 Task: Look for space in Santa Inês, Brazil from 9th July, 2023 to 16th July, 2023 for 2 adults, 1 child in price range Rs.8000 to Rs.16000. Place can be entire place with 2 bedrooms having 2 beds and 1 bathroom. Property type can be house, flat, guest house. Booking option can be shelf check-in. Required host language is Spanish.
Action: Mouse moved to (661, 89)
Screenshot: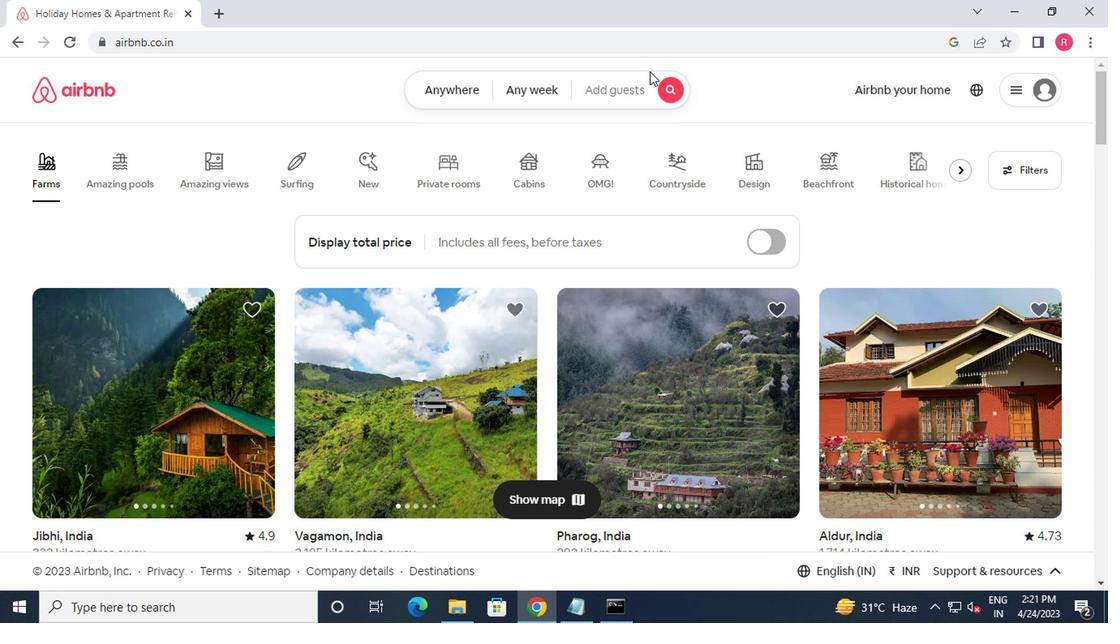 
Action: Mouse pressed left at (661, 89)
Screenshot: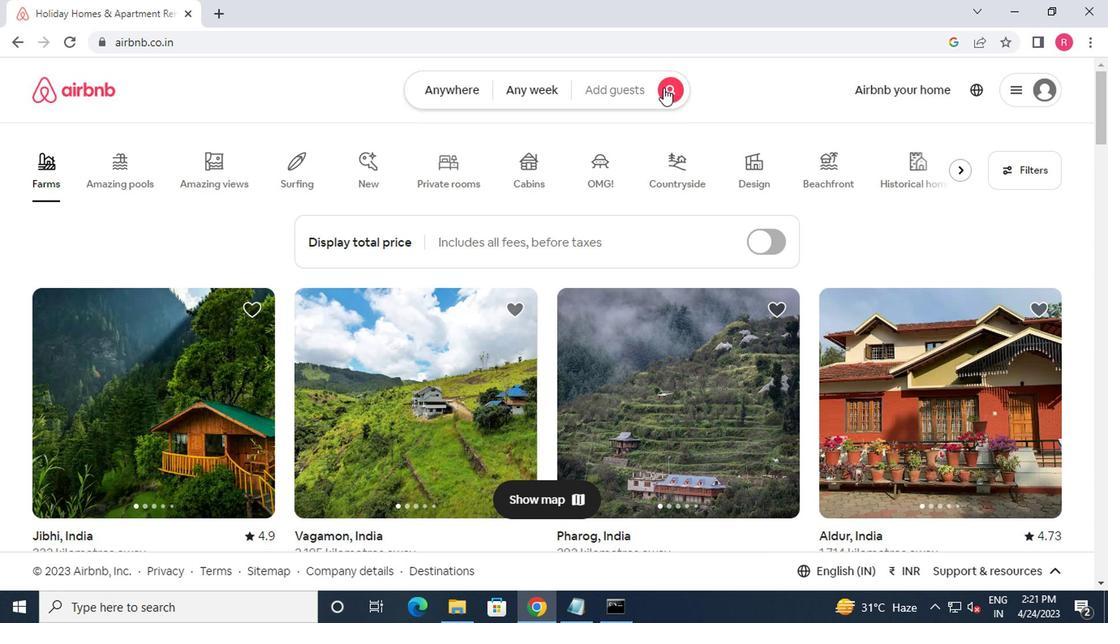 
Action: Mouse moved to (362, 160)
Screenshot: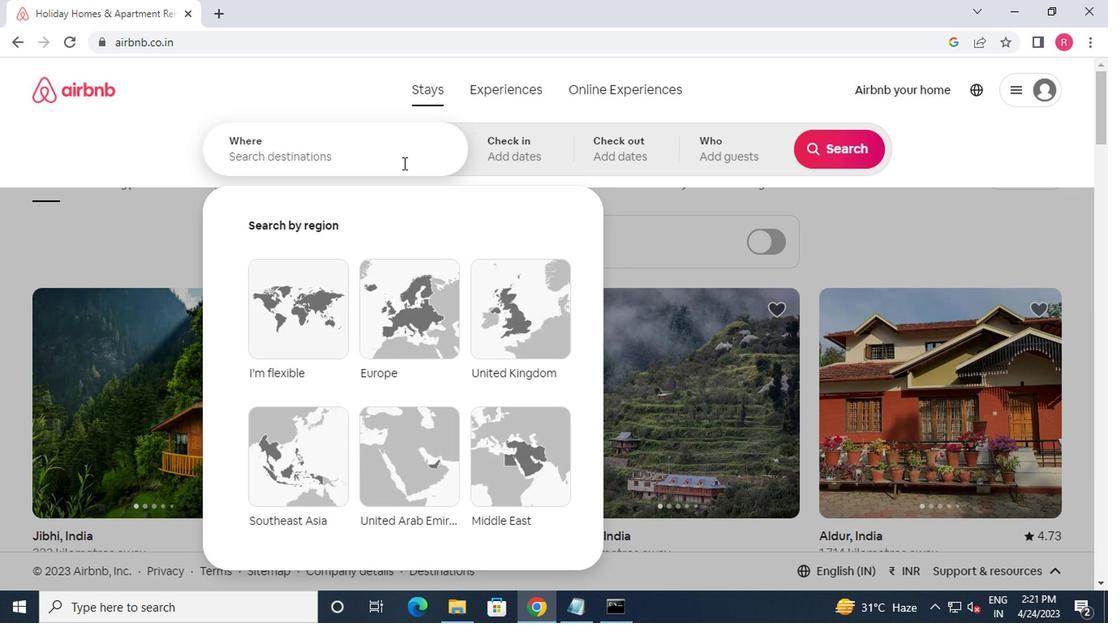 
Action: Mouse pressed left at (362, 160)
Screenshot: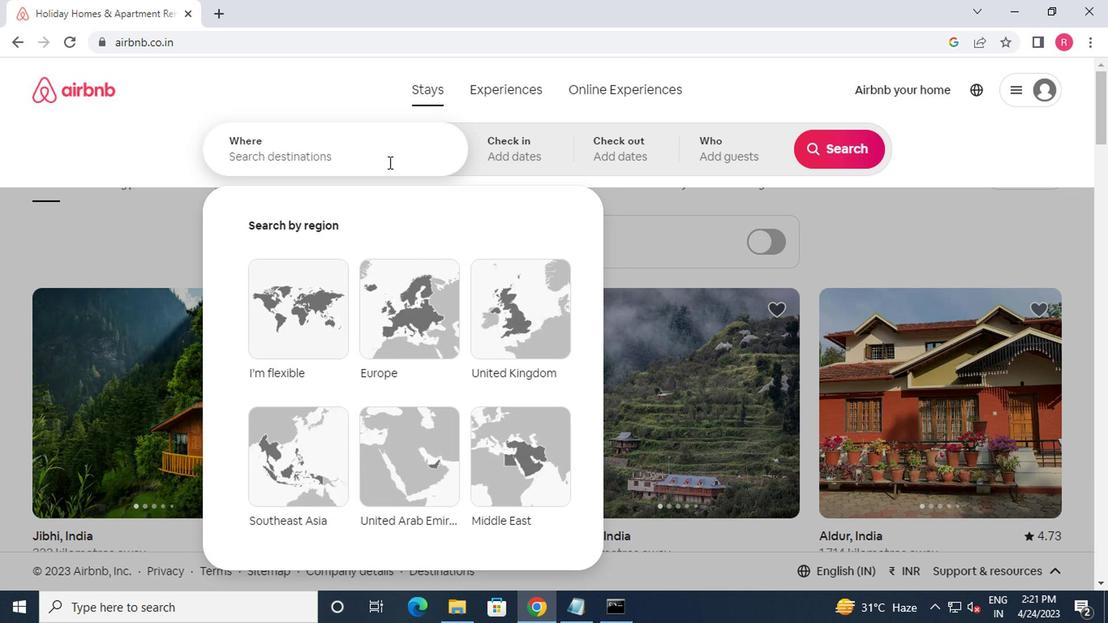 
Action: Key pressed santa<Key.space>ines,brazil<Key.enter>
Screenshot: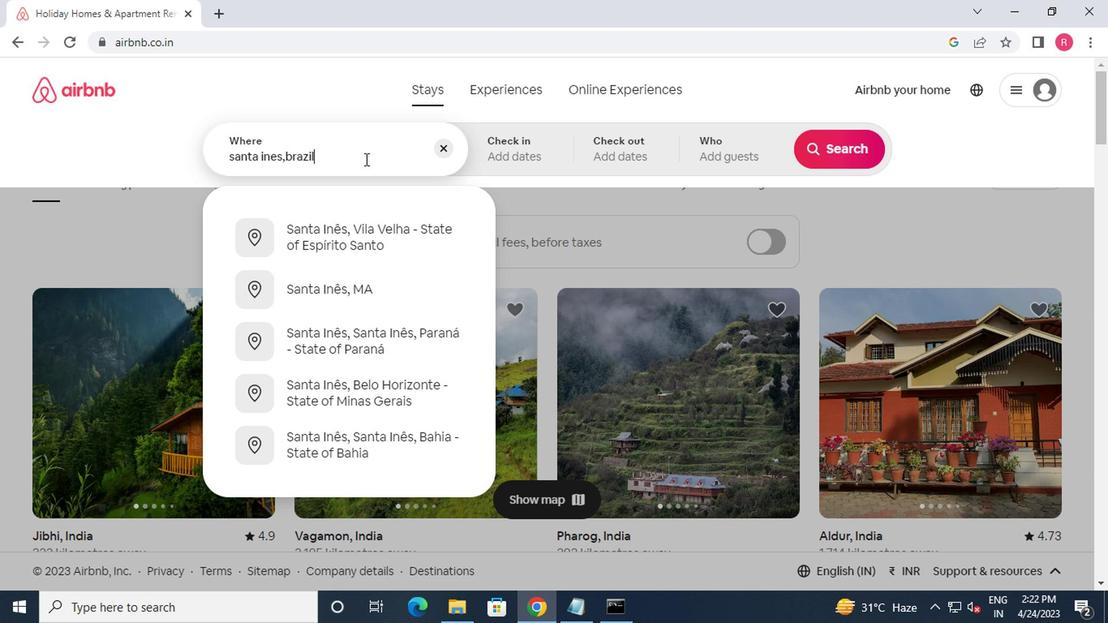 
Action: Mouse moved to (823, 276)
Screenshot: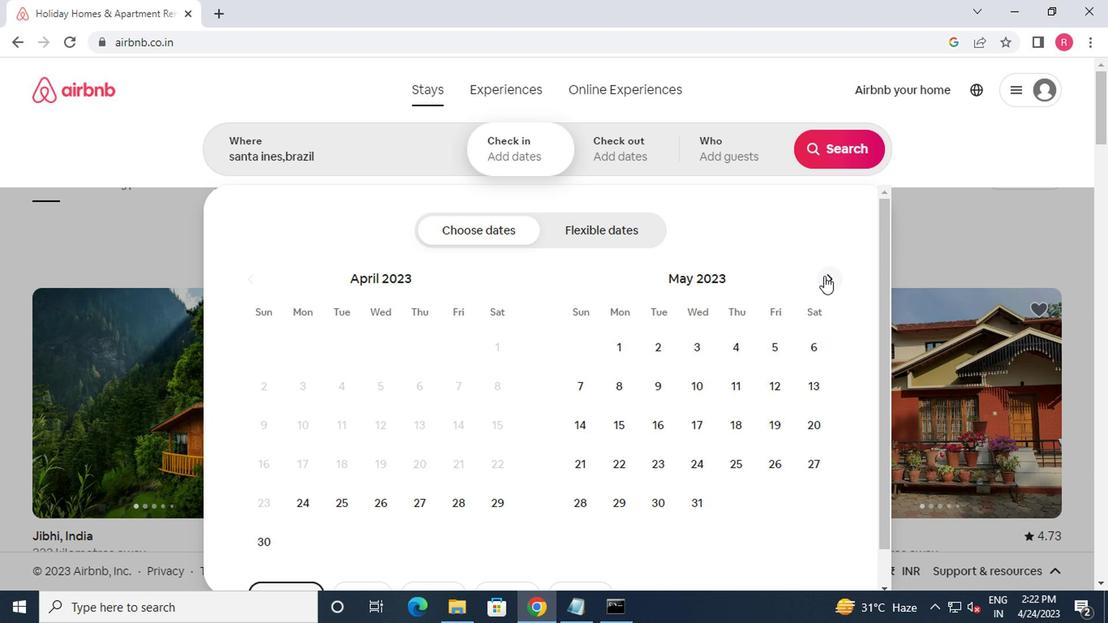 
Action: Mouse pressed left at (823, 276)
Screenshot: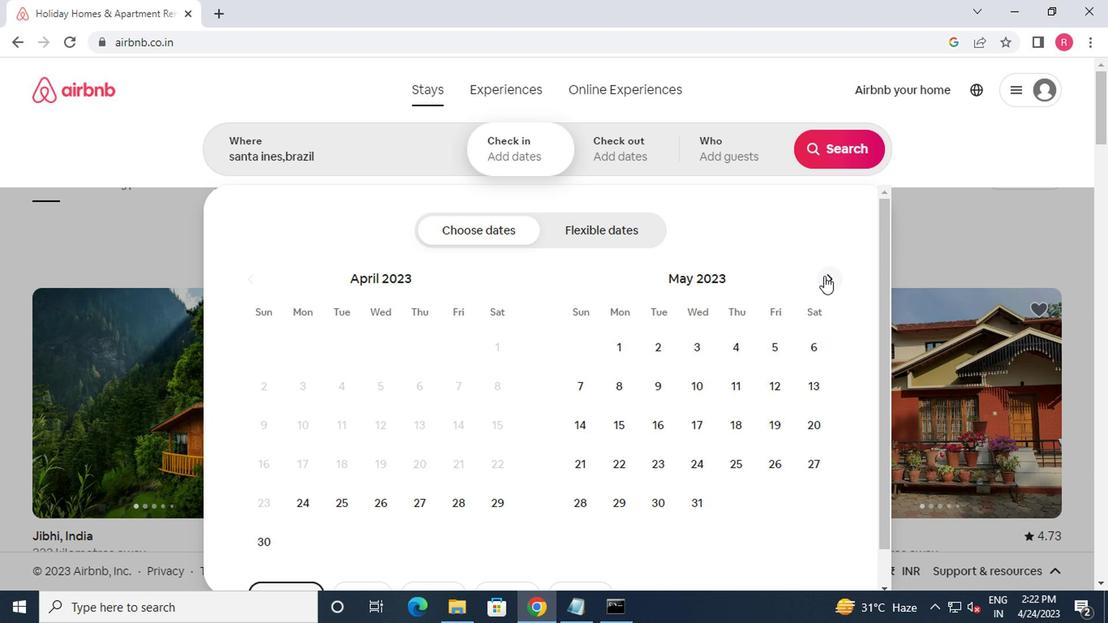 
Action: Mouse moved to (824, 276)
Screenshot: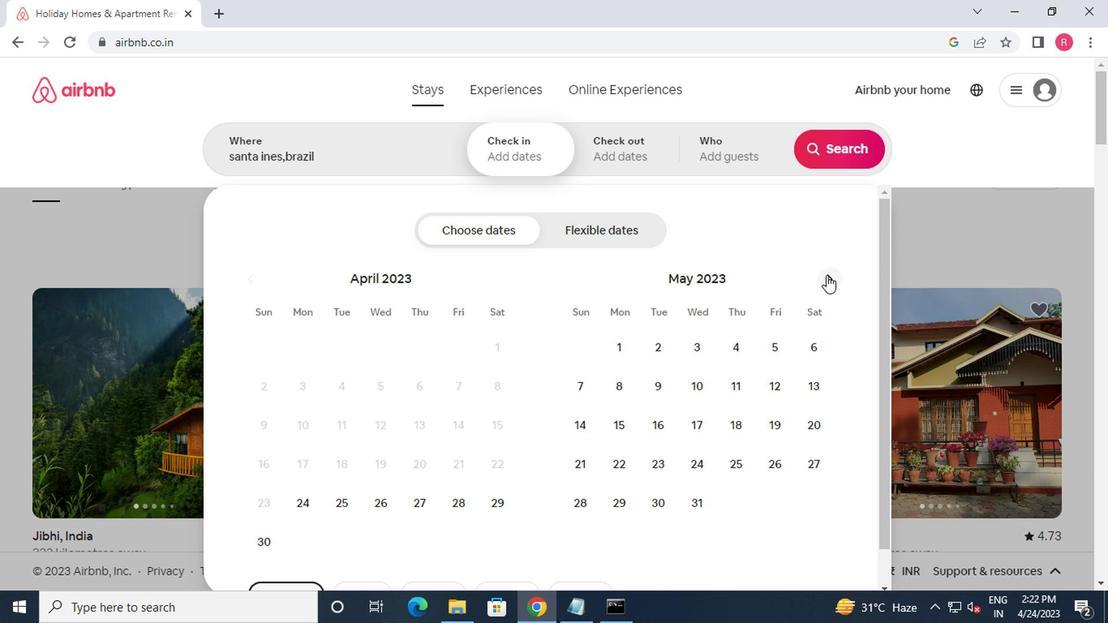 
Action: Mouse pressed left at (824, 276)
Screenshot: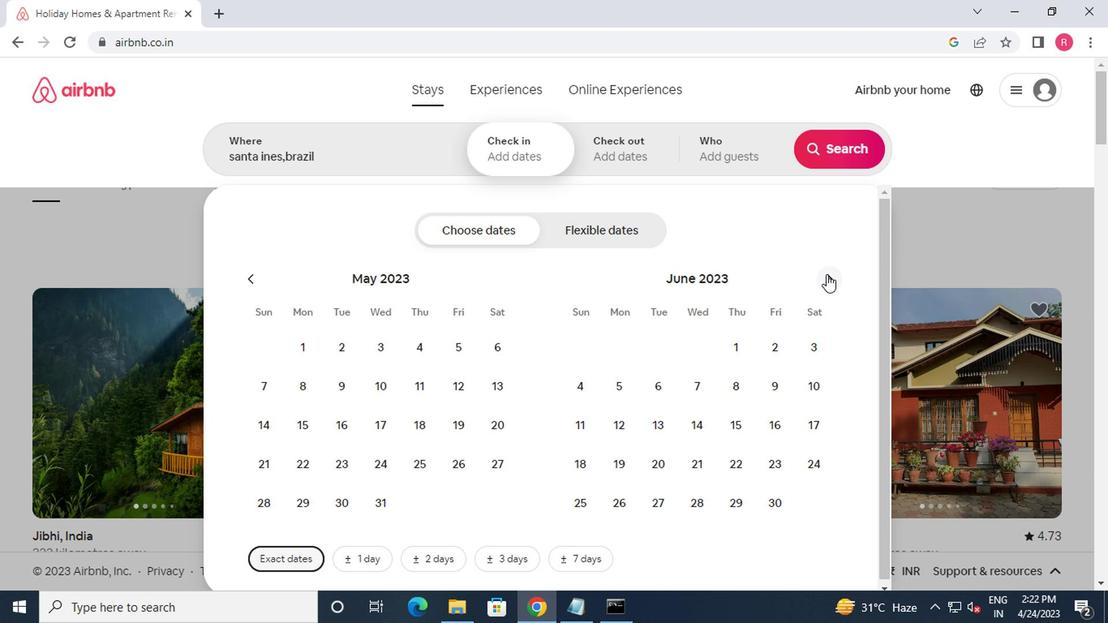
Action: Mouse moved to (589, 426)
Screenshot: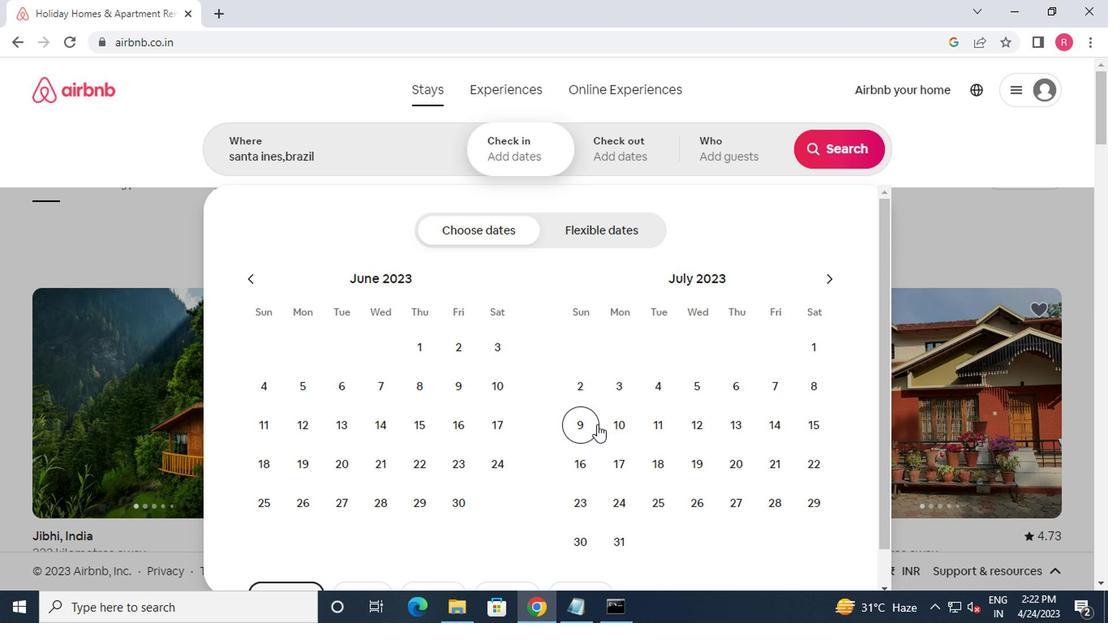 
Action: Mouse pressed left at (589, 426)
Screenshot: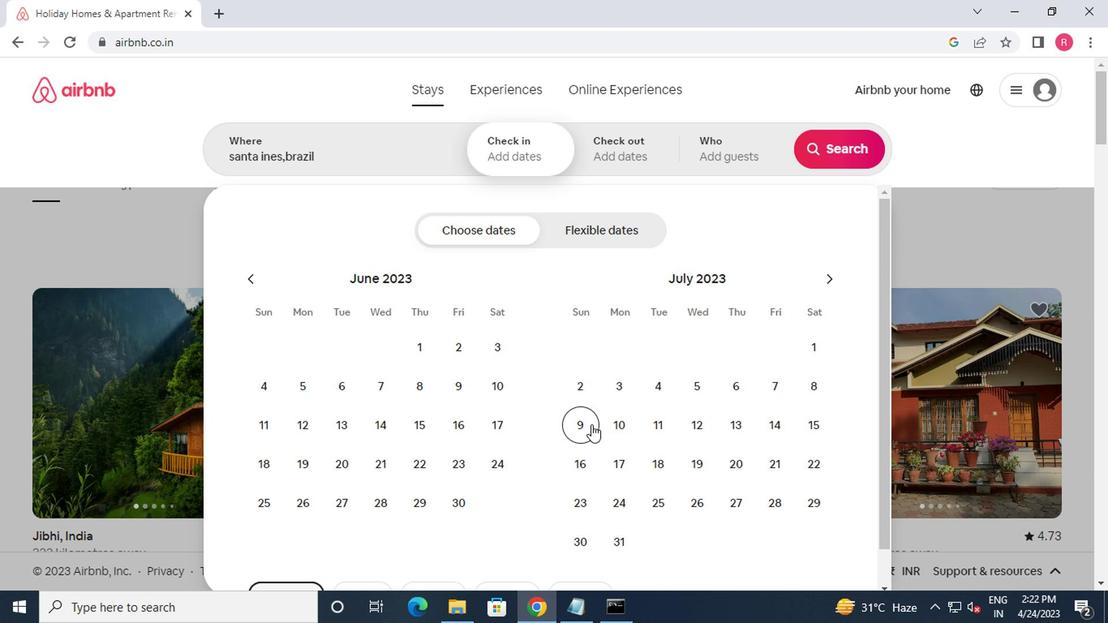 
Action: Mouse moved to (593, 460)
Screenshot: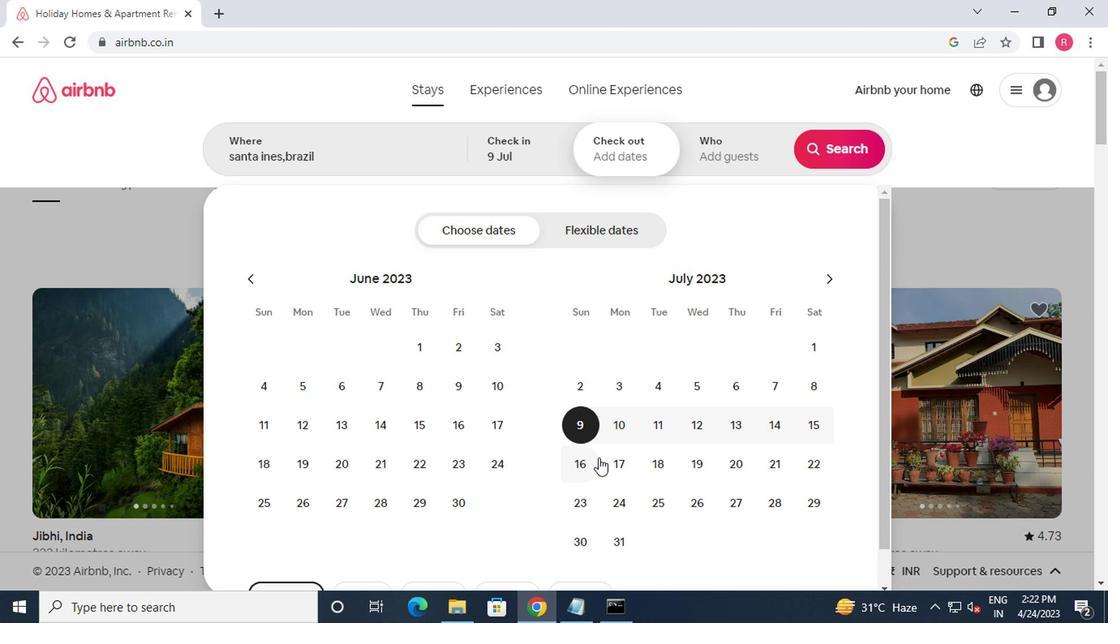 
Action: Mouse pressed left at (593, 460)
Screenshot: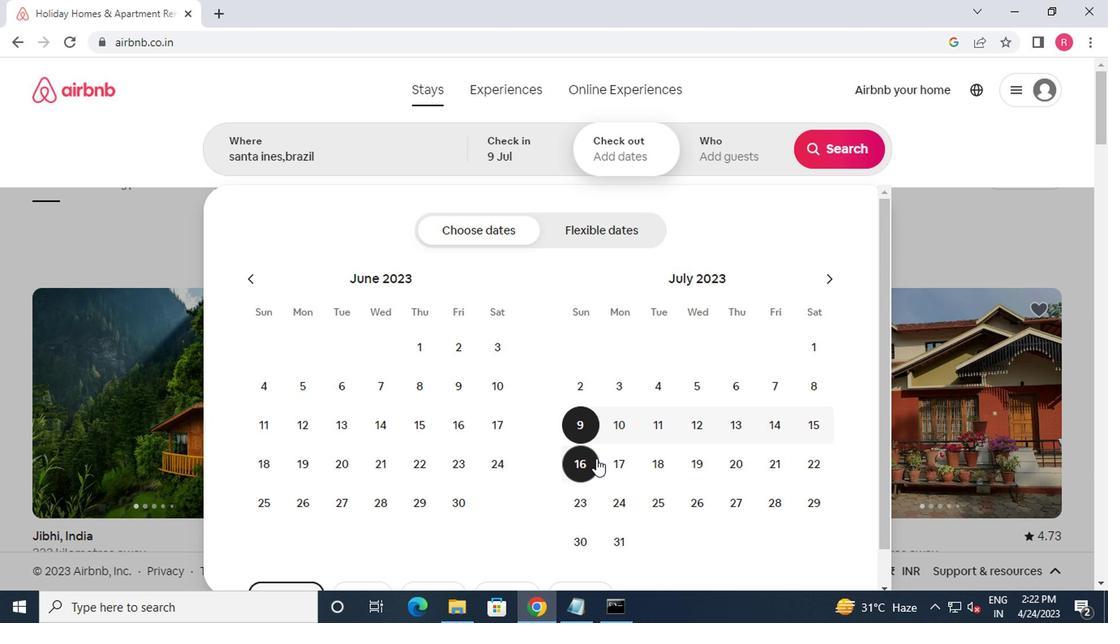 
Action: Mouse moved to (753, 163)
Screenshot: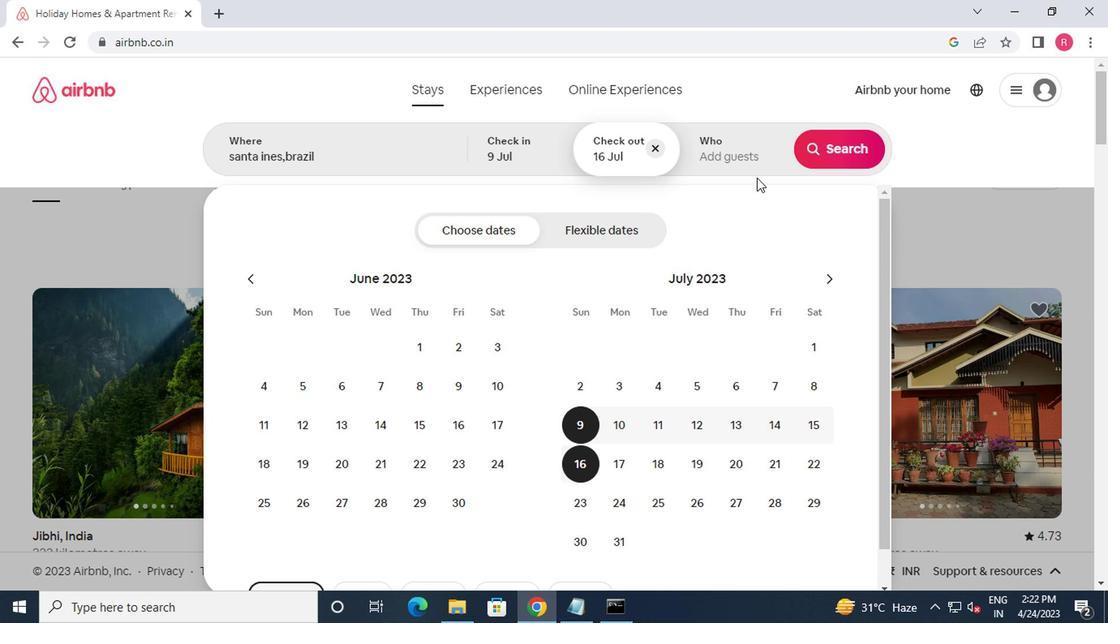 
Action: Mouse pressed left at (753, 163)
Screenshot: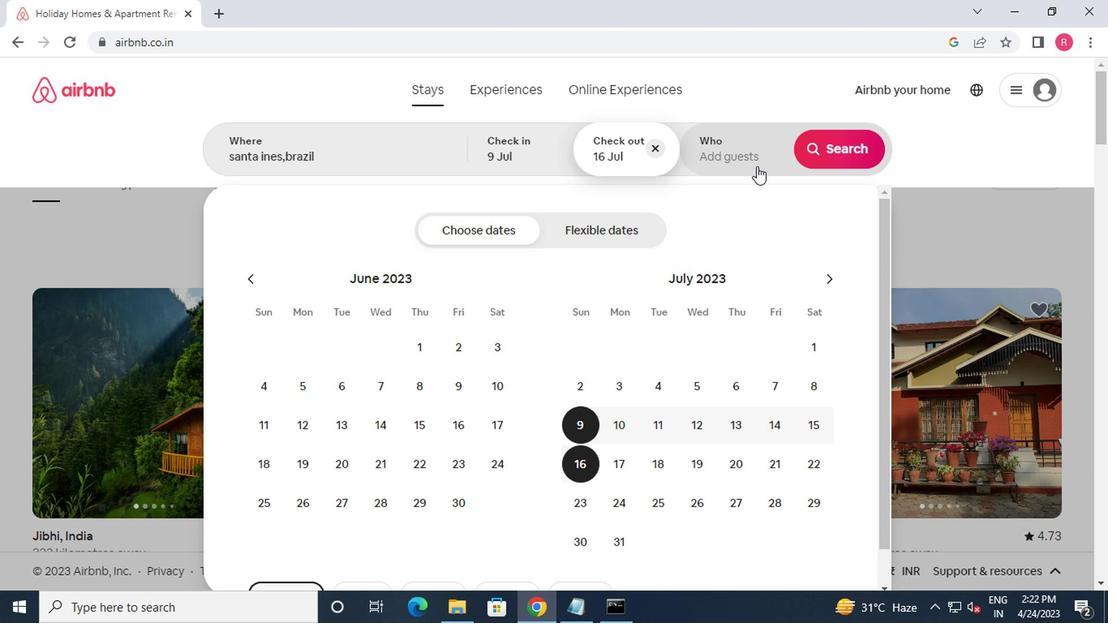 
Action: Mouse moved to (840, 234)
Screenshot: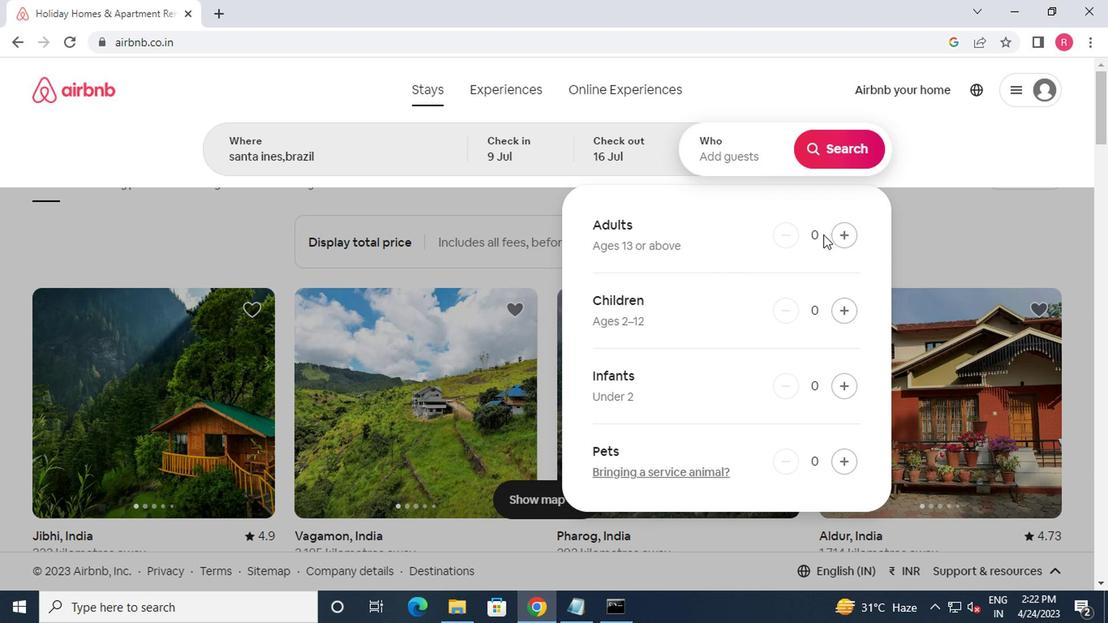 
Action: Mouse pressed left at (840, 234)
Screenshot: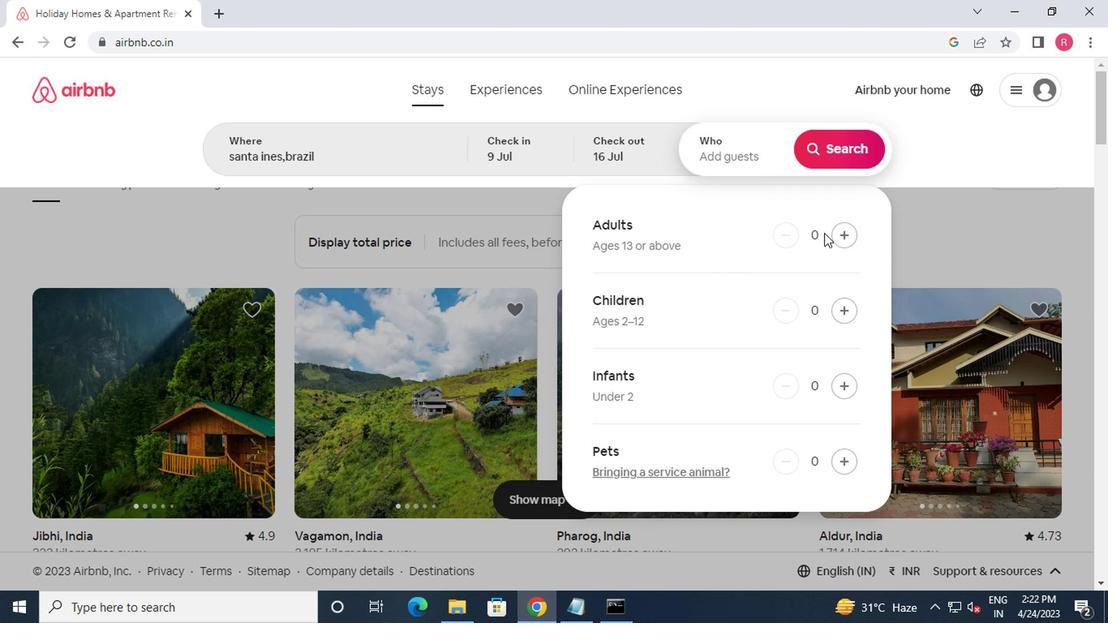 
Action: Mouse moved to (840, 234)
Screenshot: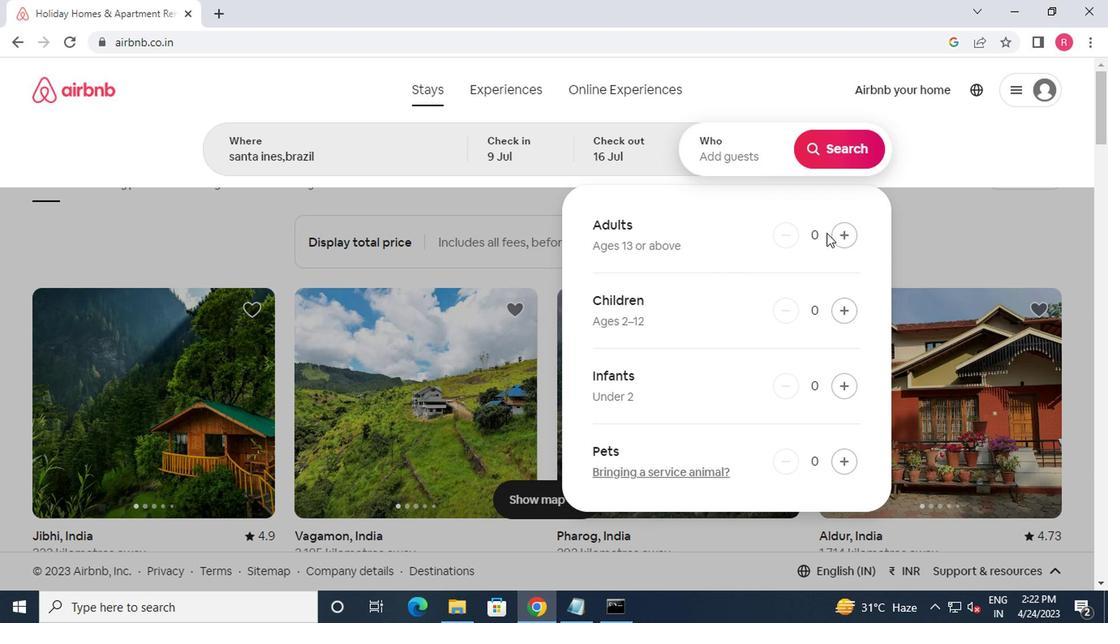 
Action: Mouse pressed left at (840, 234)
Screenshot: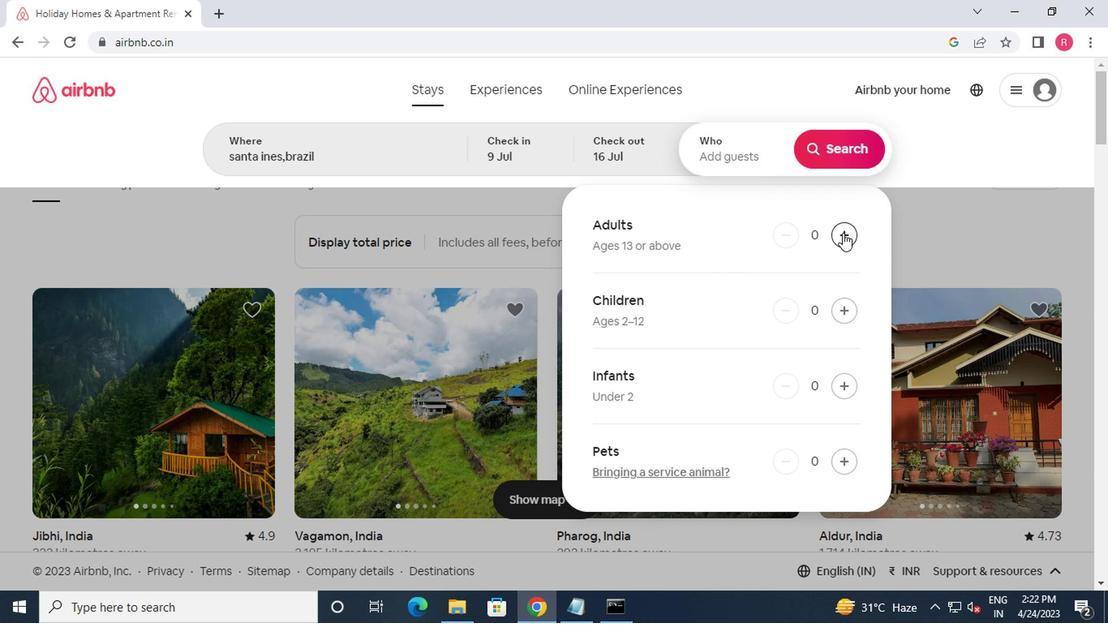 
Action: Mouse moved to (845, 310)
Screenshot: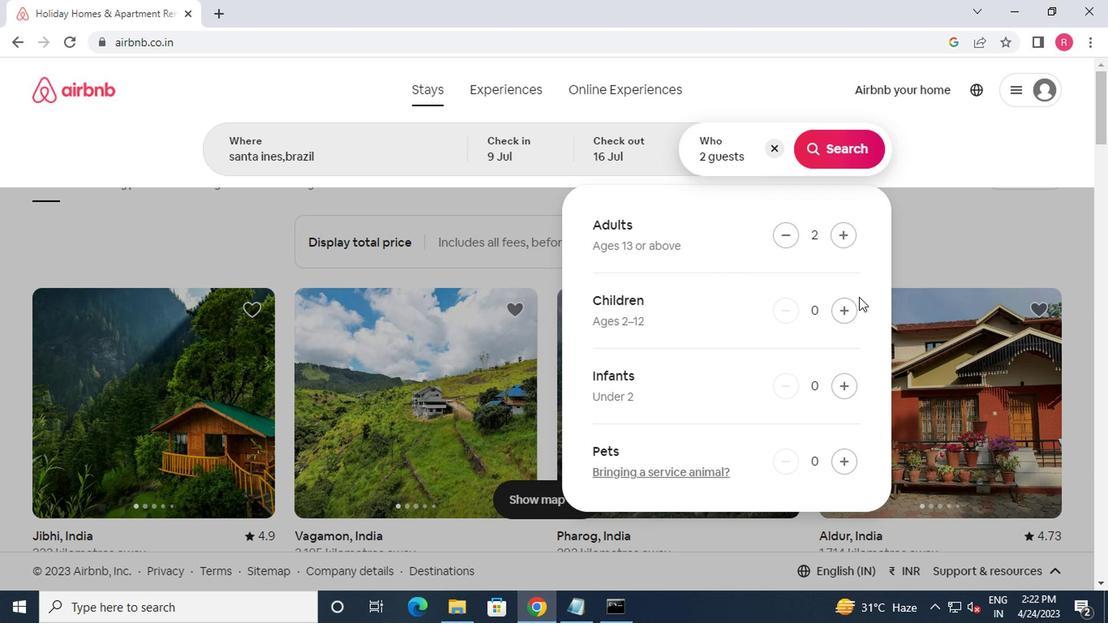 
Action: Mouse pressed left at (845, 310)
Screenshot: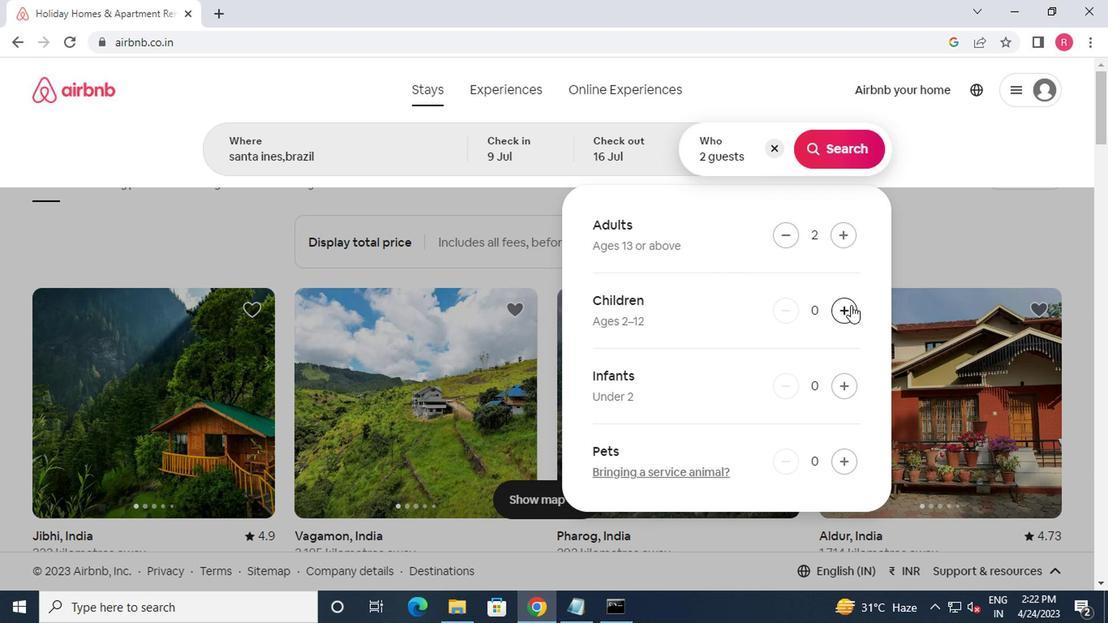 
Action: Mouse moved to (835, 153)
Screenshot: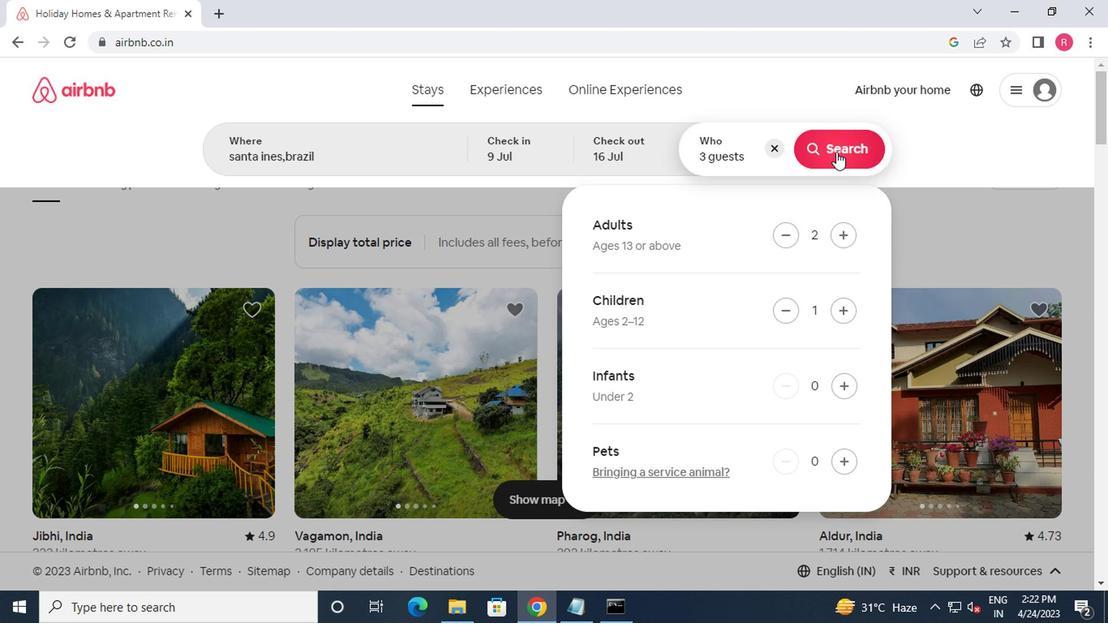 
Action: Mouse pressed left at (835, 153)
Screenshot: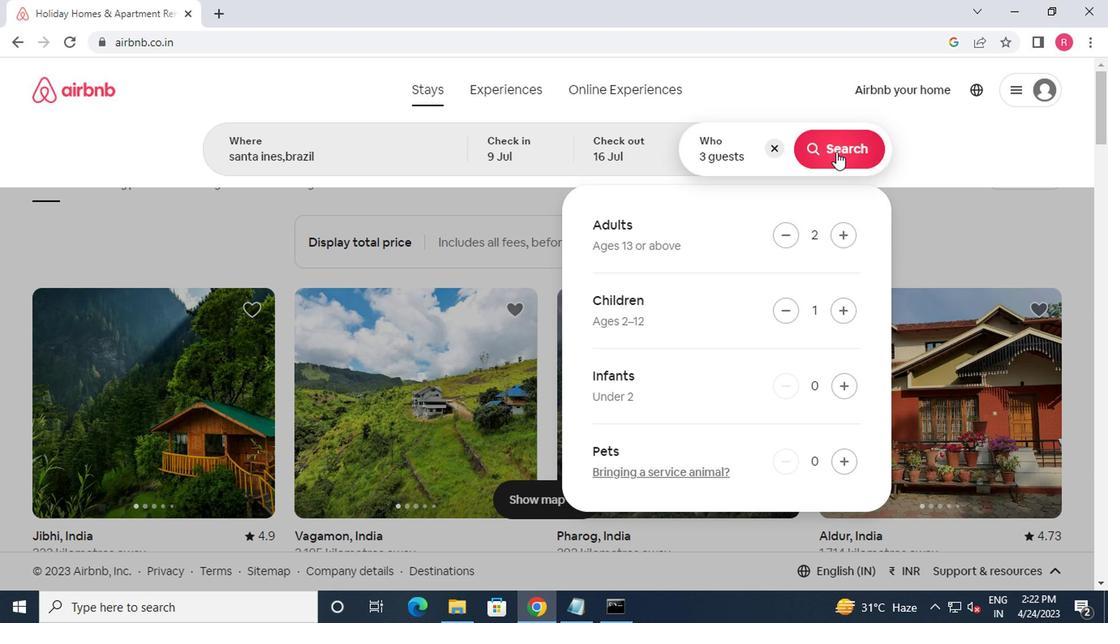 
Action: Mouse moved to (1019, 167)
Screenshot: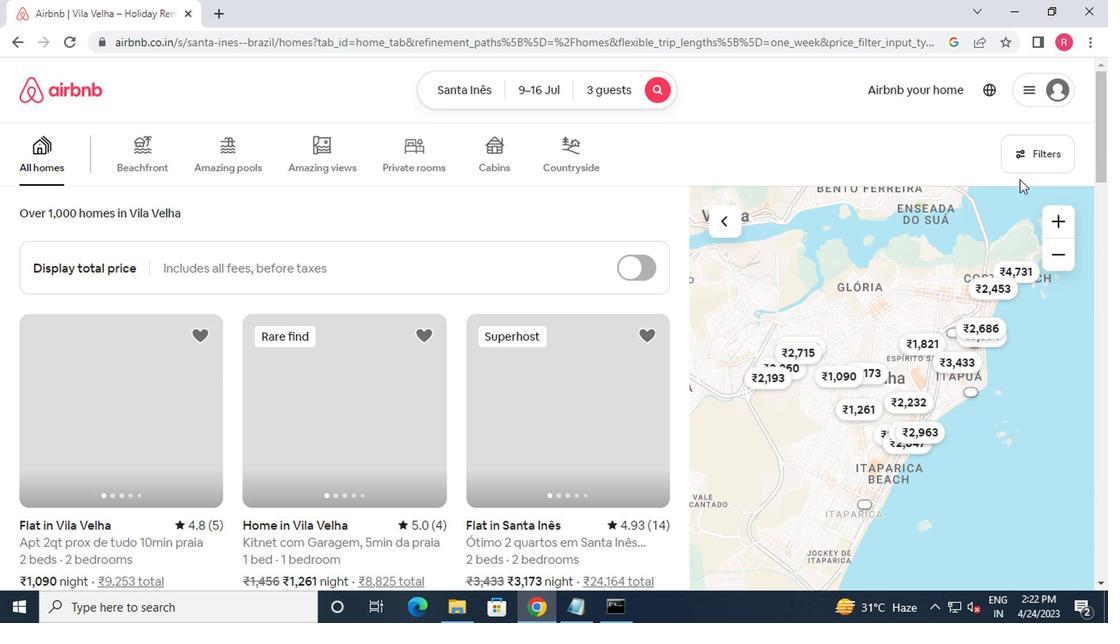 
Action: Mouse pressed left at (1019, 167)
Screenshot: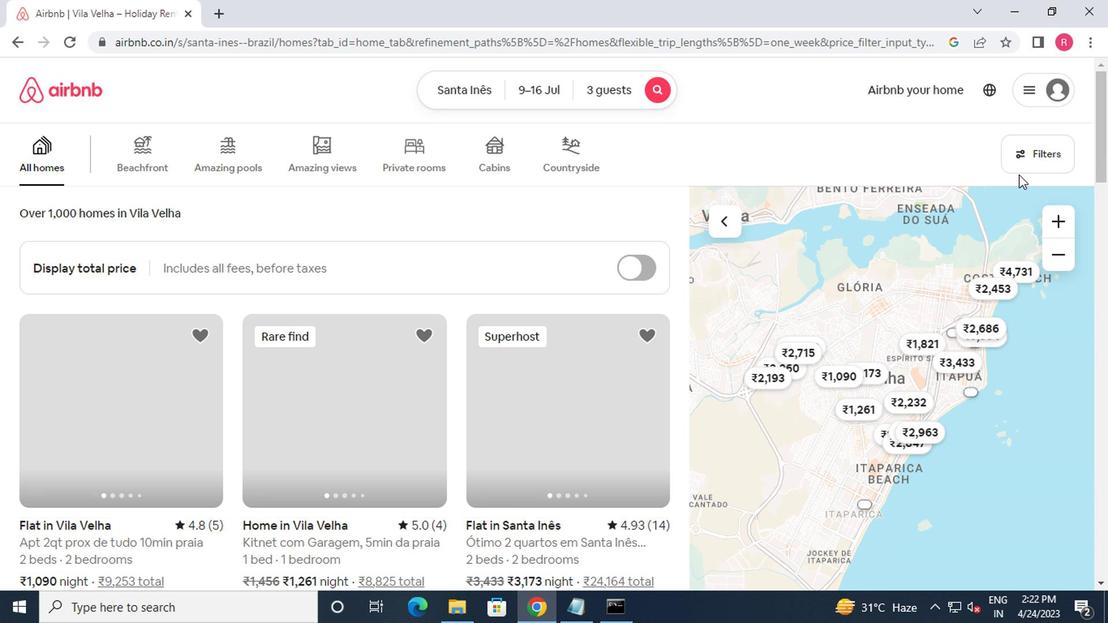 
Action: Mouse moved to (375, 348)
Screenshot: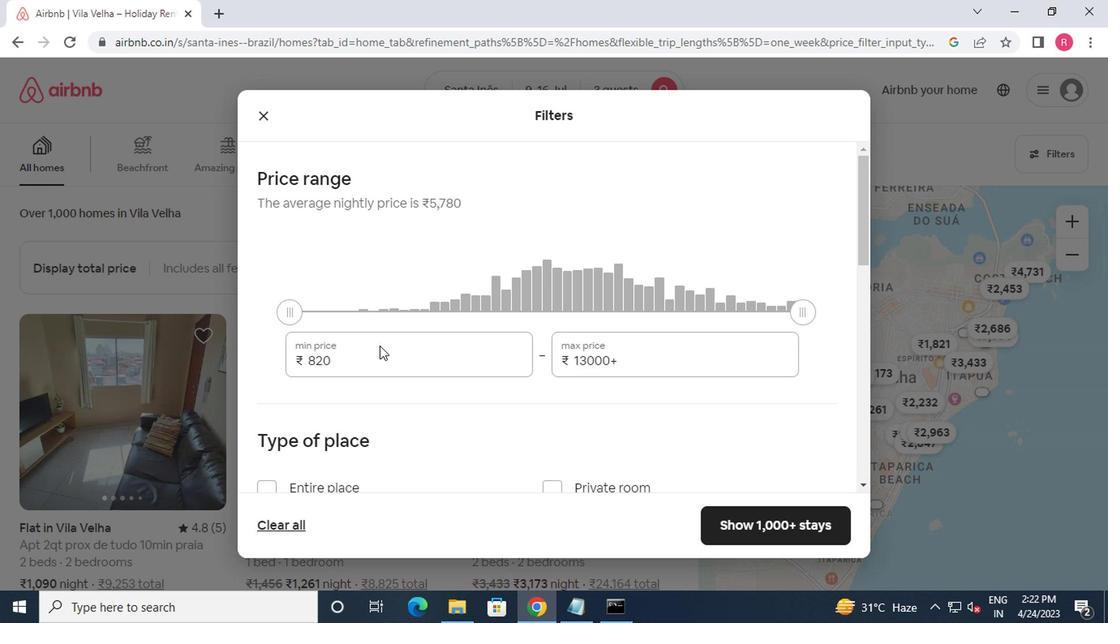 
Action: Mouse pressed left at (375, 348)
Screenshot: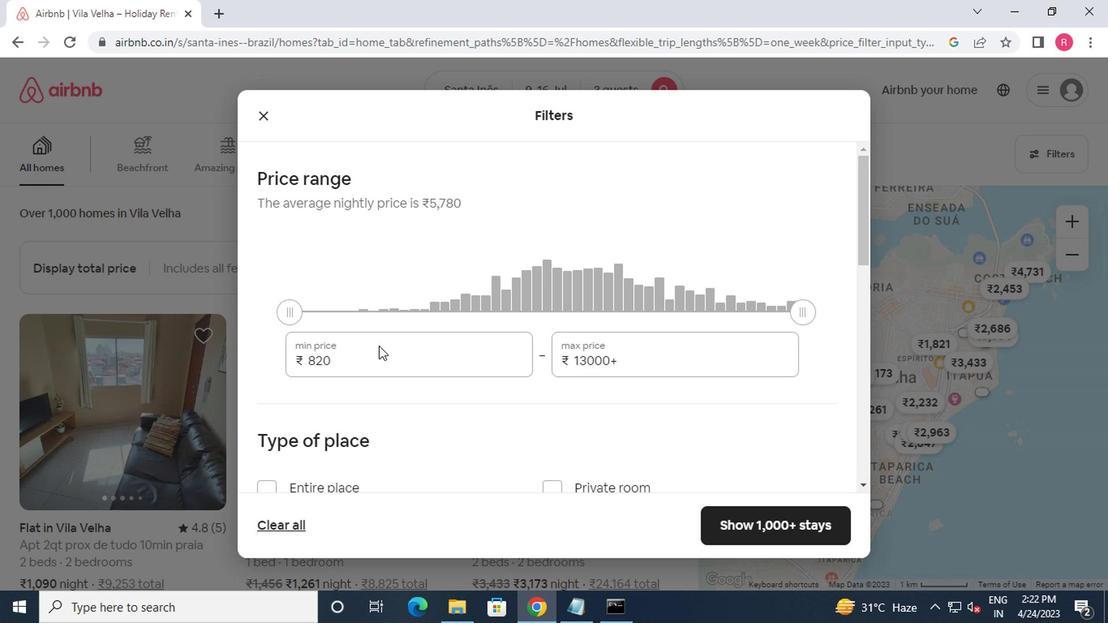 
Action: Mouse moved to (373, 362)
Screenshot: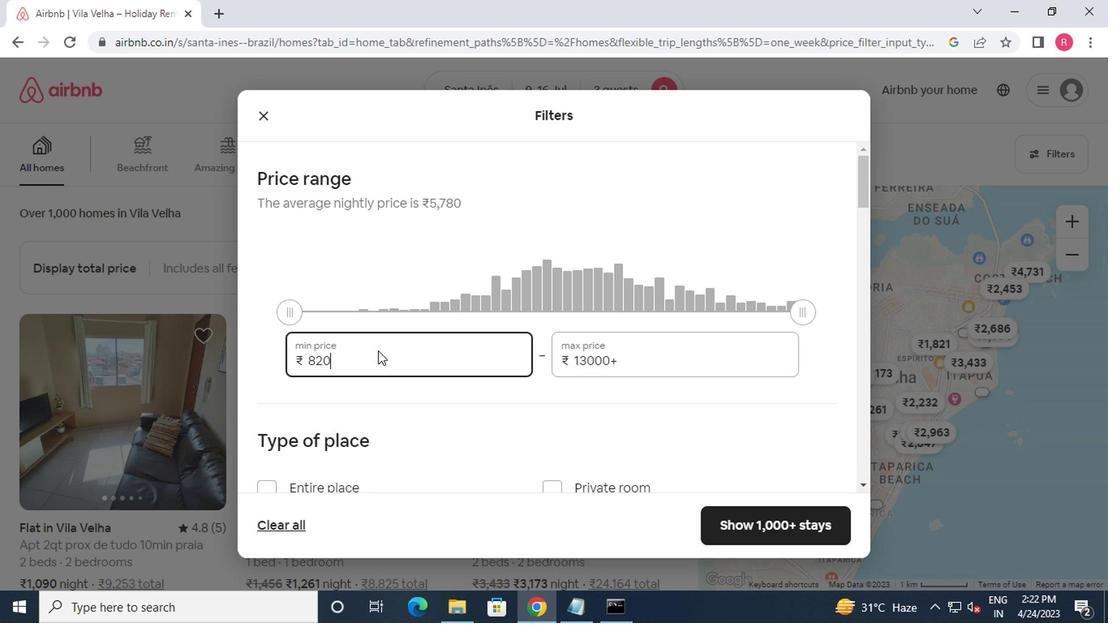 
Action: Key pressed <Key.backspace><Key.backspace>000
Screenshot: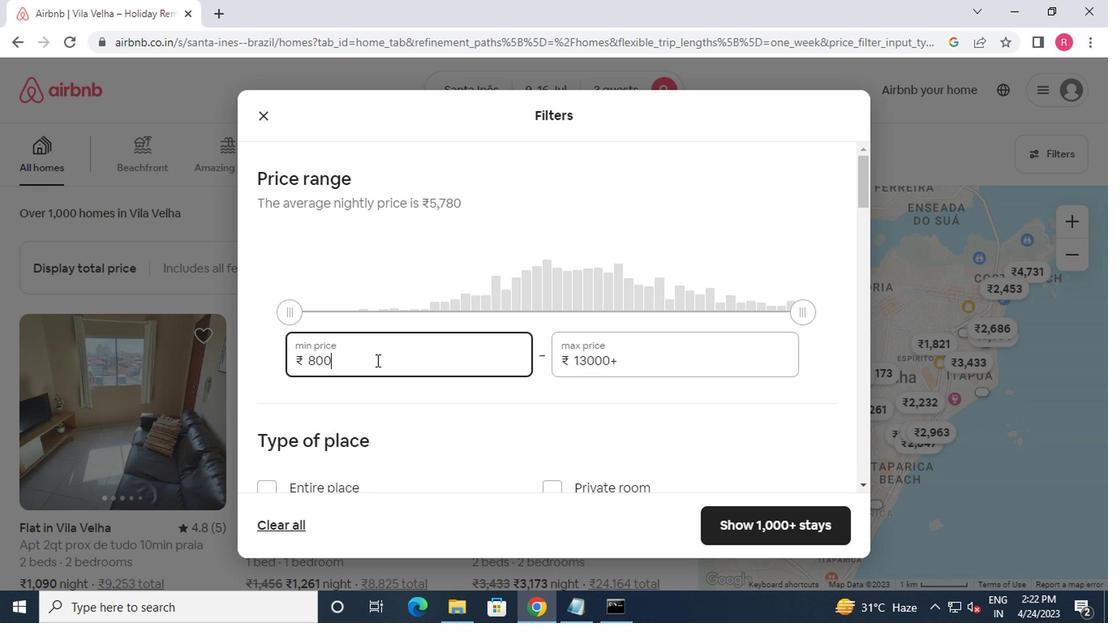 
Action: Mouse moved to (624, 368)
Screenshot: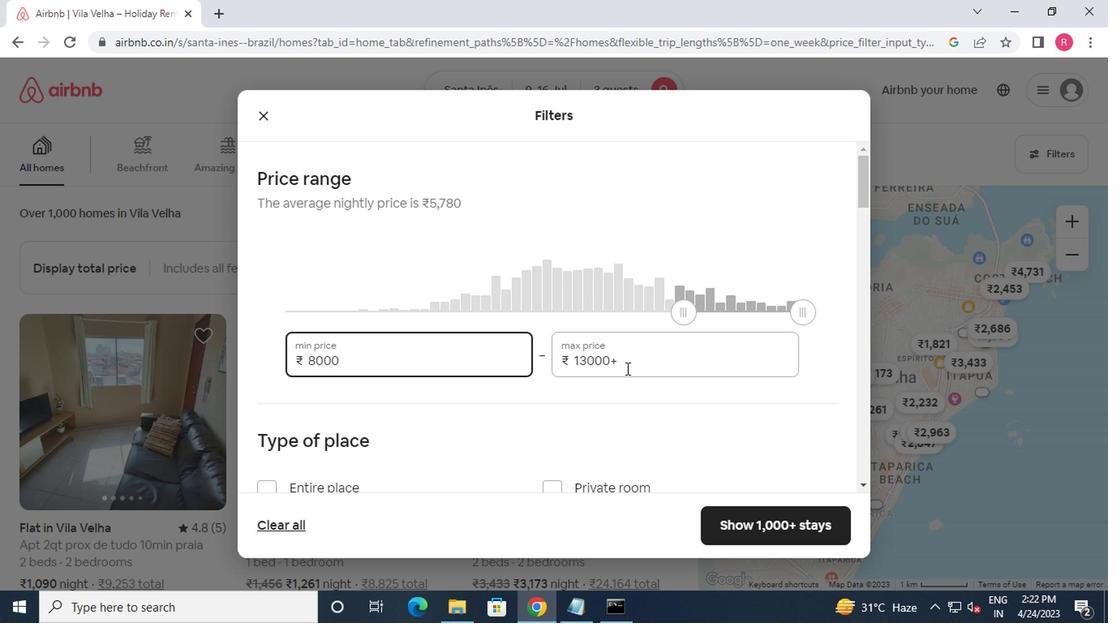
Action: Mouse pressed left at (624, 368)
Screenshot: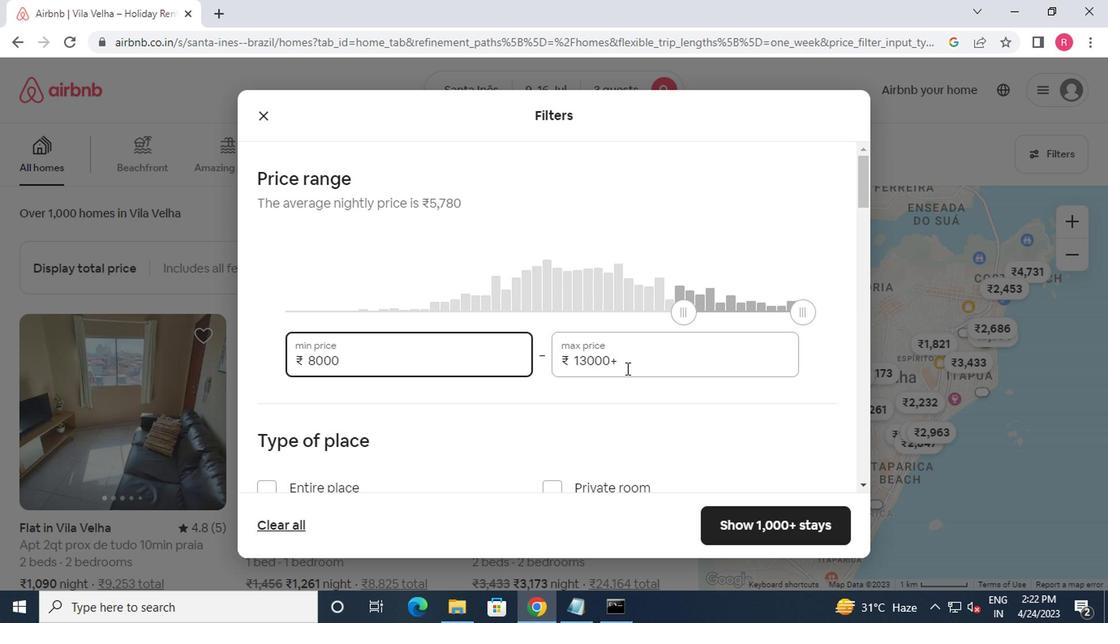 
Action: Mouse moved to (615, 394)
Screenshot: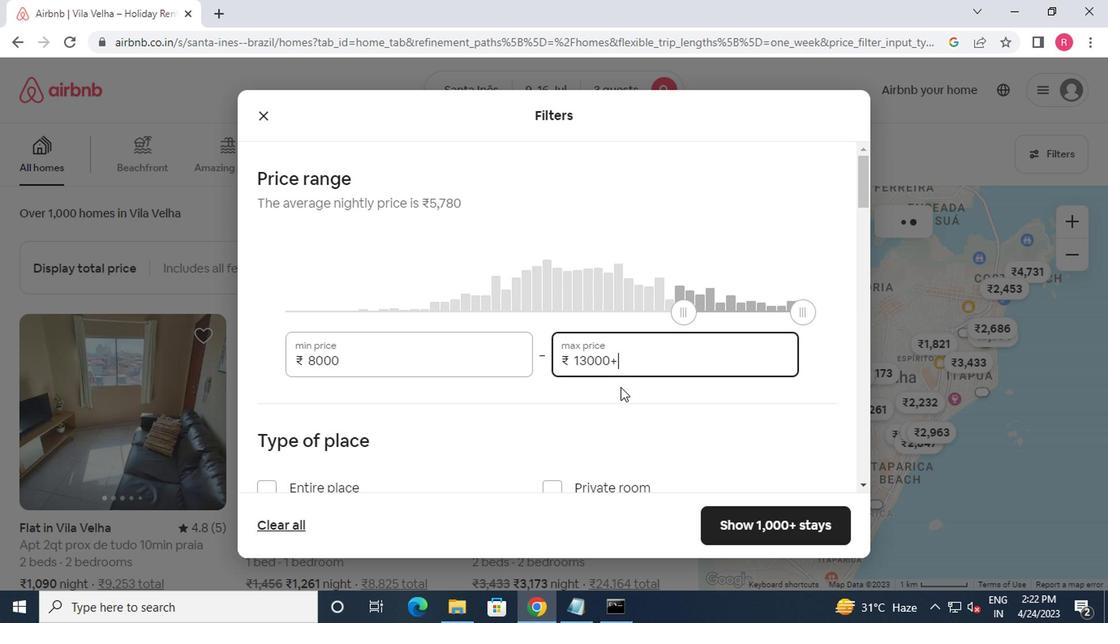
Action: Key pressed <Key.backspace><Key.backspace><Key.backspace><Key.backspace><Key.backspace><Key.backspace><Key.backspace>16000
Screenshot: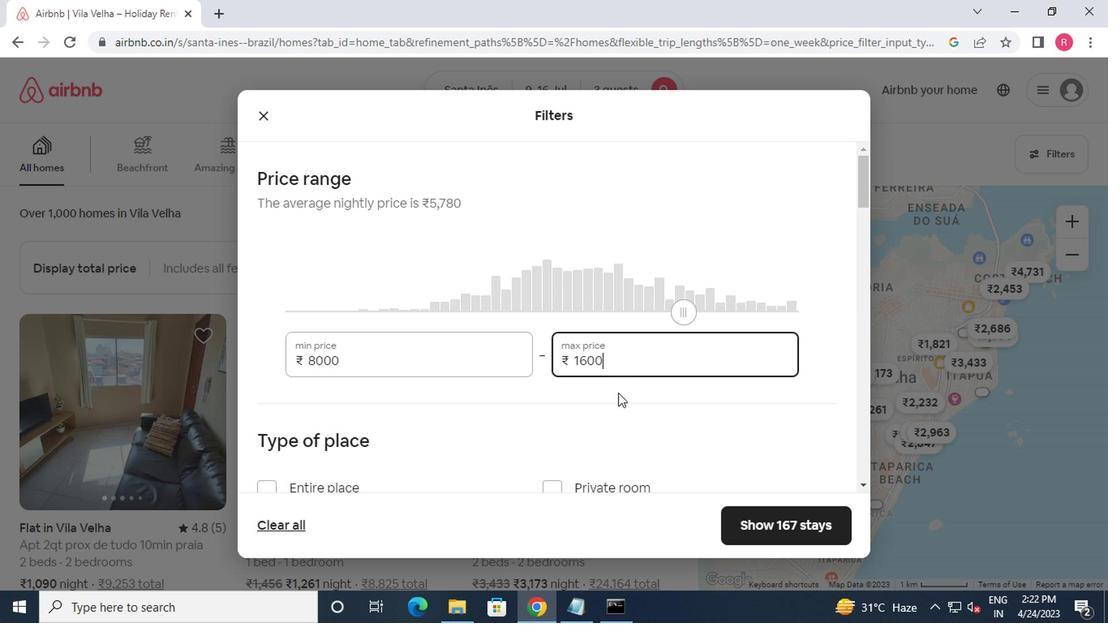 
Action: Mouse moved to (503, 470)
Screenshot: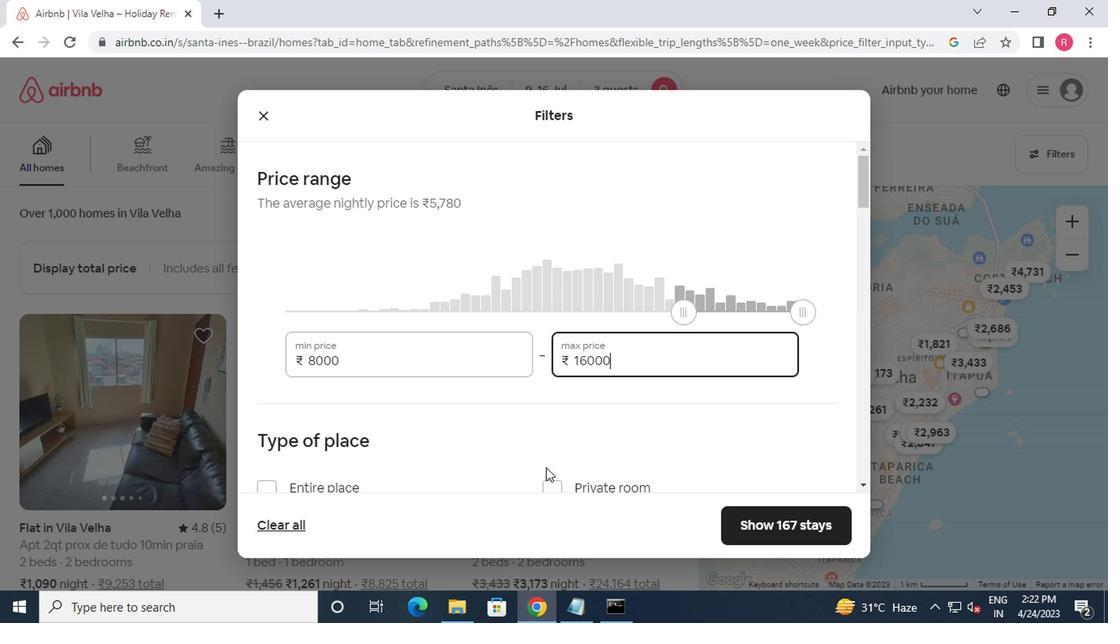 
Action: Mouse scrolled (503, 470) with delta (0, 0)
Screenshot: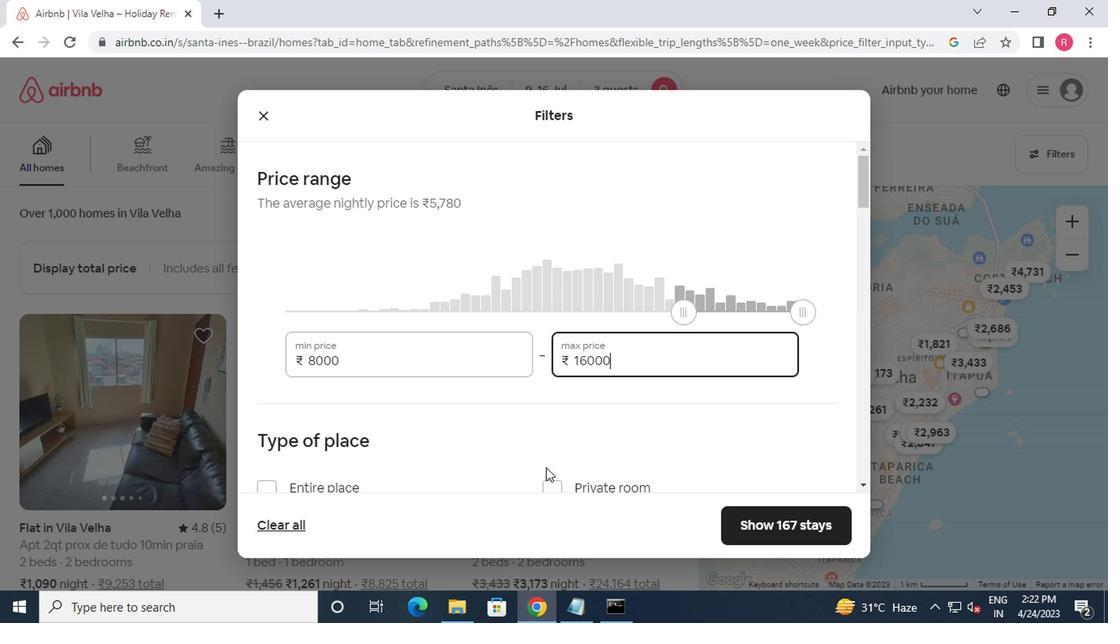 
Action: Mouse moved to (322, 414)
Screenshot: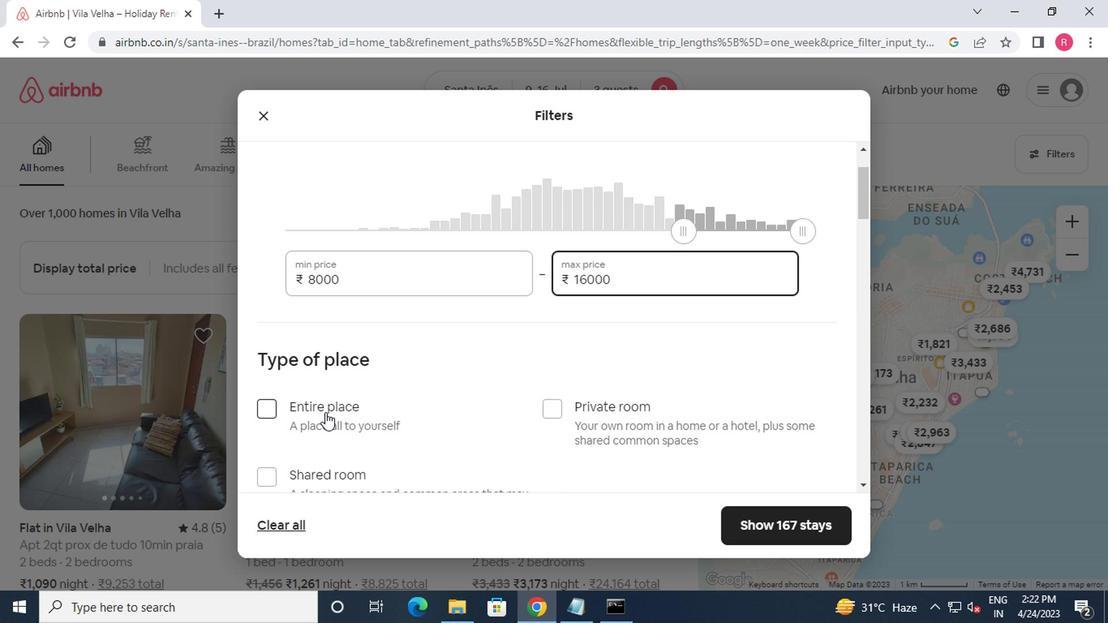 
Action: Mouse pressed left at (322, 414)
Screenshot: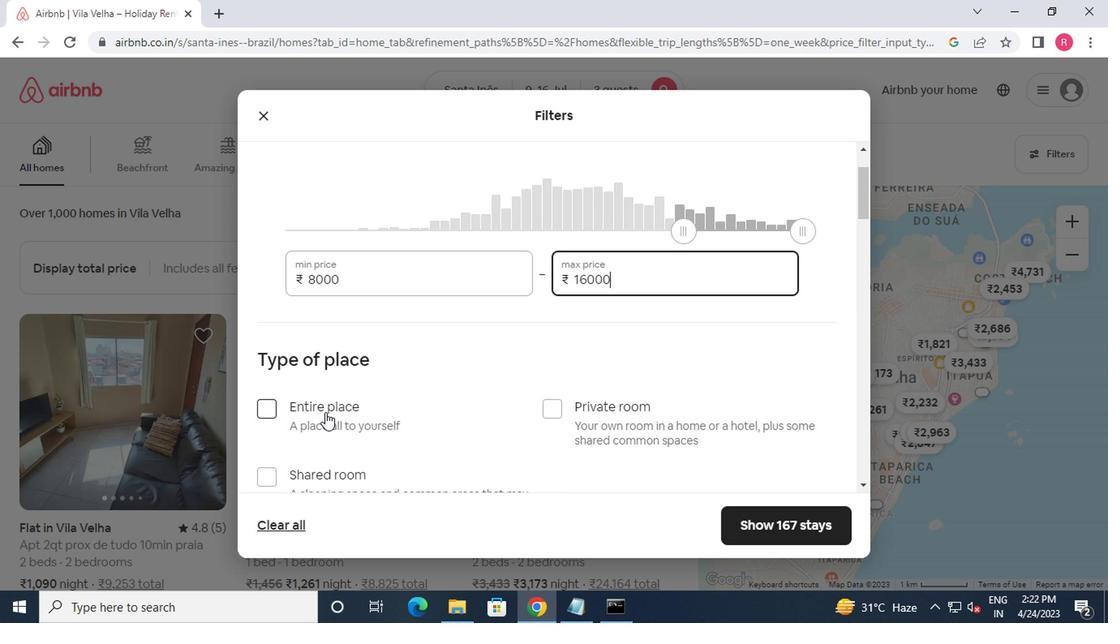 
Action: Mouse moved to (270, 411)
Screenshot: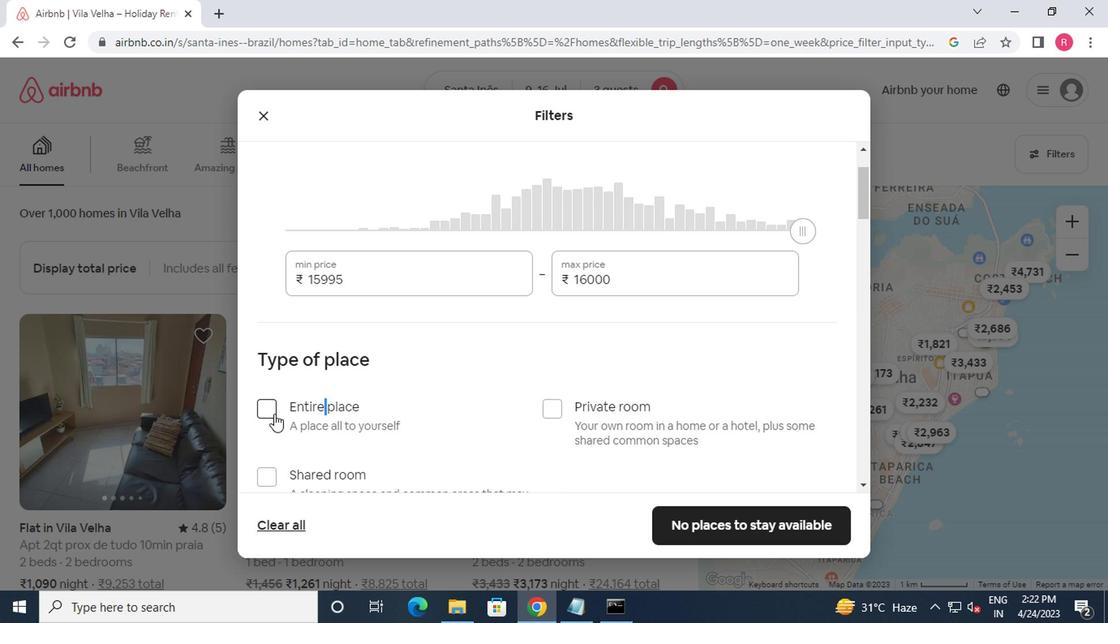 
Action: Mouse pressed left at (270, 411)
Screenshot: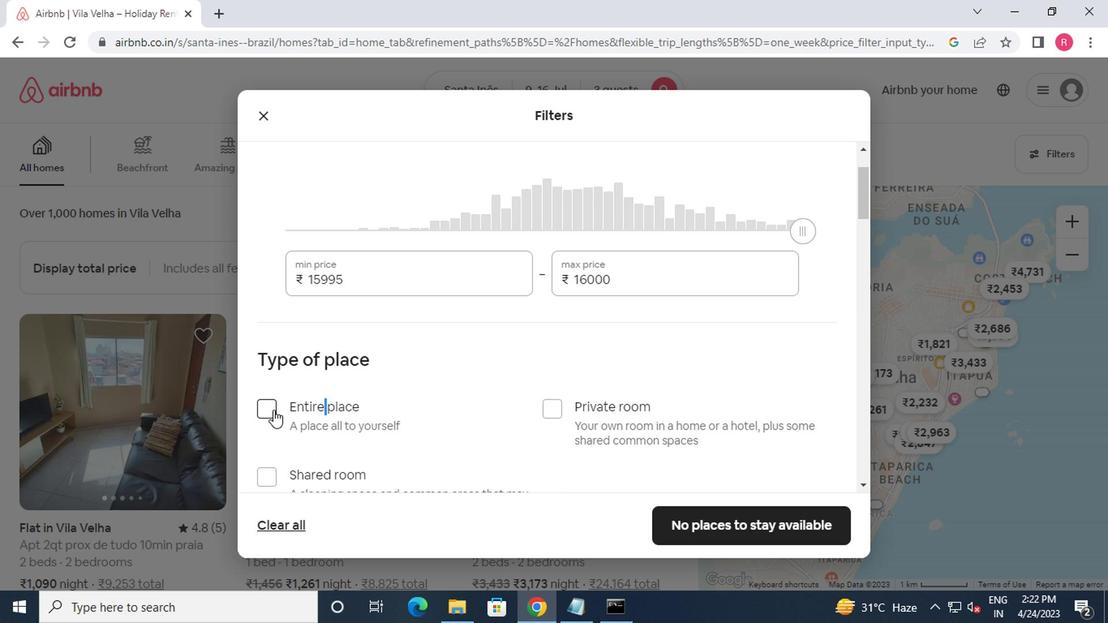 
Action: Mouse moved to (343, 420)
Screenshot: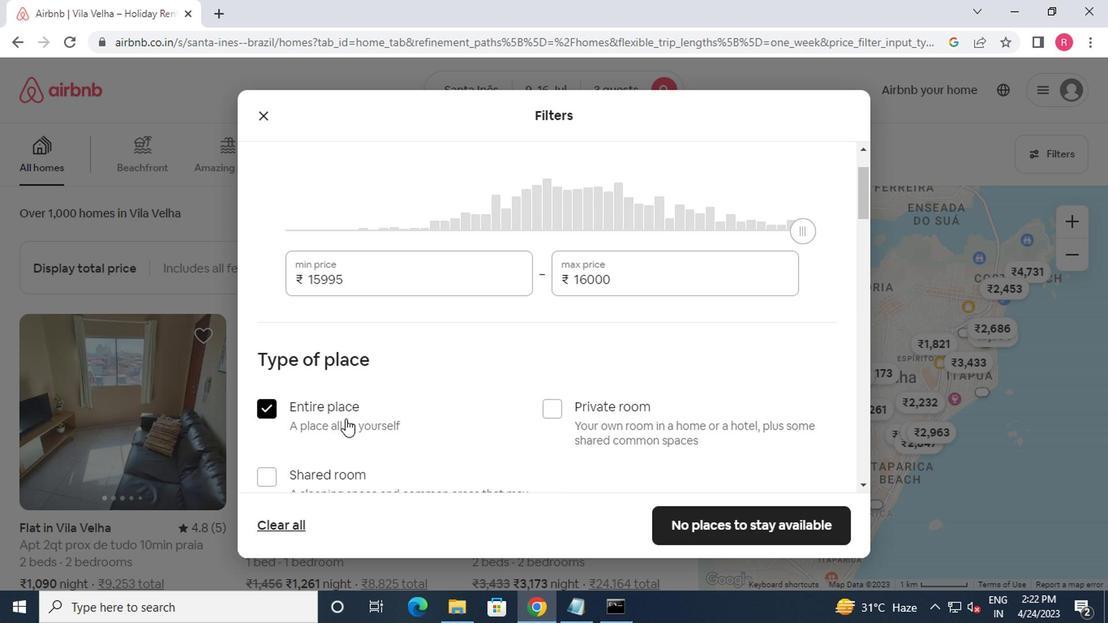 
Action: Mouse scrolled (343, 420) with delta (0, 0)
Screenshot: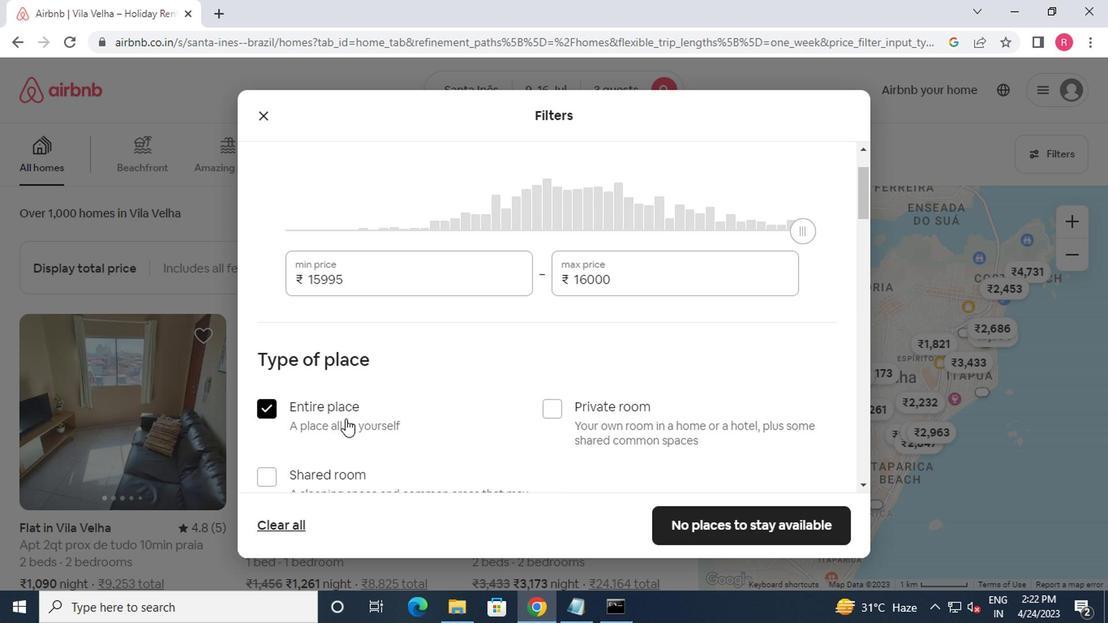 
Action: Mouse moved to (346, 420)
Screenshot: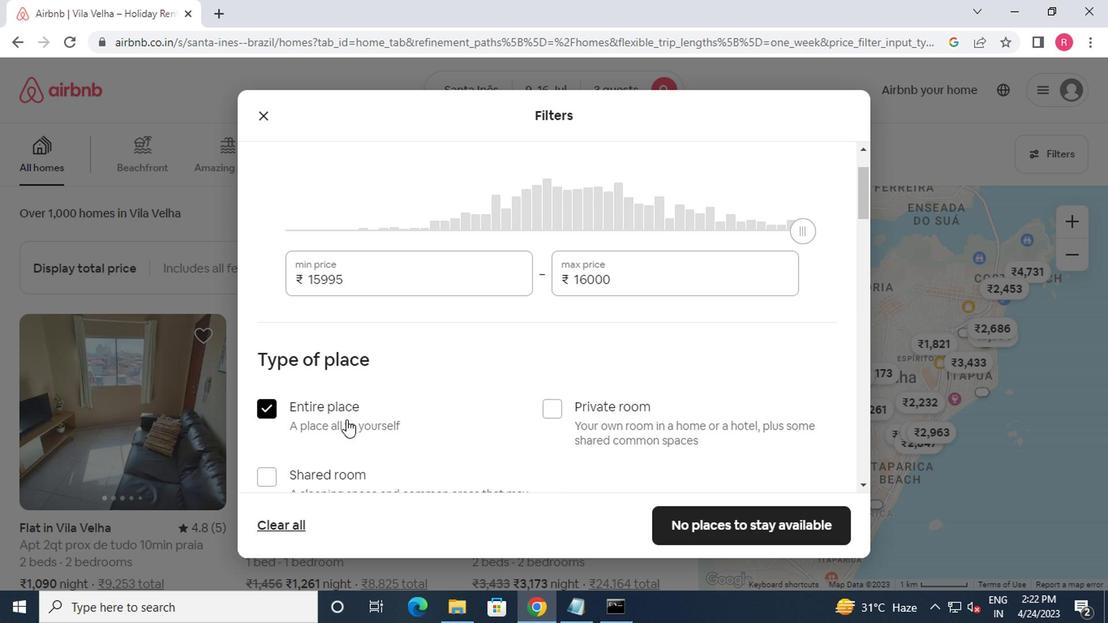 
Action: Mouse scrolled (346, 420) with delta (0, 0)
Screenshot: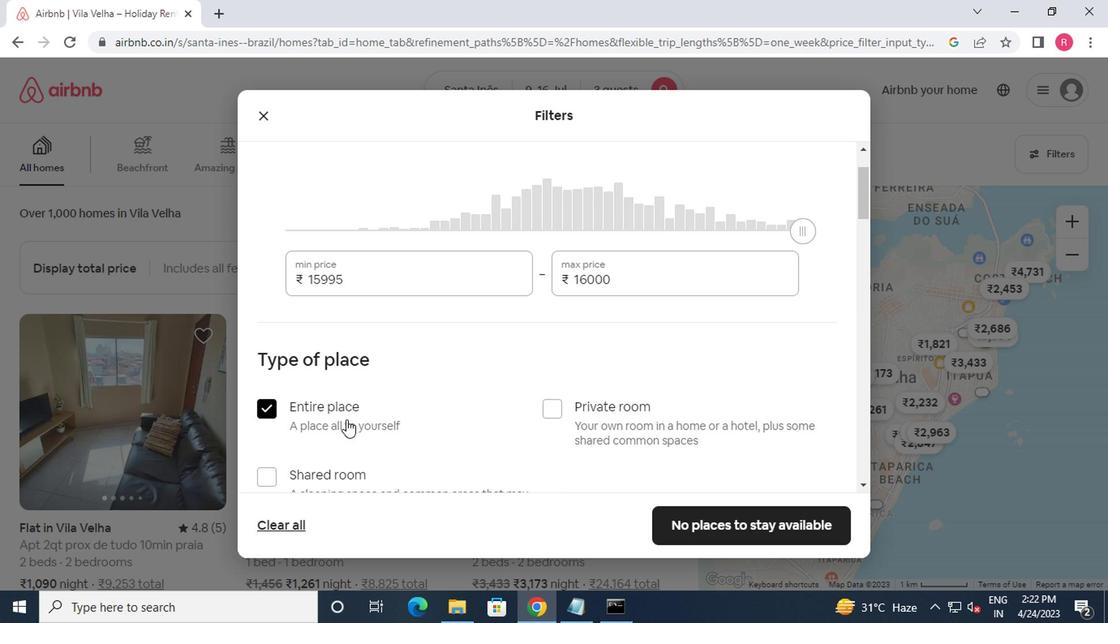 
Action: Mouse moved to (348, 399)
Screenshot: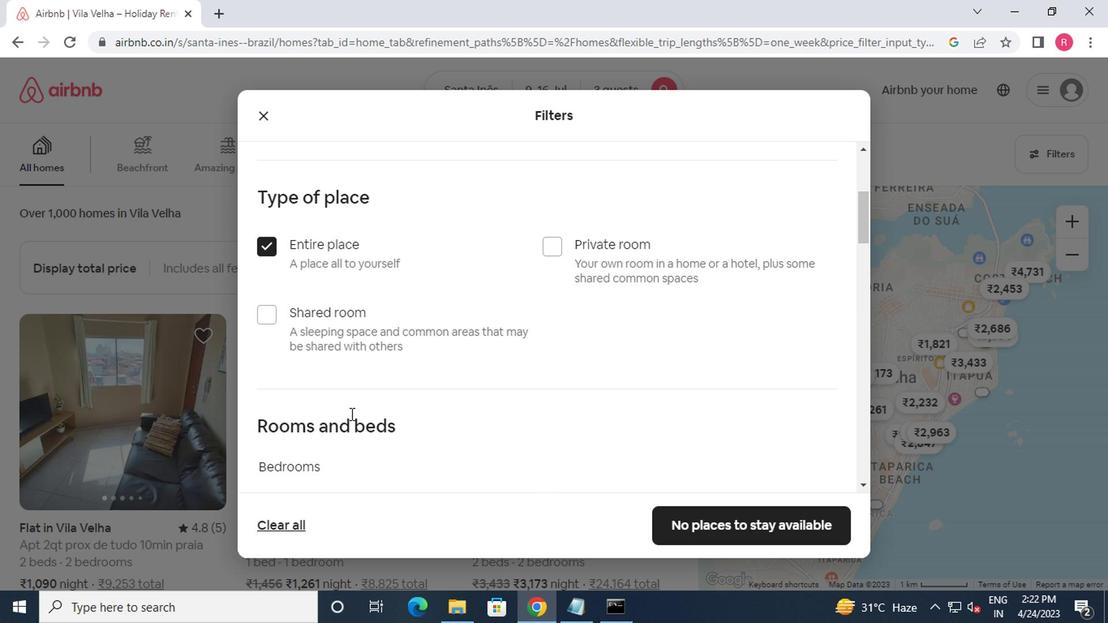 
Action: Mouse scrolled (348, 398) with delta (0, 0)
Screenshot: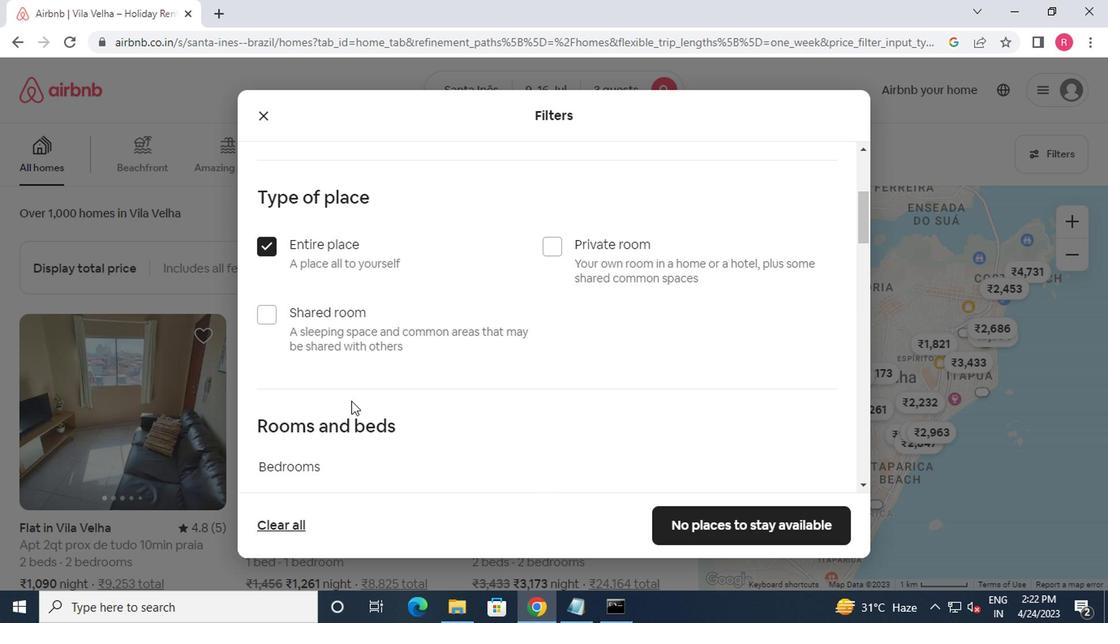 
Action: Mouse moved to (348, 398)
Screenshot: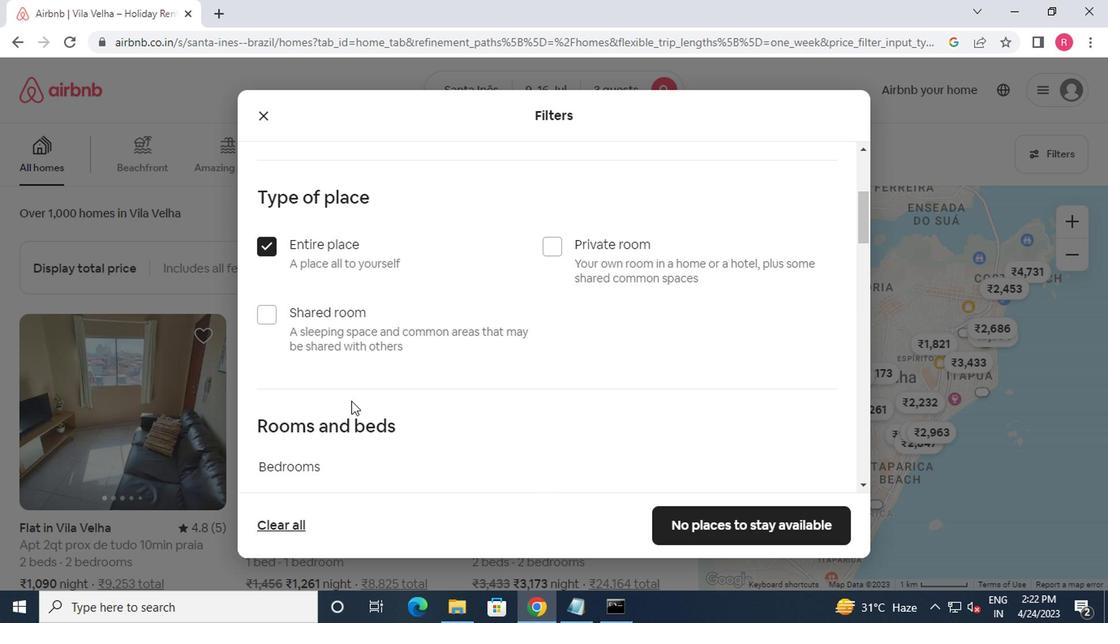 
Action: Mouse scrolled (348, 397) with delta (0, 0)
Screenshot: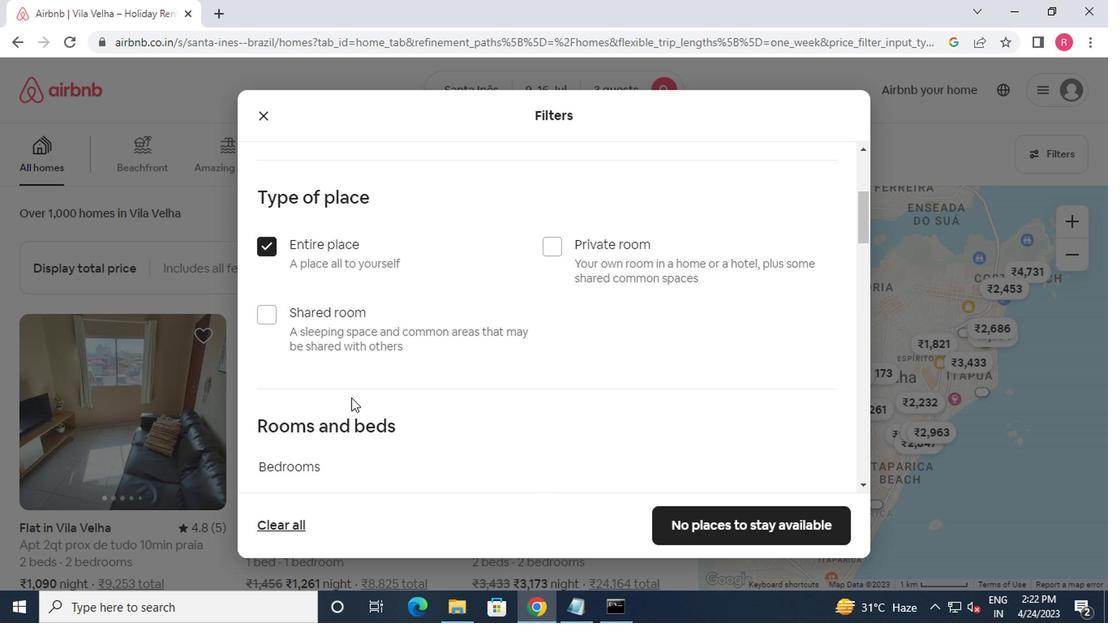 
Action: Mouse moved to (407, 360)
Screenshot: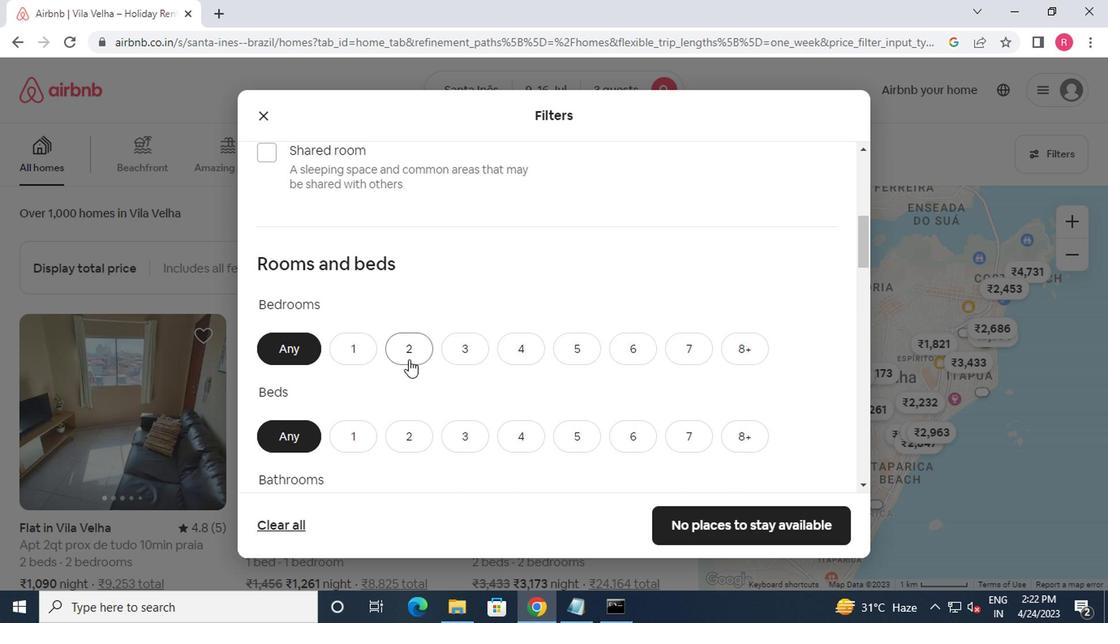 
Action: Mouse pressed left at (407, 360)
Screenshot: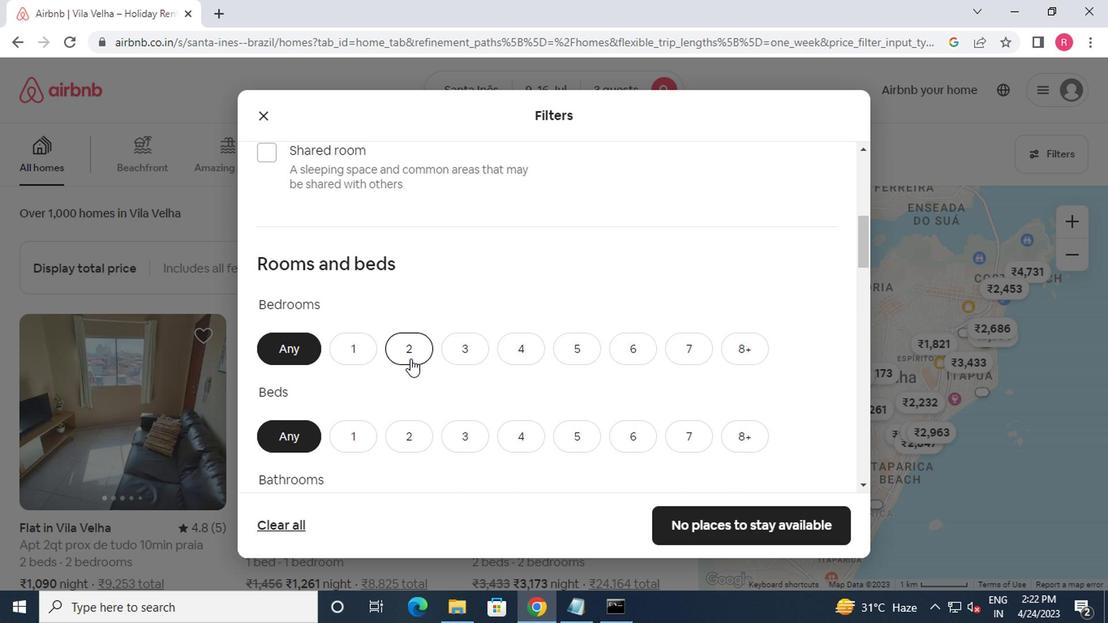 
Action: Mouse moved to (408, 359)
Screenshot: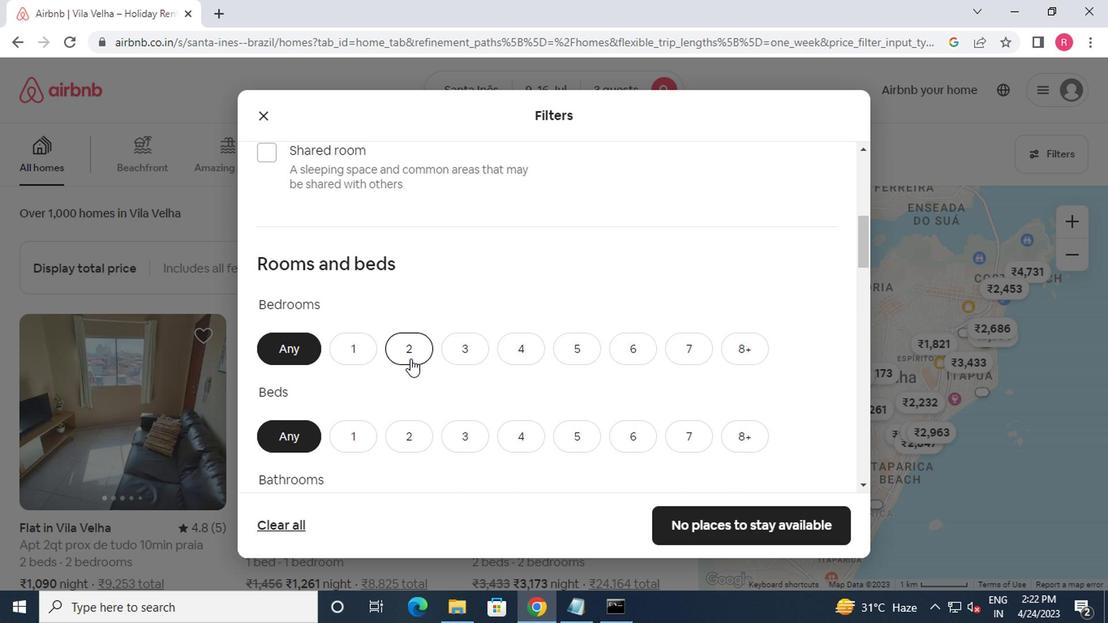 
Action: Mouse scrolled (408, 358) with delta (0, -1)
Screenshot: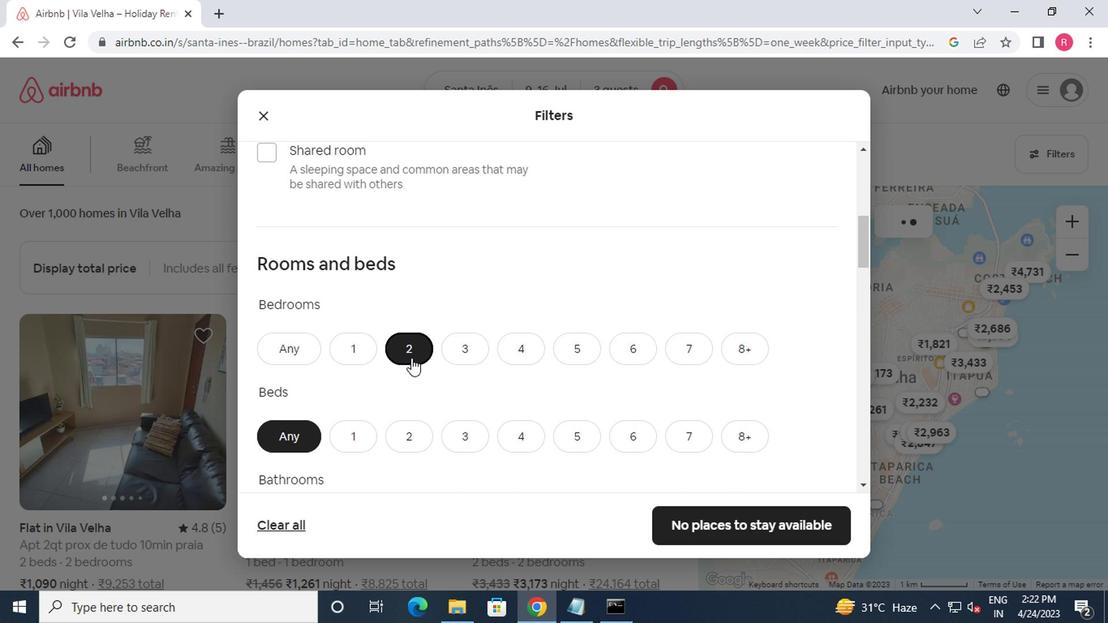 
Action: Mouse moved to (408, 360)
Screenshot: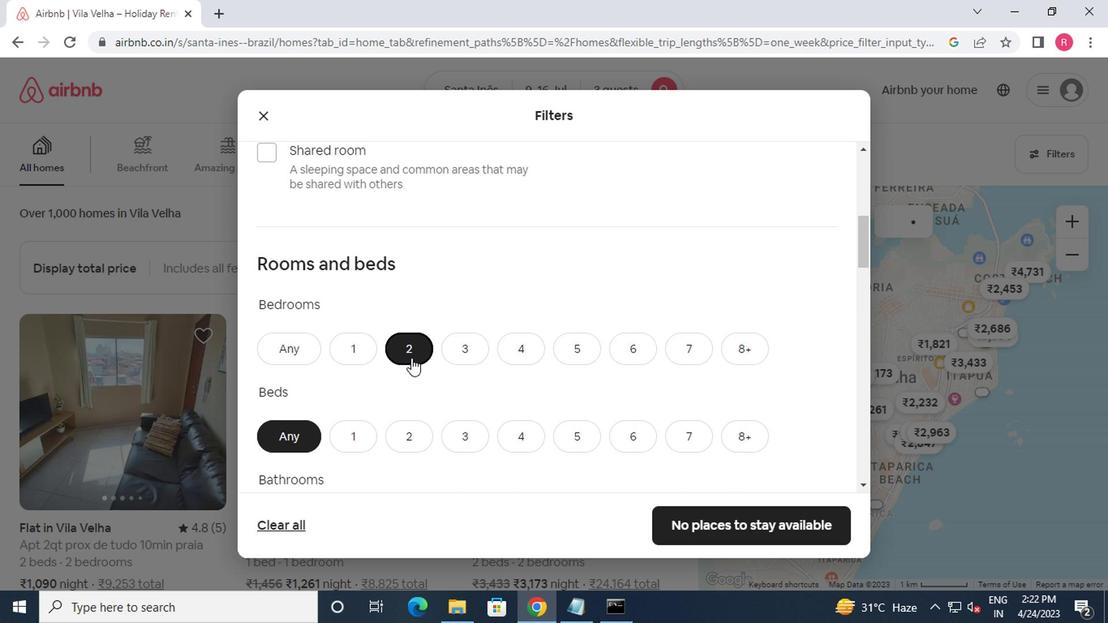 
Action: Mouse scrolled (408, 360) with delta (0, 0)
Screenshot: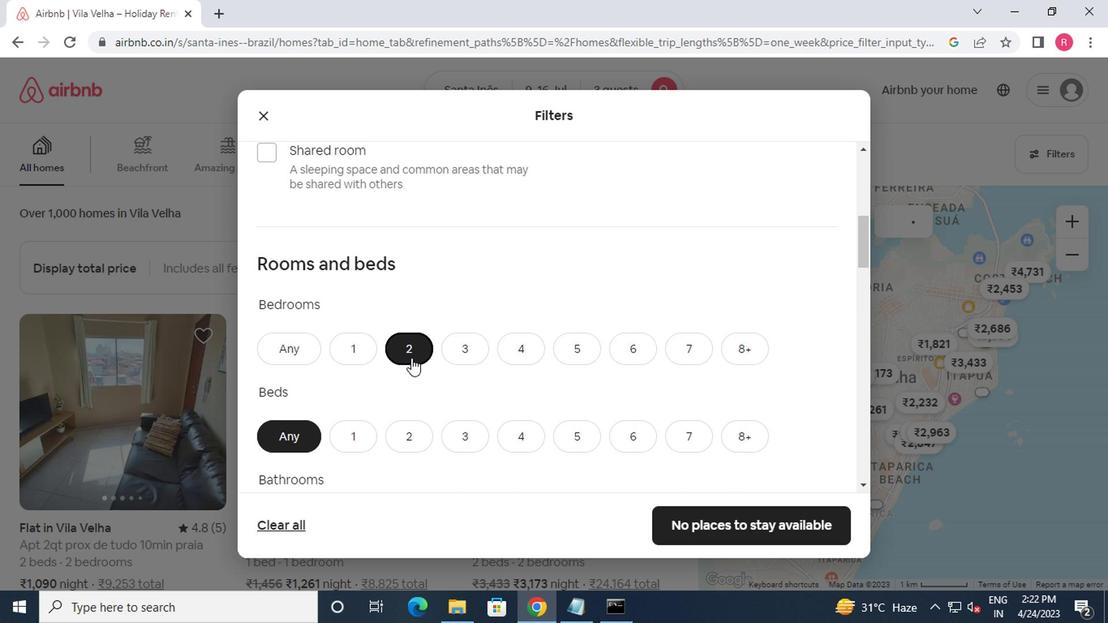 
Action: Mouse moved to (403, 296)
Screenshot: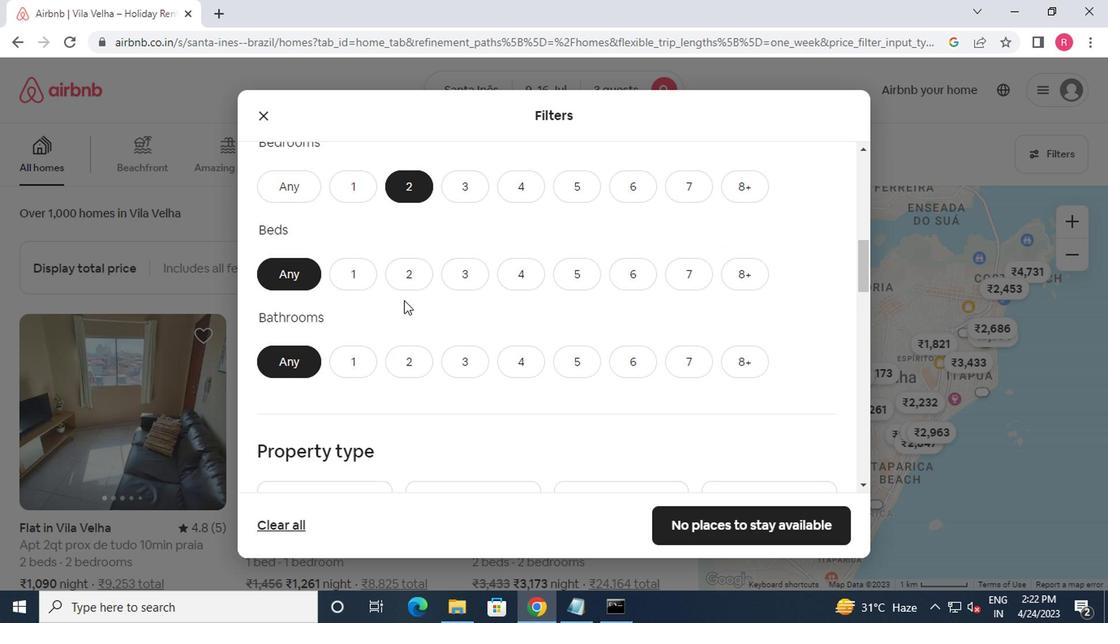 
Action: Mouse pressed left at (403, 296)
Screenshot: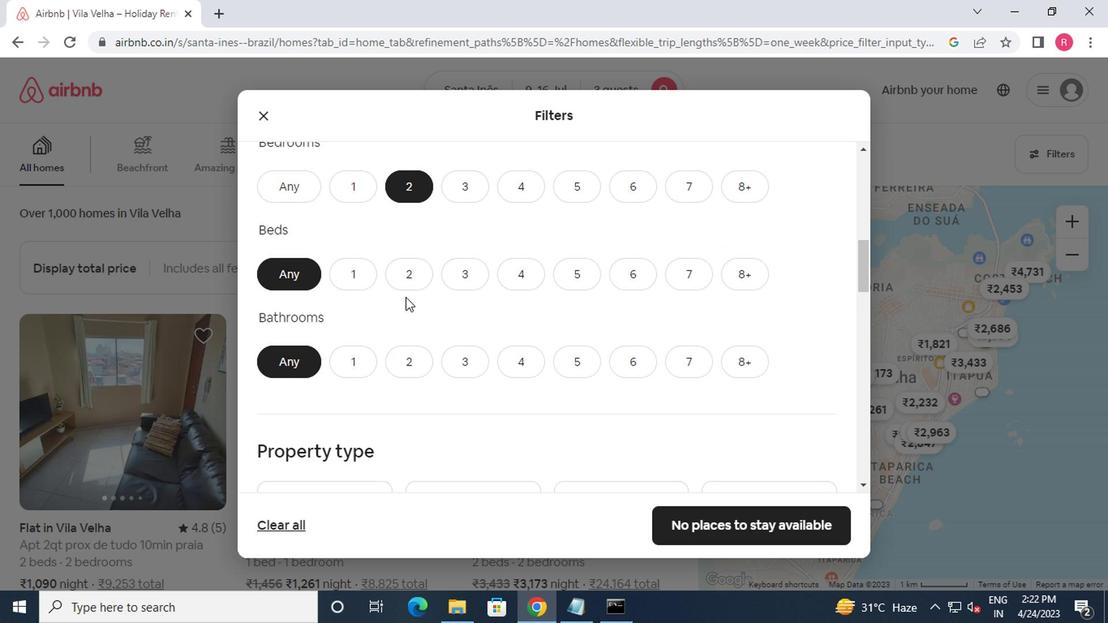 
Action: Mouse moved to (405, 280)
Screenshot: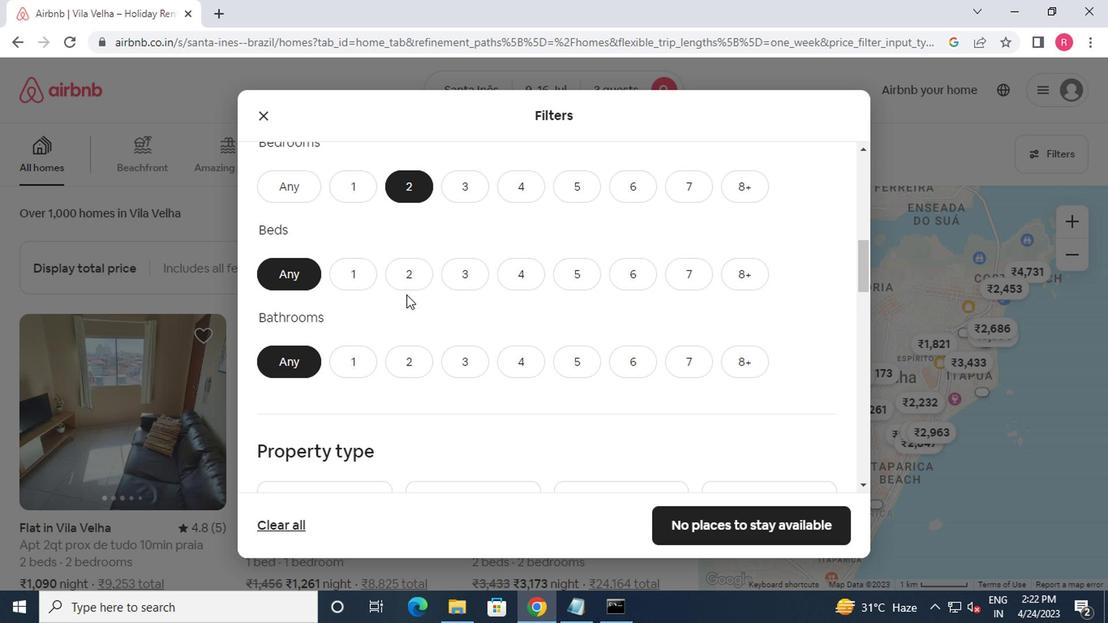 
Action: Mouse pressed left at (405, 280)
Screenshot: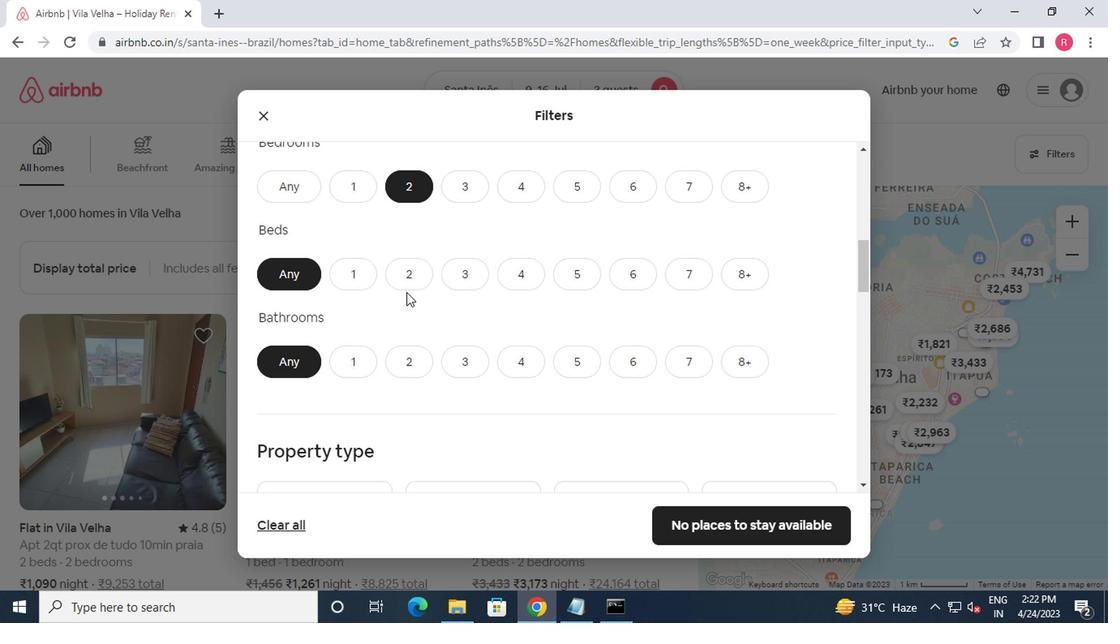 
Action: Mouse scrolled (405, 280) with delta (0, 0)
Screenshot: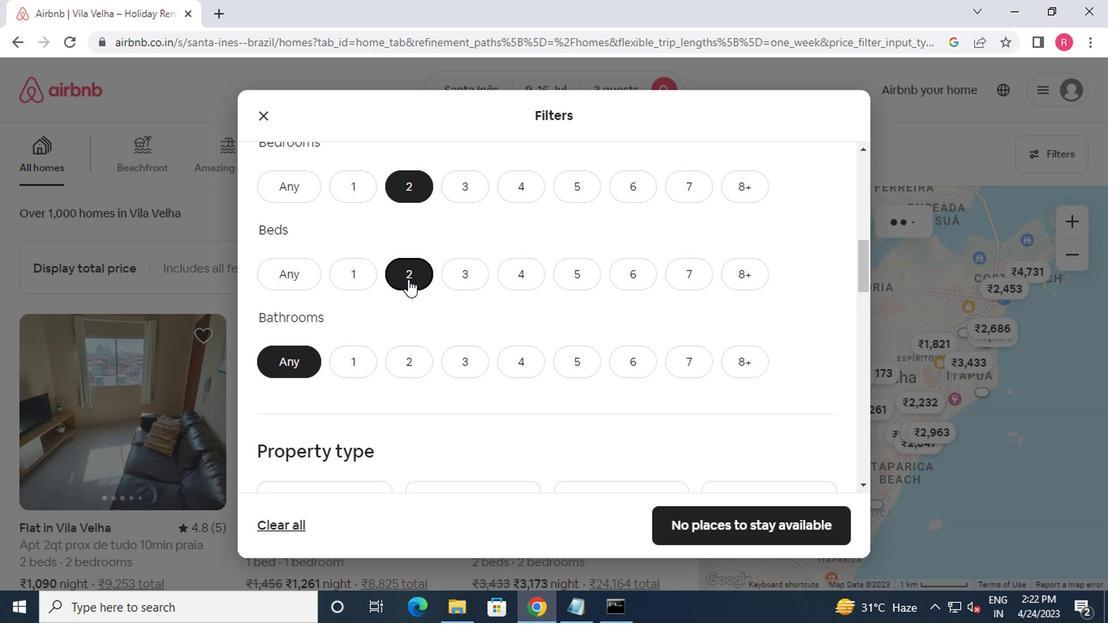 
Action: Mouse moved to (367, 288)
Screenshot: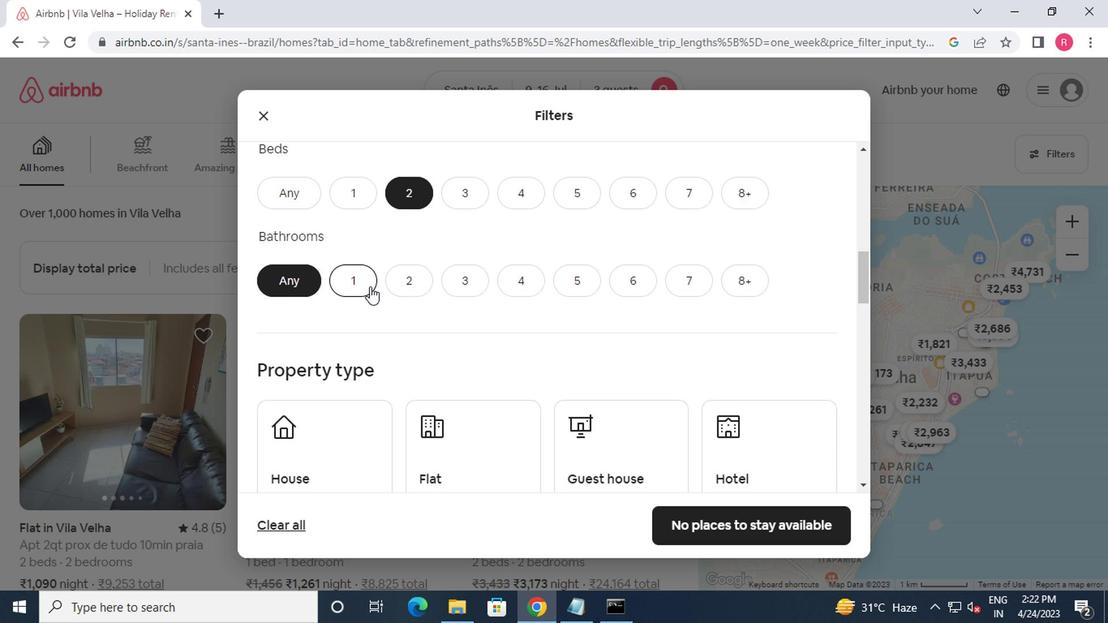 
Action: Mouse pressed left at (367, 288)
Screenshot: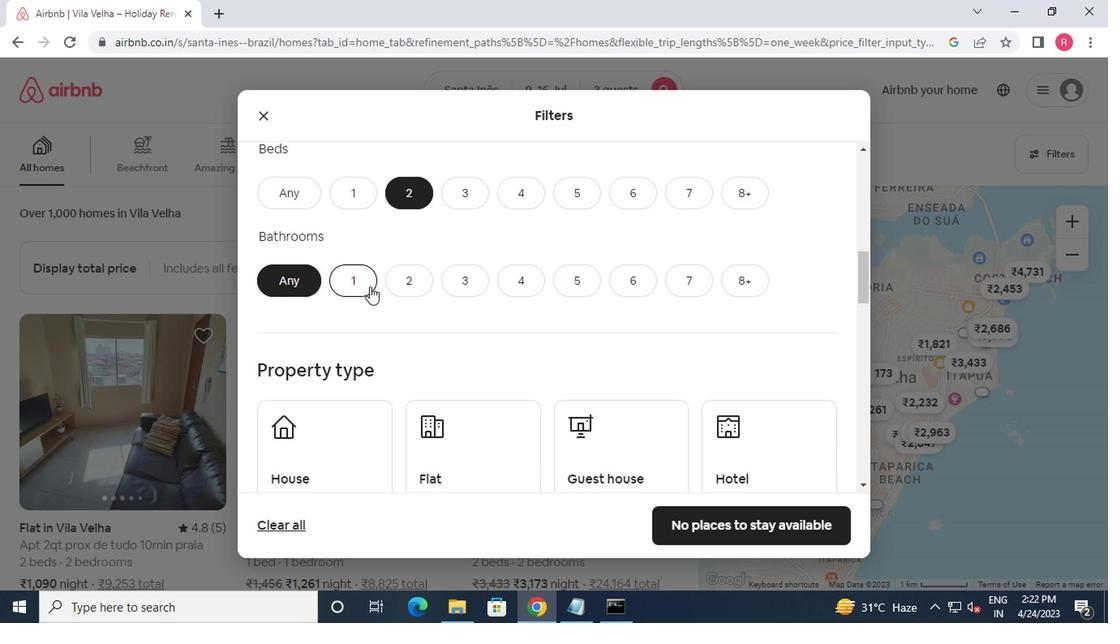 
Action: Mouse moved to (363, 296)
Screenshot: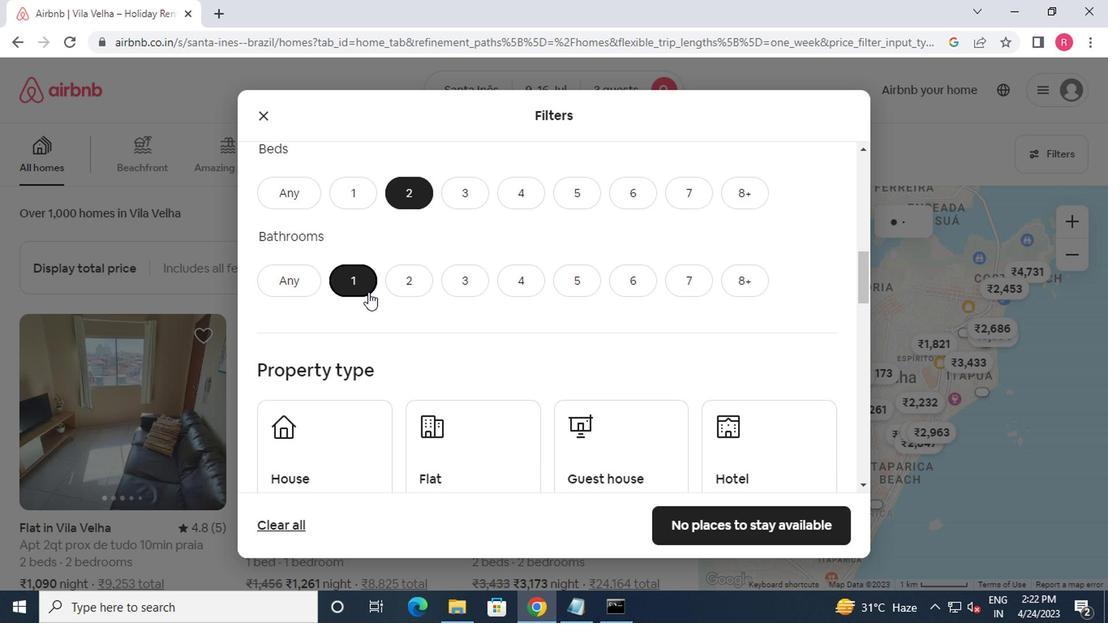 
Action: Mouse scrolled (363, 295) with delta (0, 0)
Screenshot: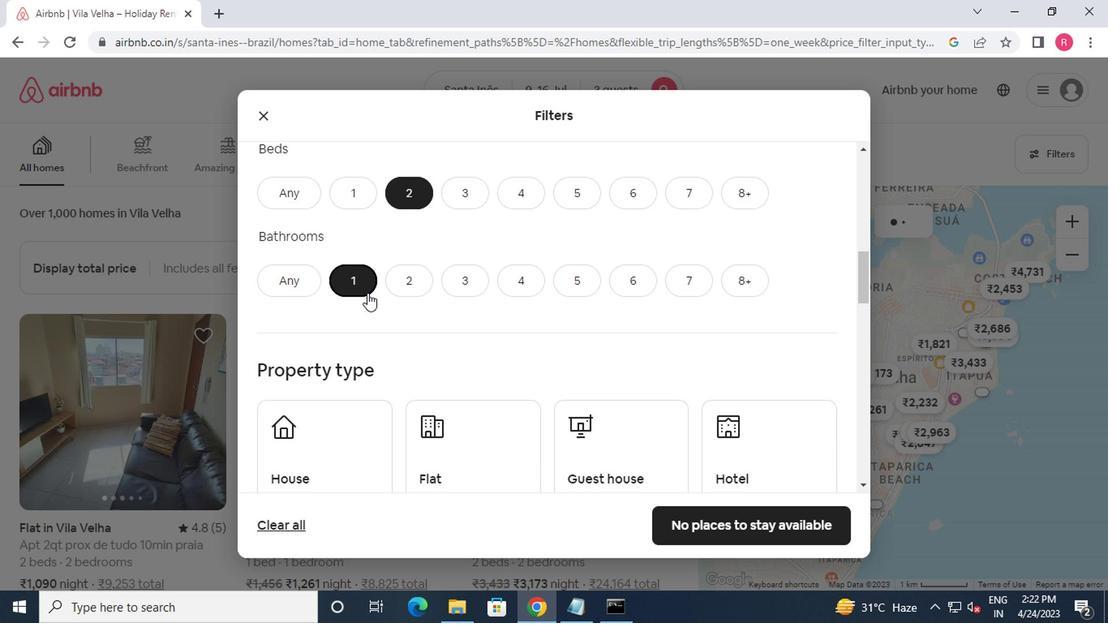 
Action: Mouse moved to (318, 366)
Screenshot: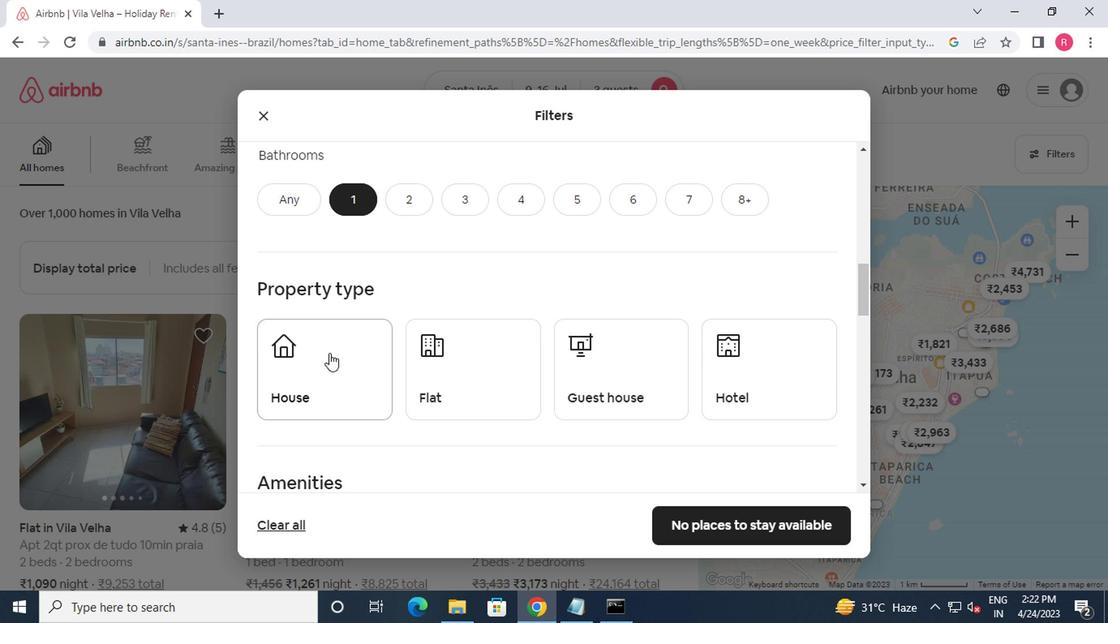 
Action: Mouse pressed left at (318, 366)
Screenshot: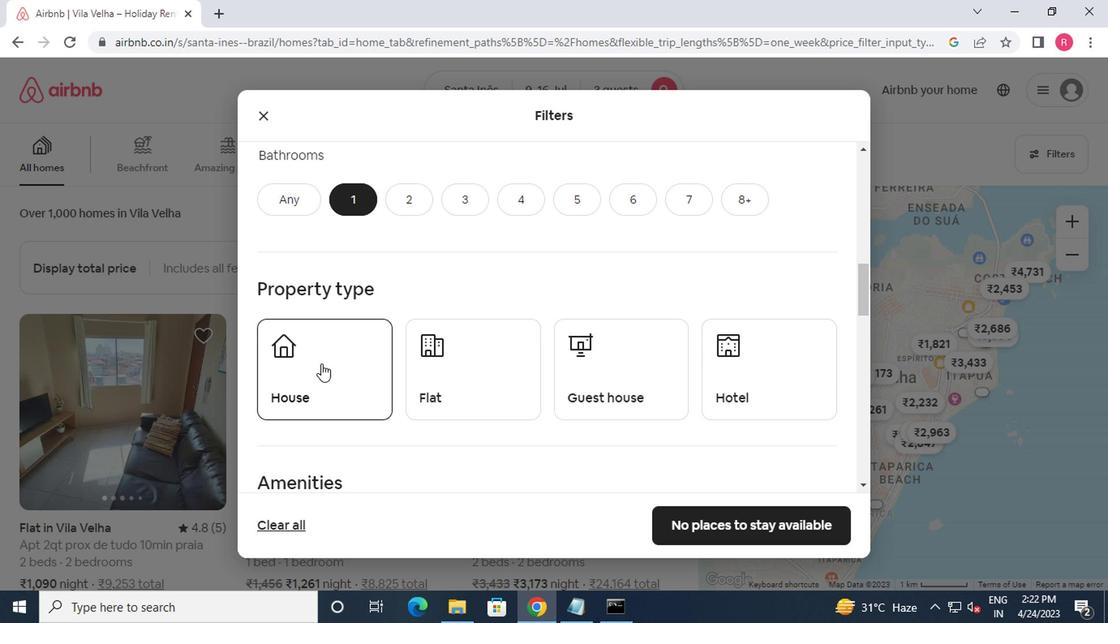 
Action: Mouse moved to (426, 388)
Screenshot: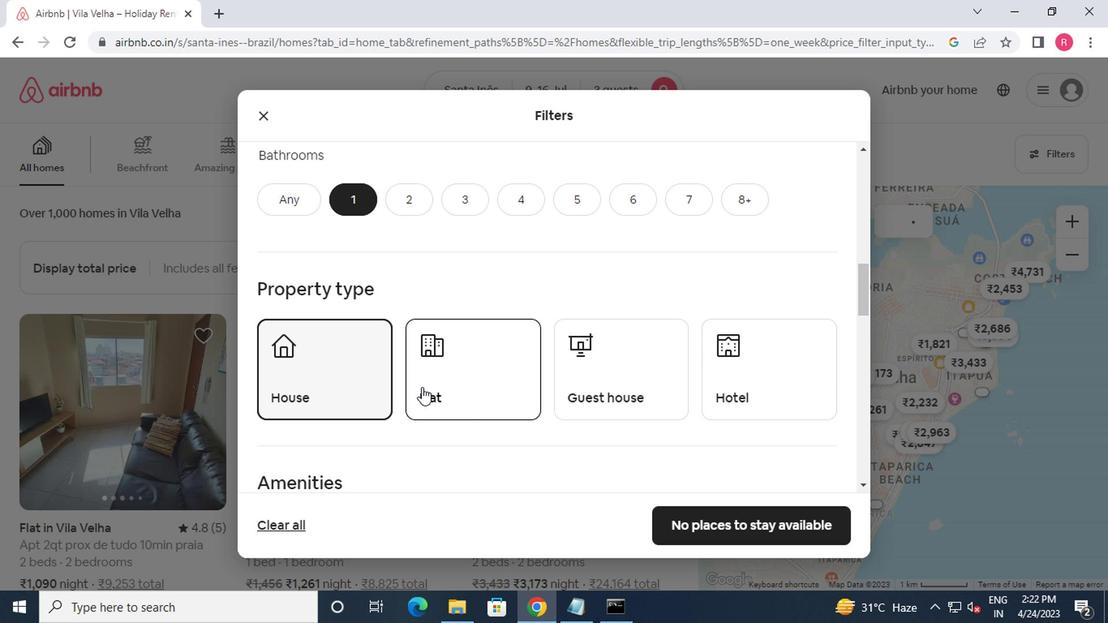 
Action: Mouse pressed left at (426, 388)
Screenshot: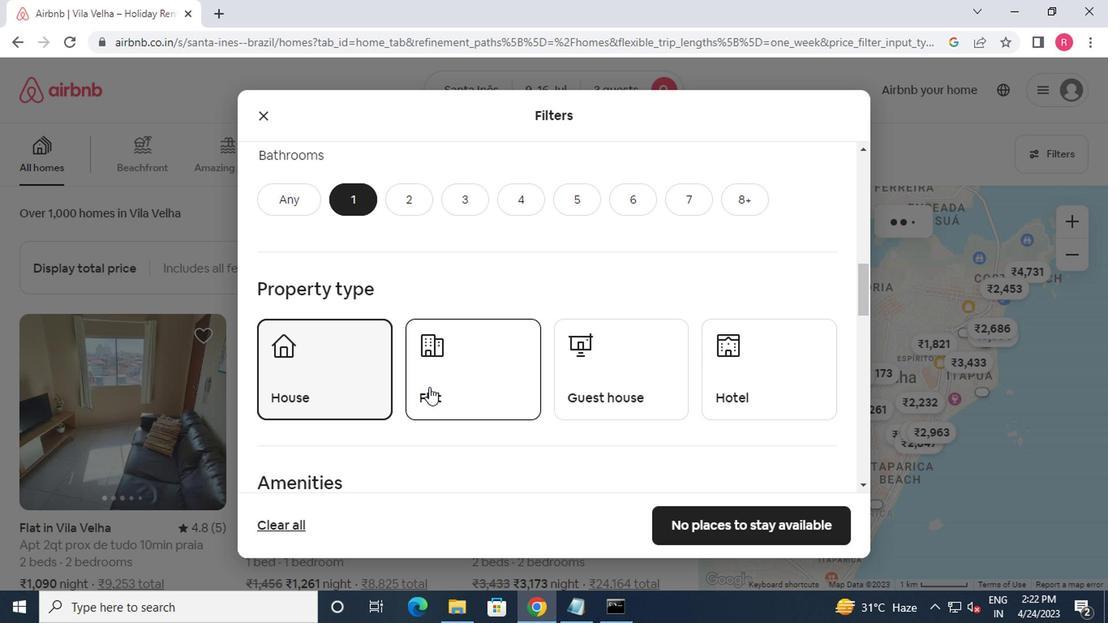 
Action: Mouse moved to (617, 398)
Screenshot: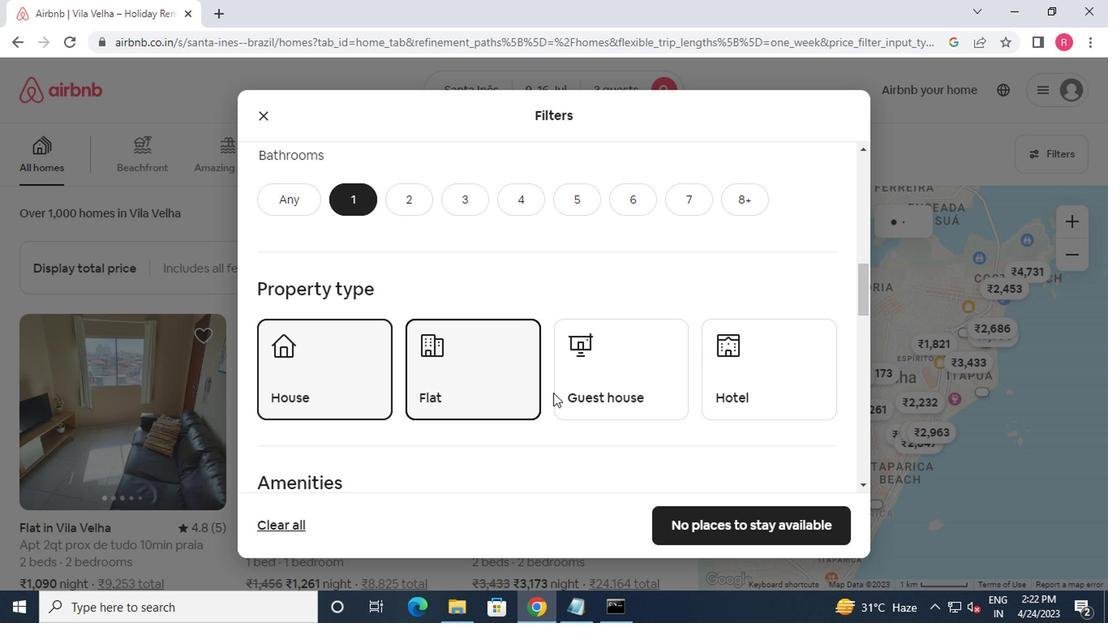 
Action: Mouse pressed left at (617, 398)
Screenshot: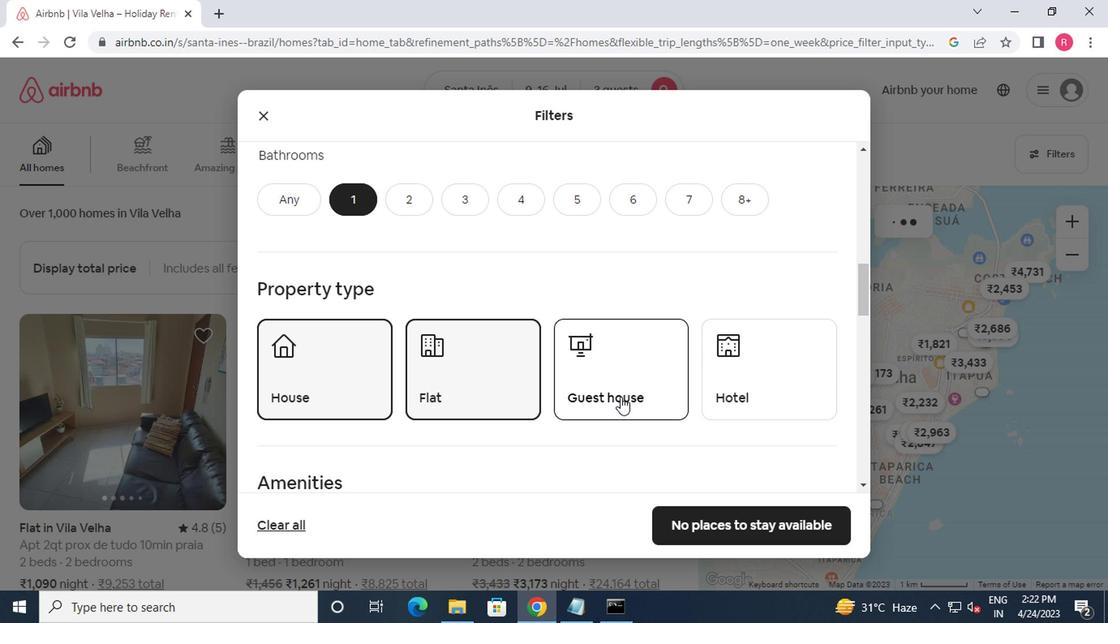 
Action: Mouse moved to (616, 390)
Screenshot: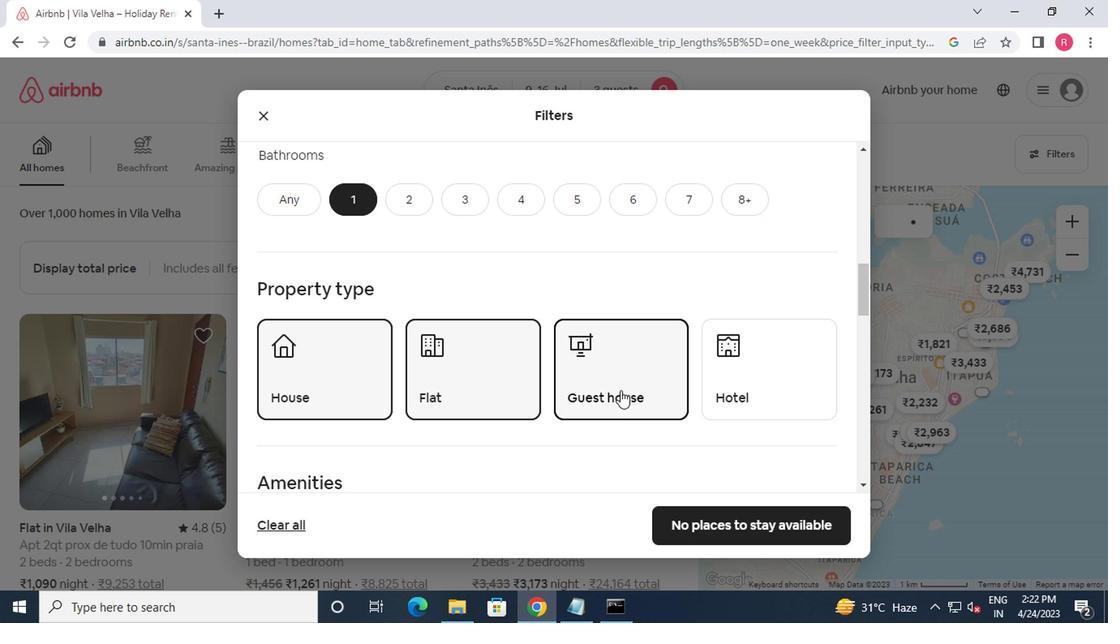 
Action: Mouse scrolled (616, 389) with delta (0, 0)
Screenshot: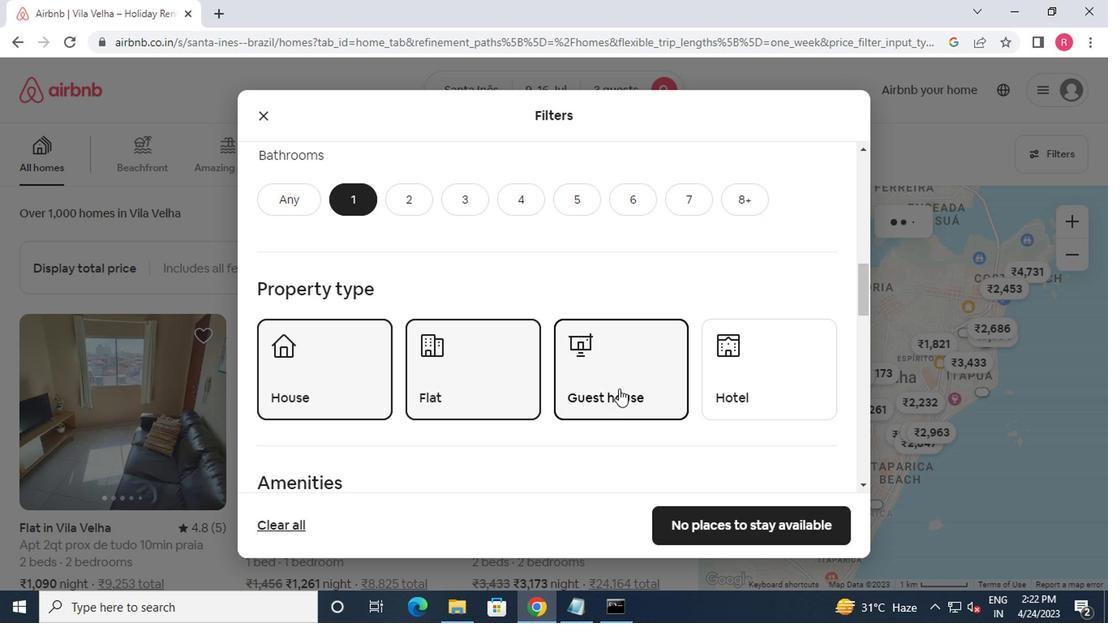
Action: Mouse scrolled (616, 389) with delta (0, 0)
Screenshot: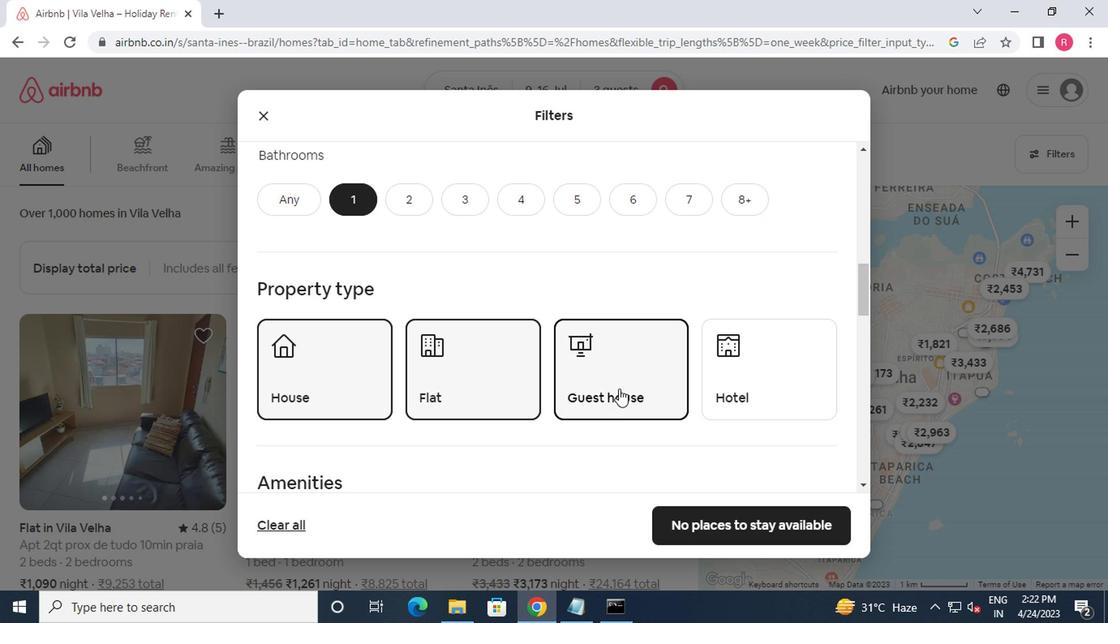 
Action: Mouse scrolled (616, 389) with delta (0, 0)
Screenshot: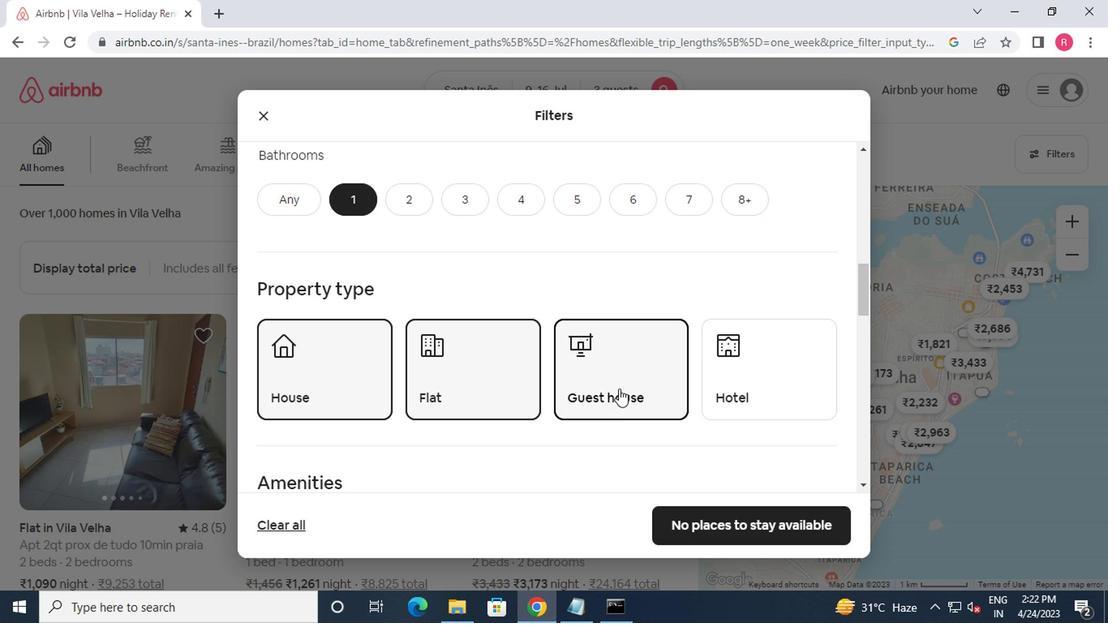 
Action: Mouse scrolled (616, 389) with delta (0, 0)
Screenshot: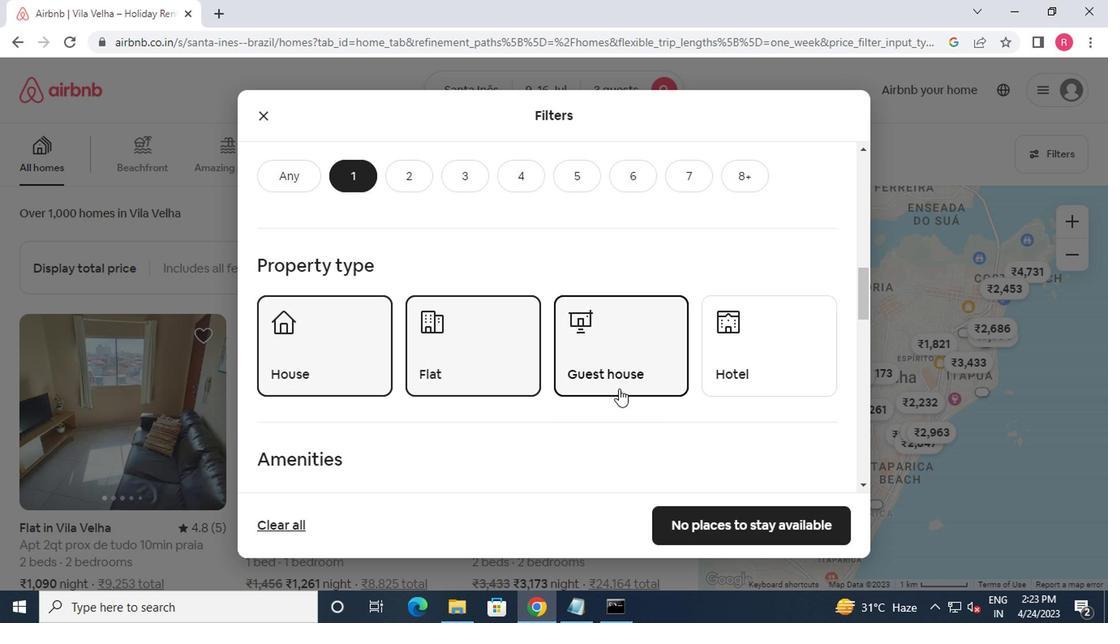 
Action: Mouse moved to (613, 392)
Screenshot: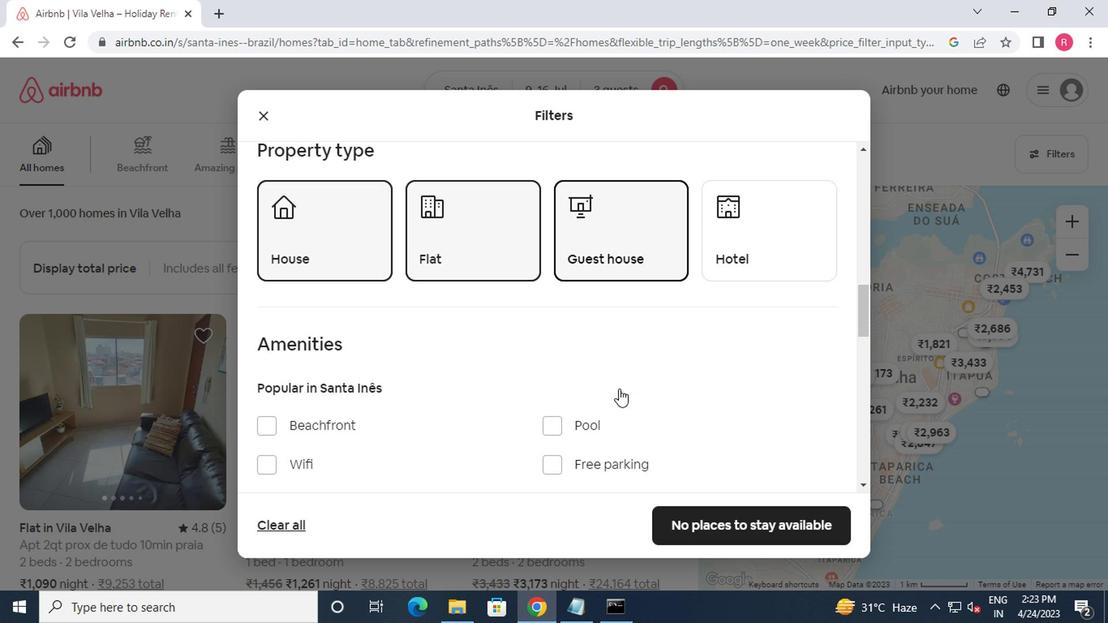 
Action: Mouse scrolled (613, 390) with delta (0, -1)
Screenshot: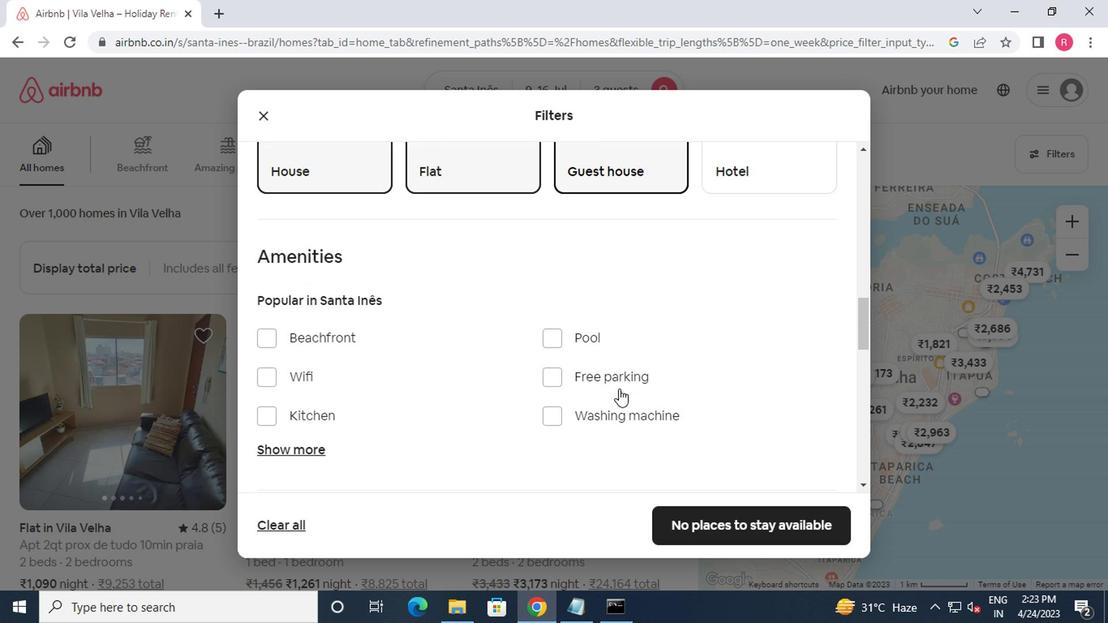 
Action: Mouse moved to (643, 397)
Screenshot: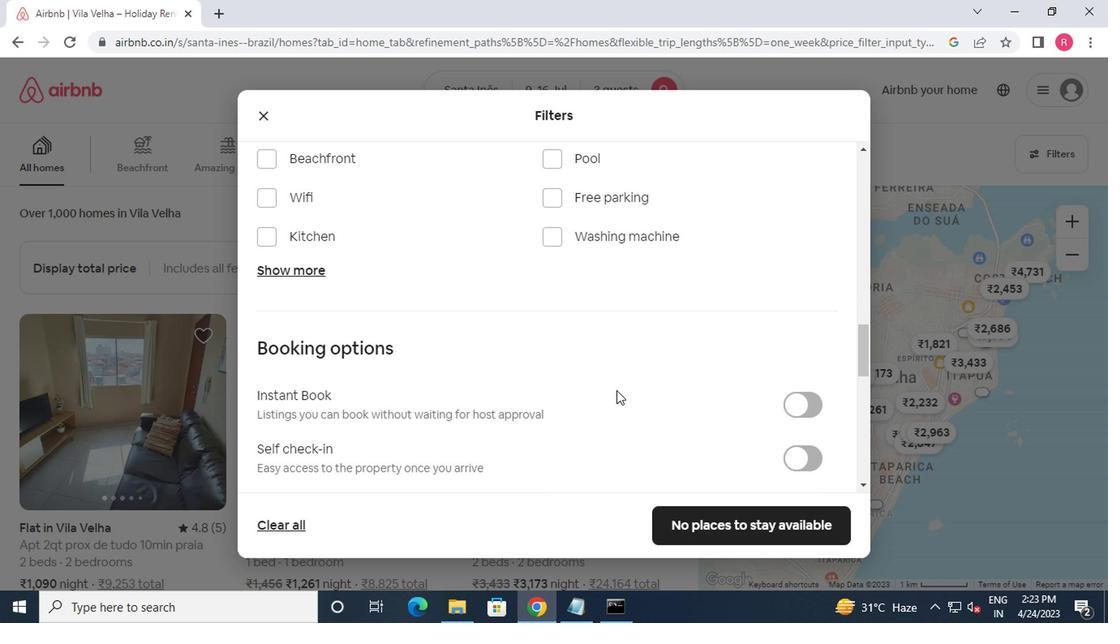 
Action: Mouse scrolled (643, 396) with delta (0, -1)
Screenshot: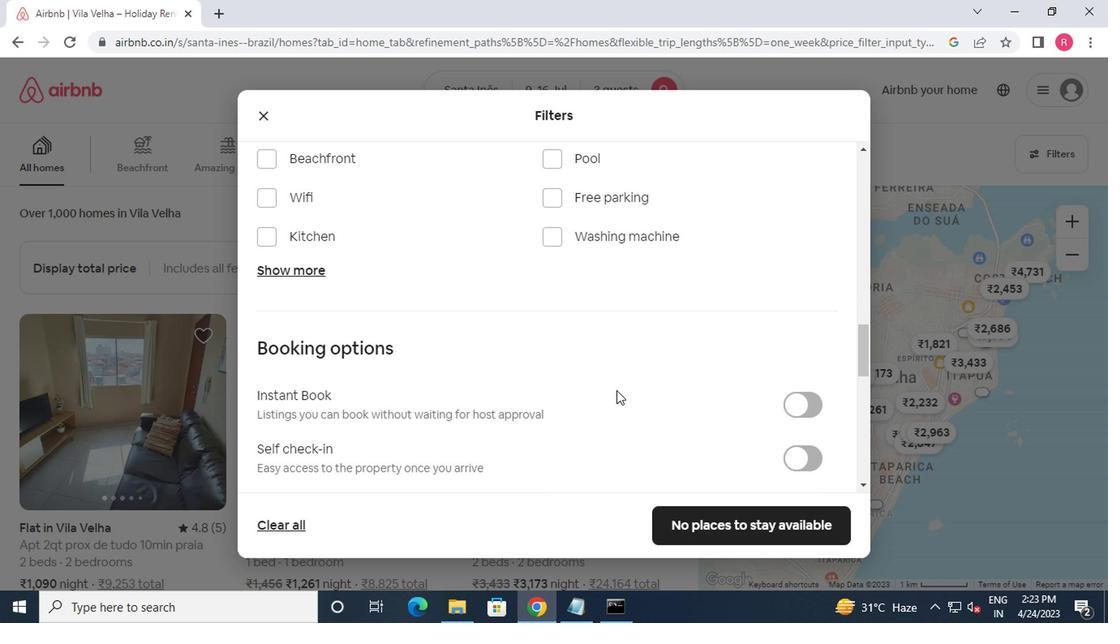 
Action: Mouse moved to (799, 380)
Screenshot: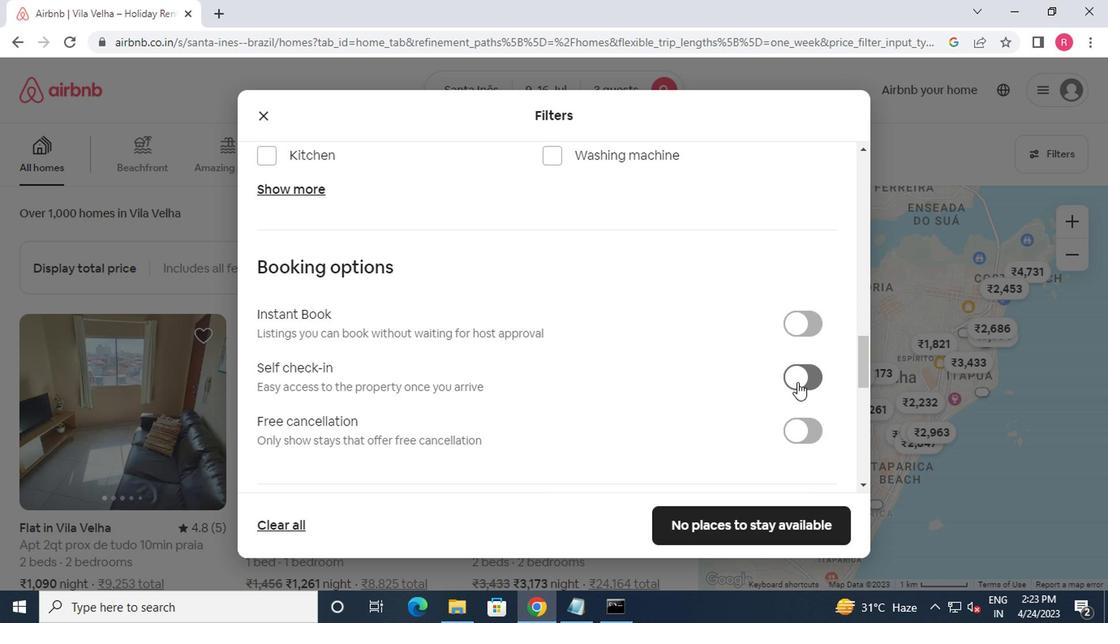 
Action: Mouse pressed left at (799, 380)
Screenshot: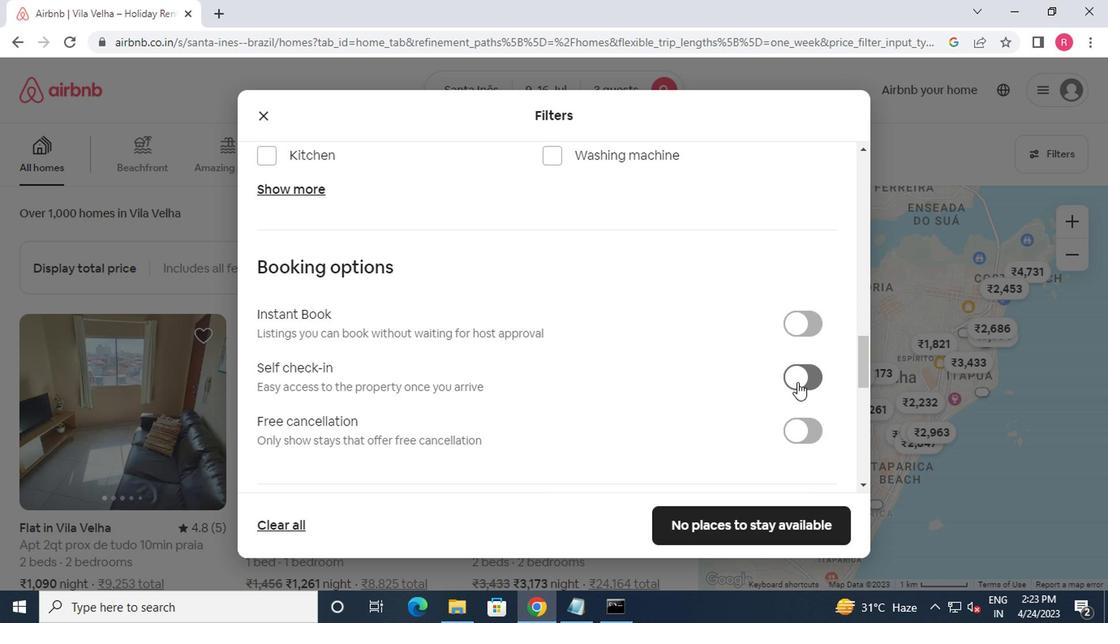 
Action: Mouse moved to (696, 388)
Screenshot: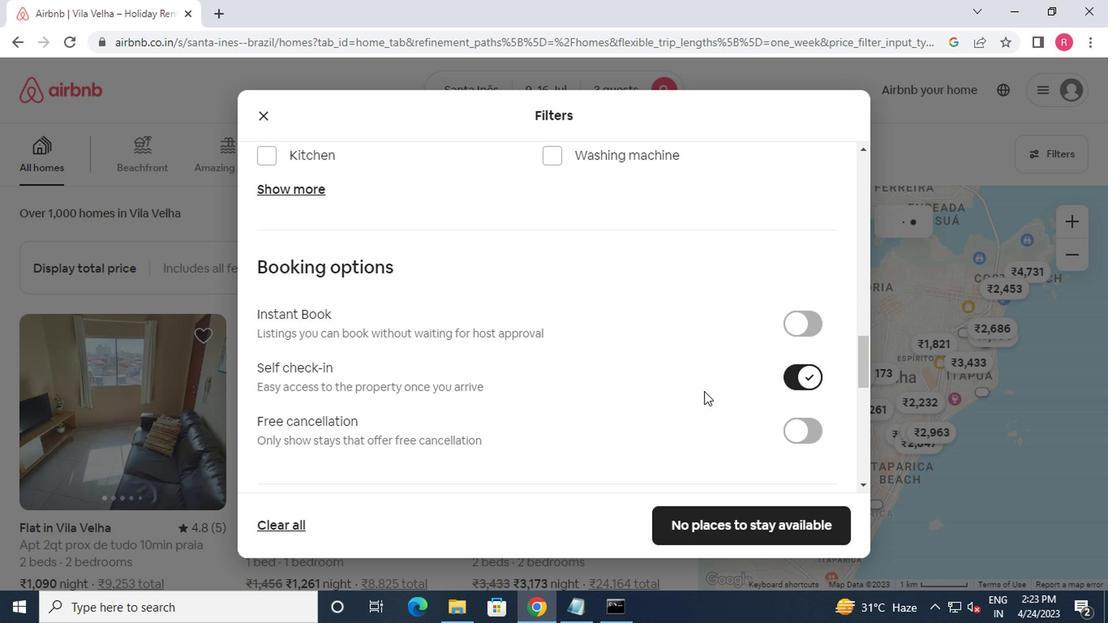 
Action: Mouse scrolled (696, 386) with delta (0, -1)
Screenshot: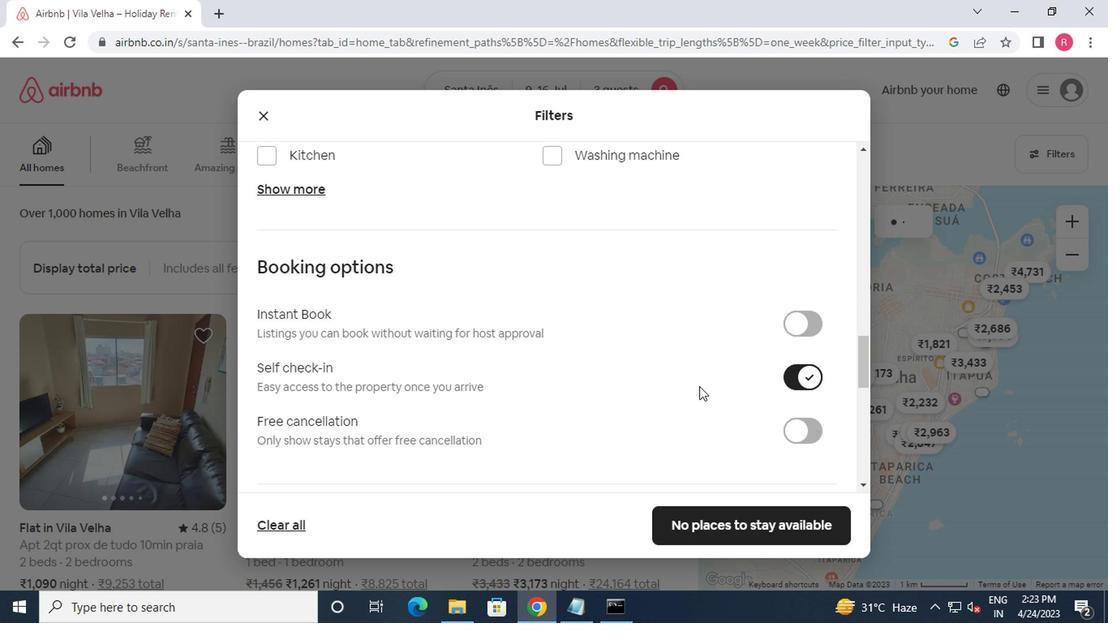 
Action: Mouse scrolled (696, 386) with delta (0, -1)
Screenshot: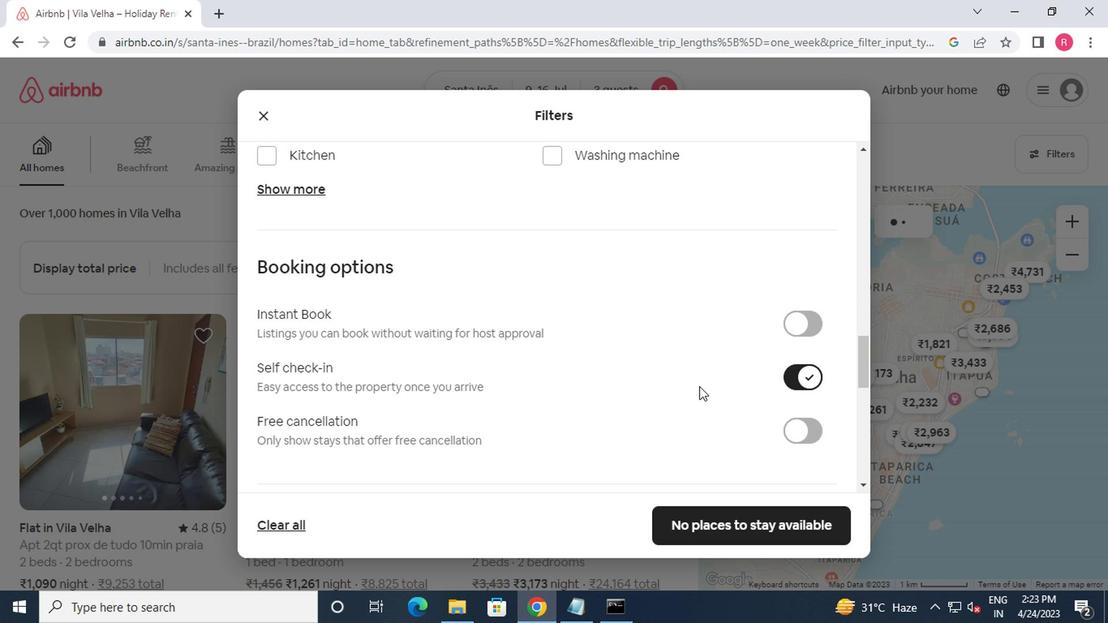 
Action: Mouse scrolled (696, 386) with delta (0, -1)
Screenshot: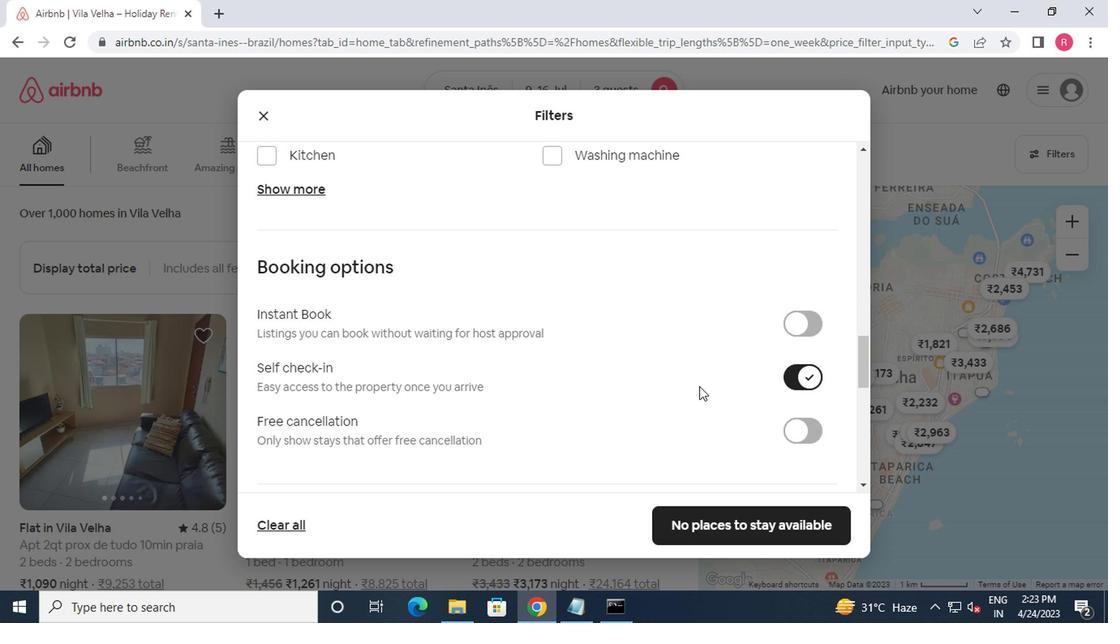
Action: Mouse scrolled (696, 386) with delta (0, -1)
Screenshot: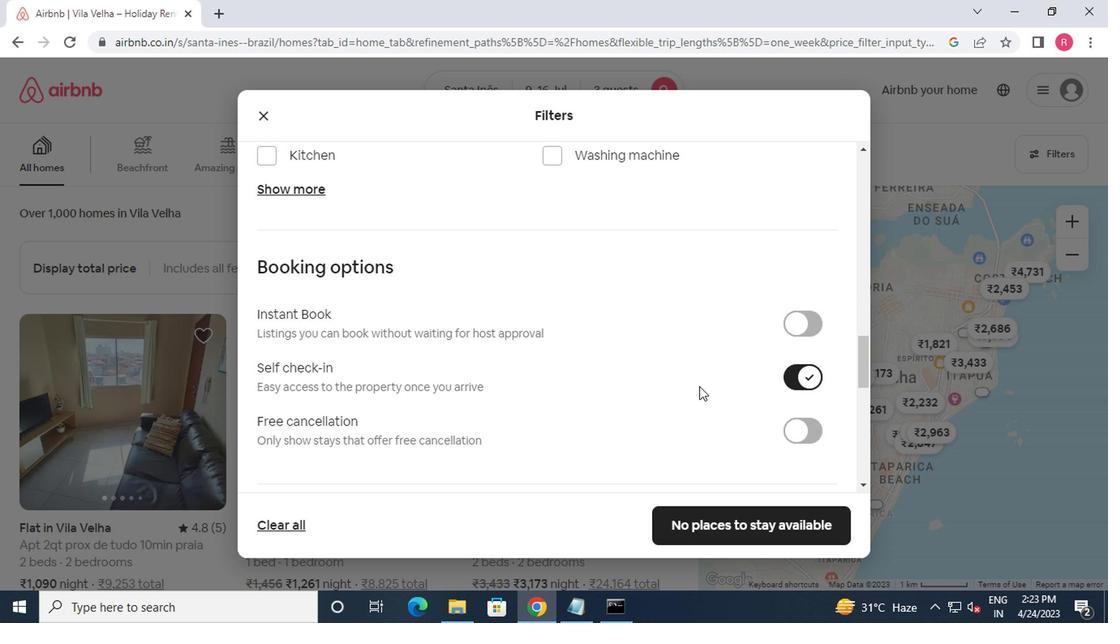 
Action: Mouse scrolled (696, 386) with delta (0, -1)
Screenshot: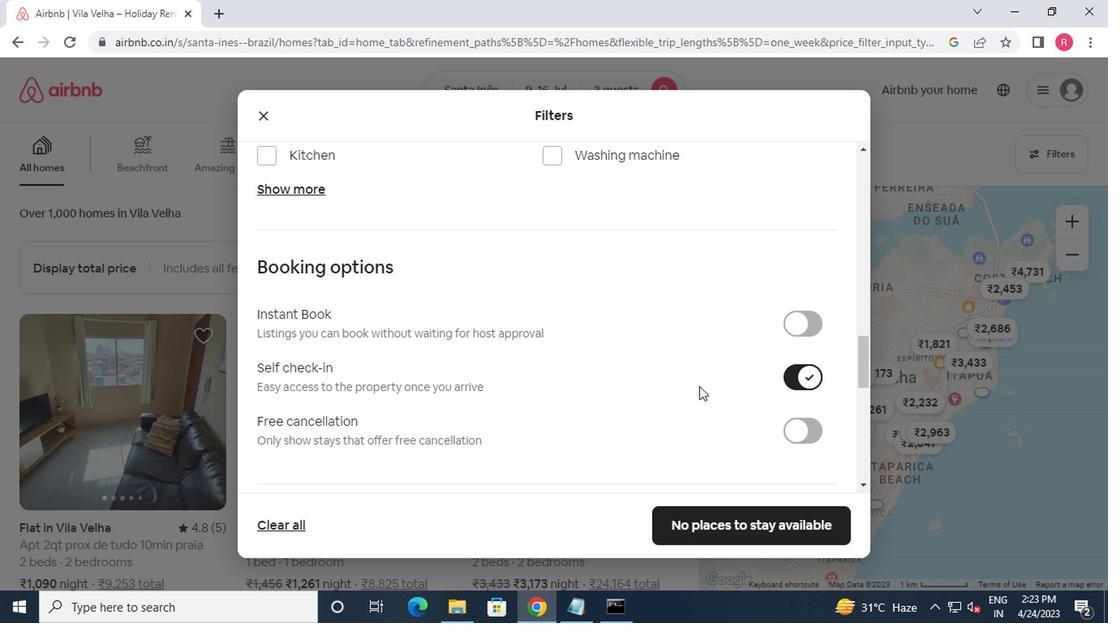 
Action: Mouse scrolled (696, 386) with delta (0, -1)
Screenshot: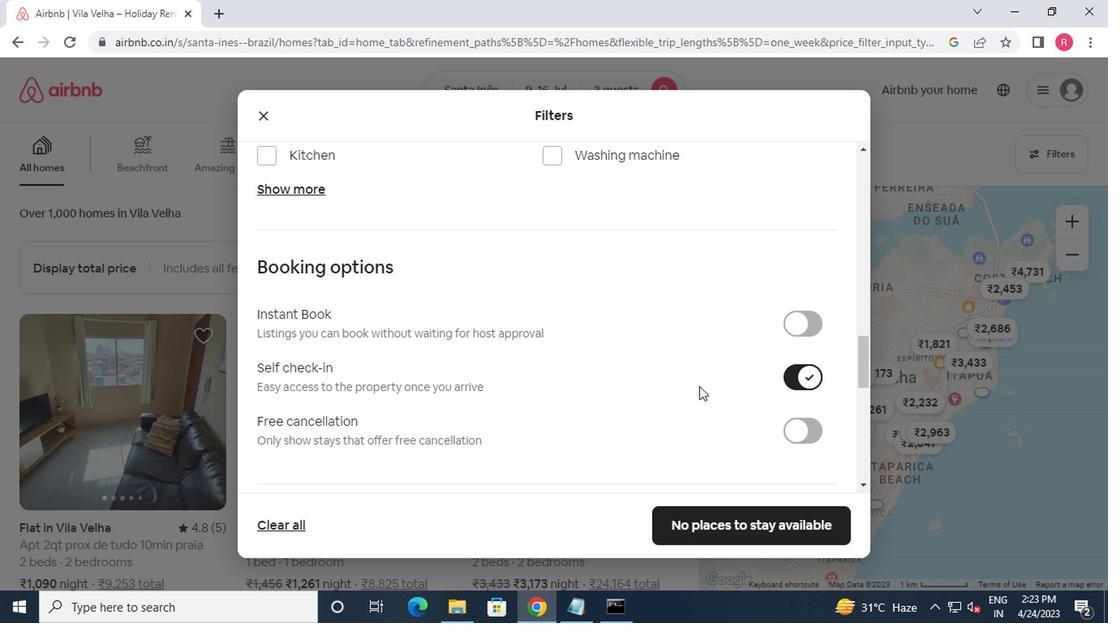 
Action: Mouse moved to (695, 388)
Screenshot: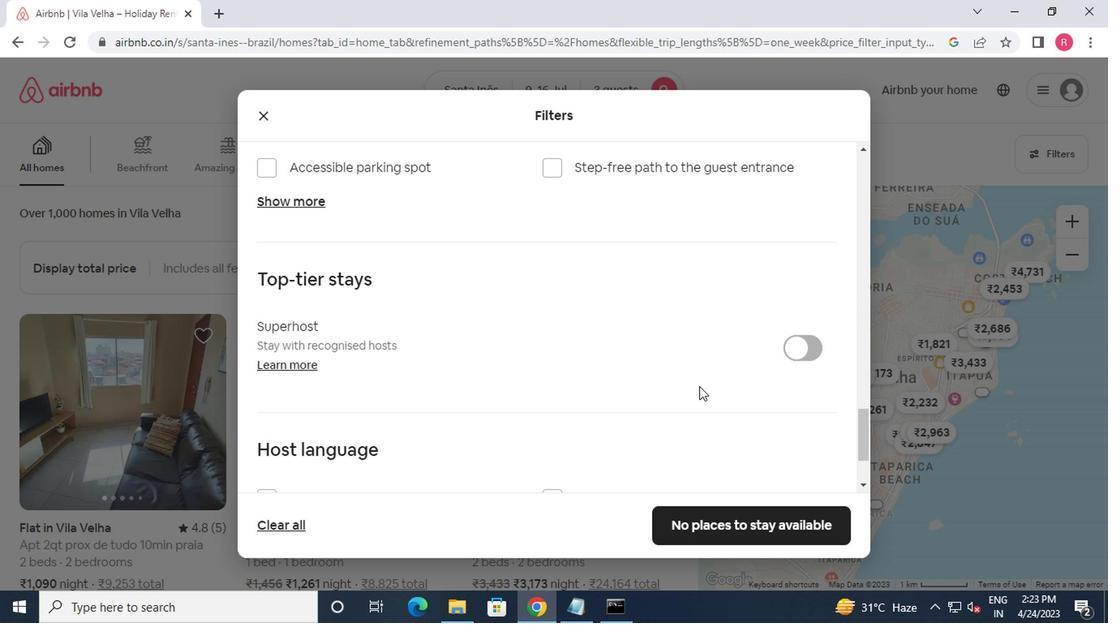 
Action: Mouse scrolled (695, 386) with delta (0, -1)
Screenshot: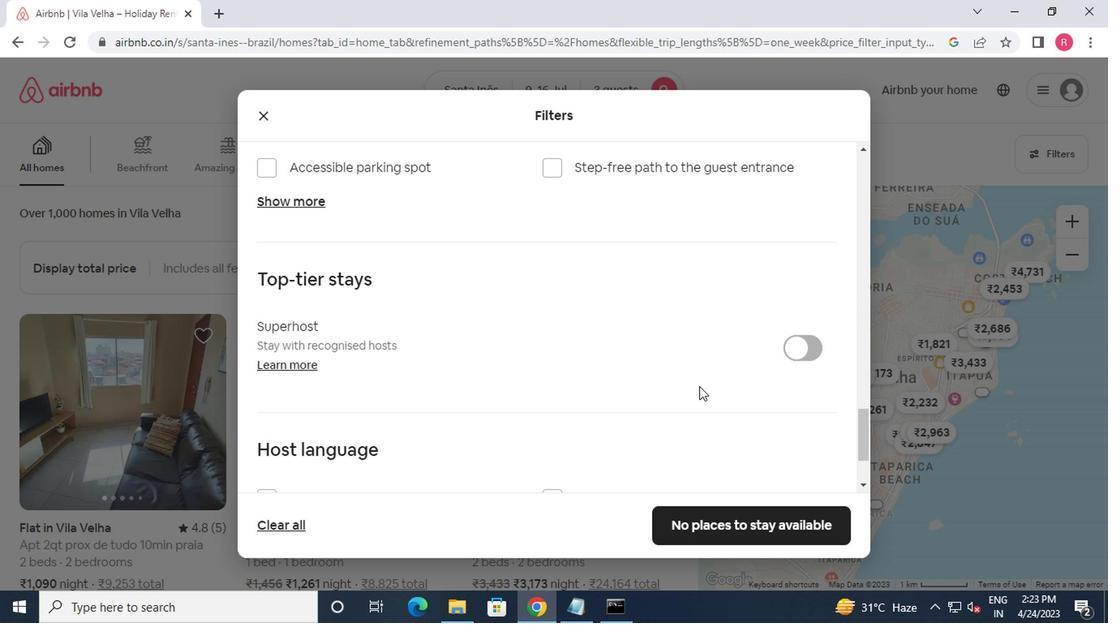 
Action: Mouse moved to (694, 389)
Screenshot: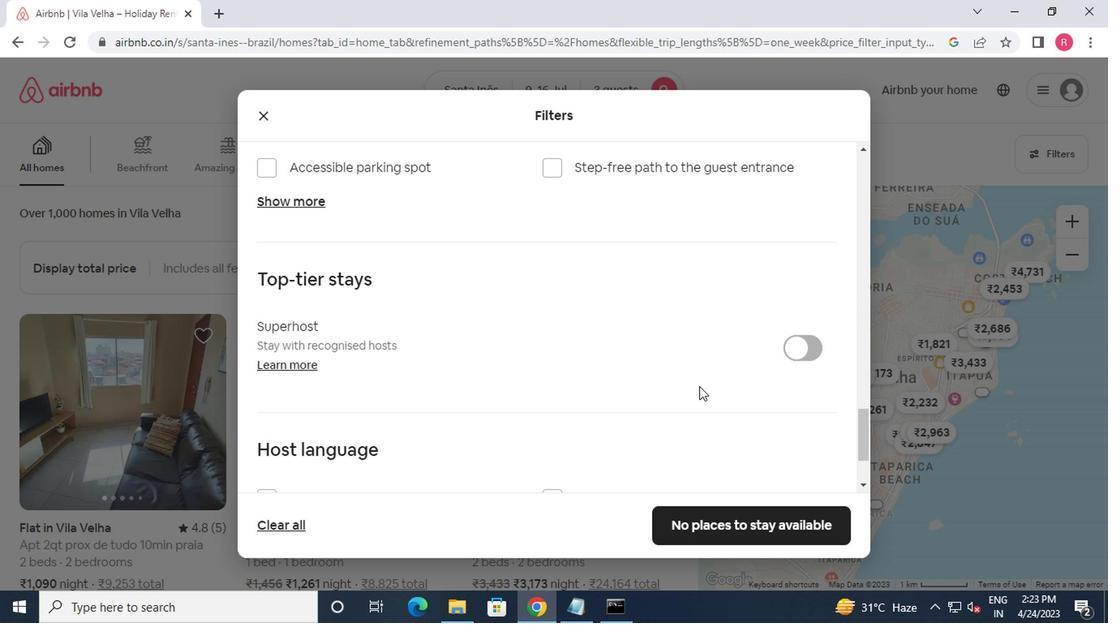 
Action: Mouse scrolled (694, 388) with delta (0, -1)
Screenshot: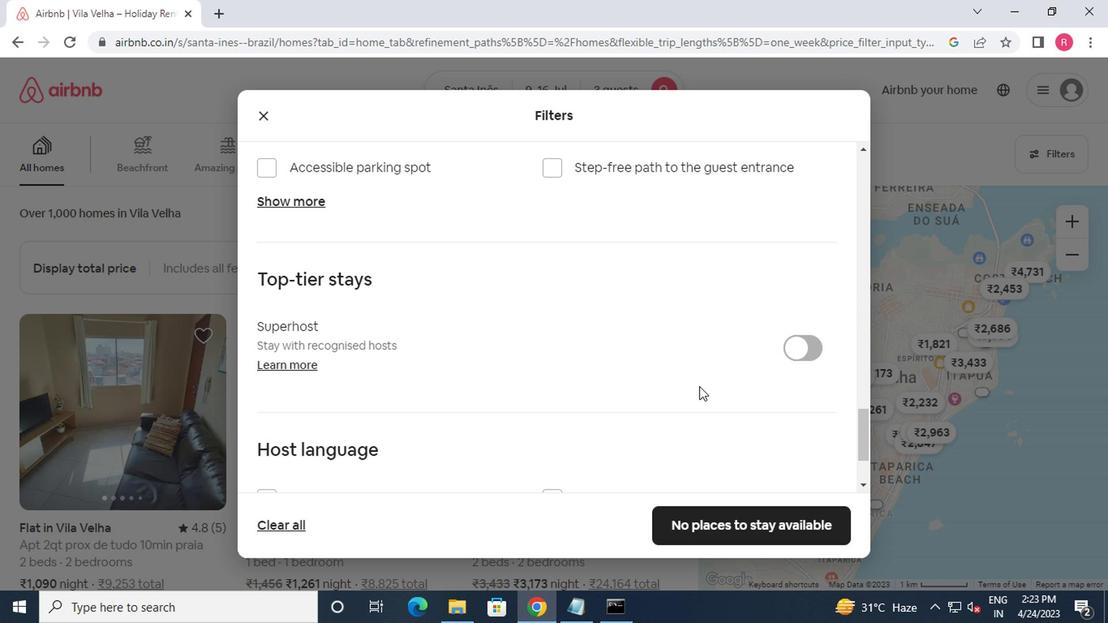 
Action: Mouse scrolled (694, 388) with delta (0, -1)
Screenshot: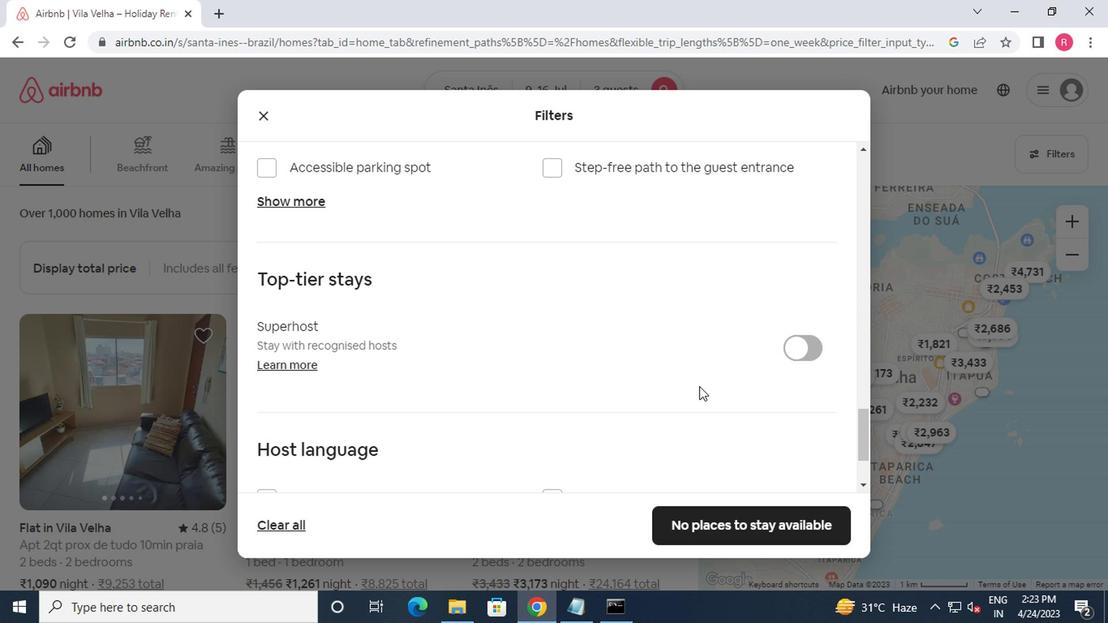 
Action: Mouse scrolled (694, 388) with delta (0, -1)
Screenshot: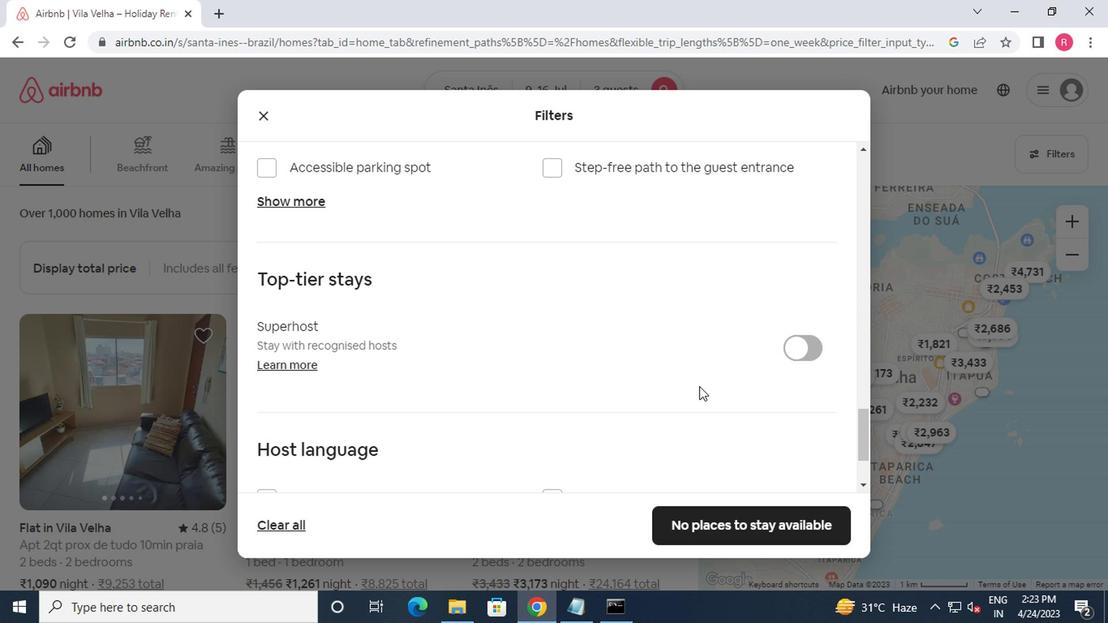 
Action: Mouse moved to (306, 453)
Screenshot: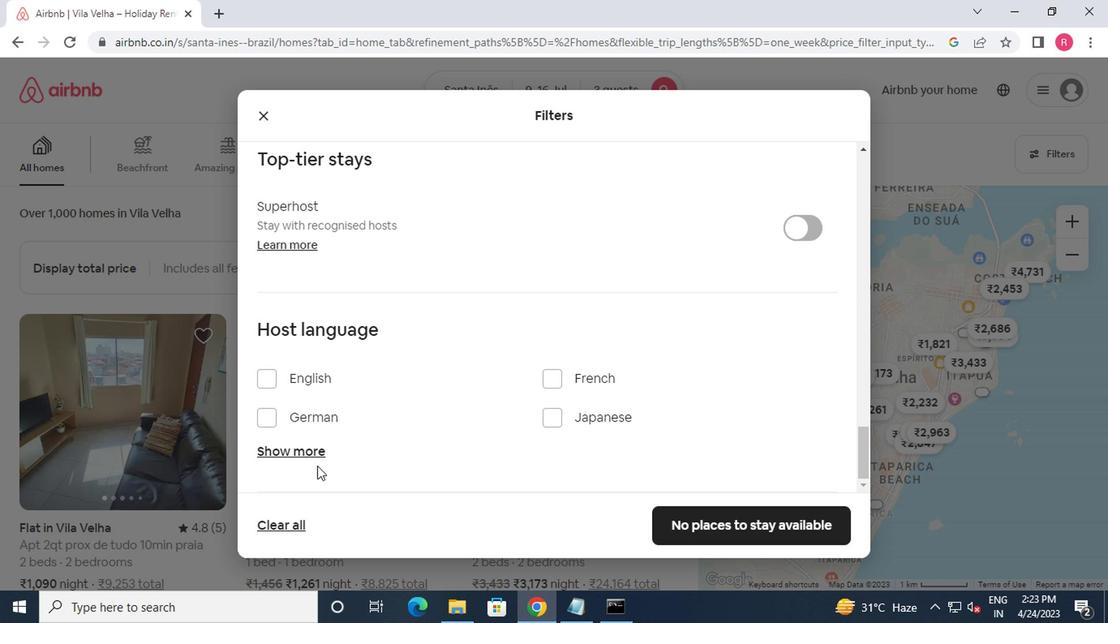 
Action: Mouse pressed left at (306, 453)
Screenshot: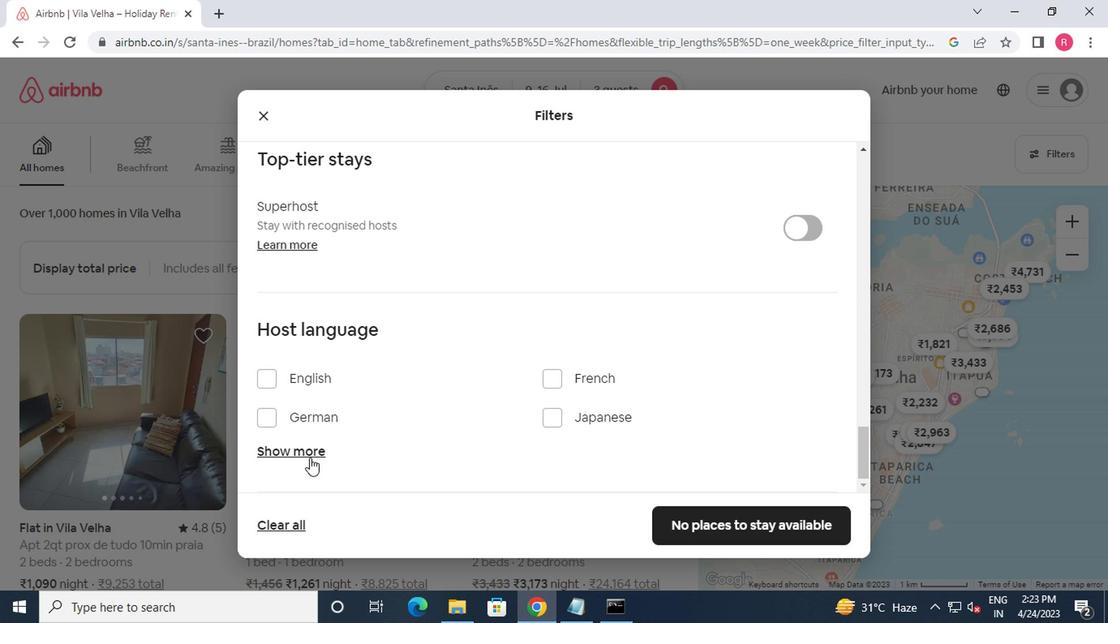
Action: Mouse moved to (329, 444)
Screenshot: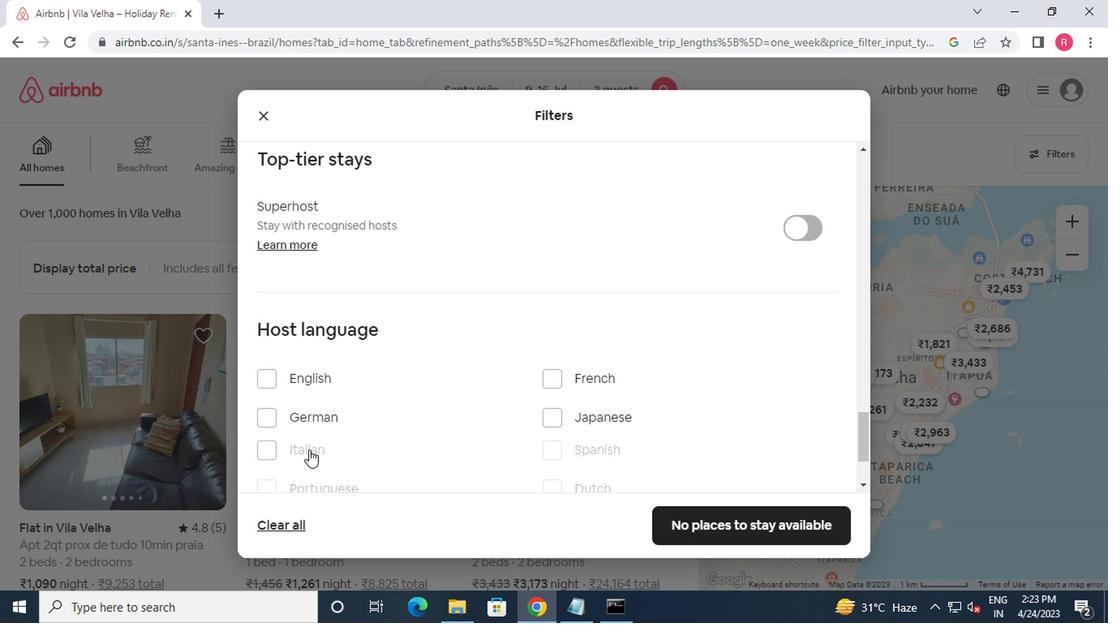 
Action: Mouse scrolled (329, 444) with delta (0, 0)
Screenshot: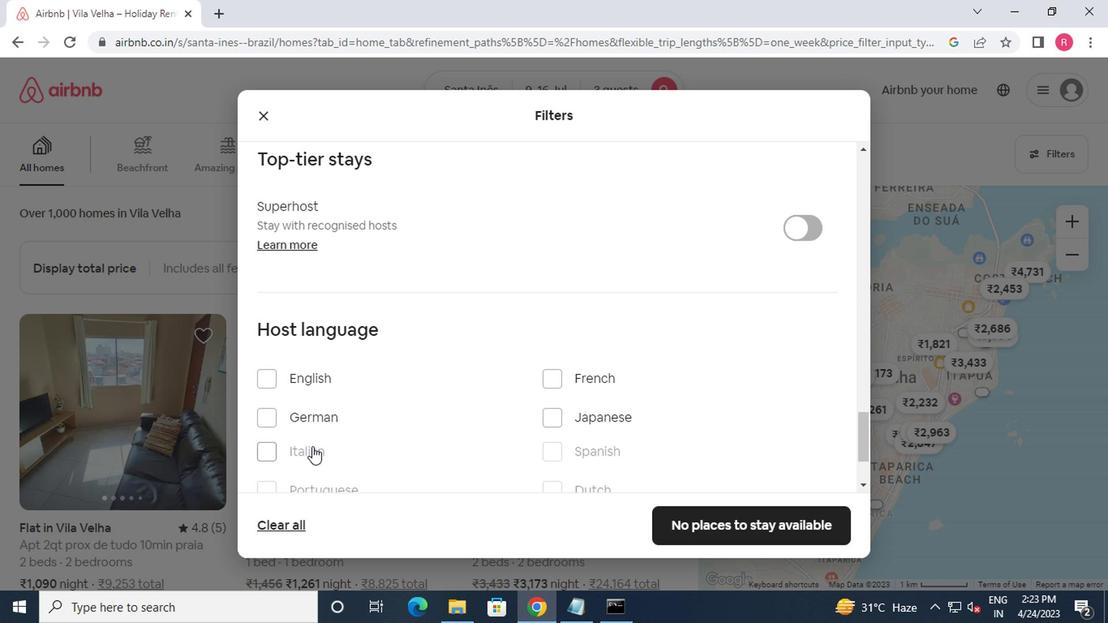 
Action: Mouse moved to (546, 378)
Screenshot: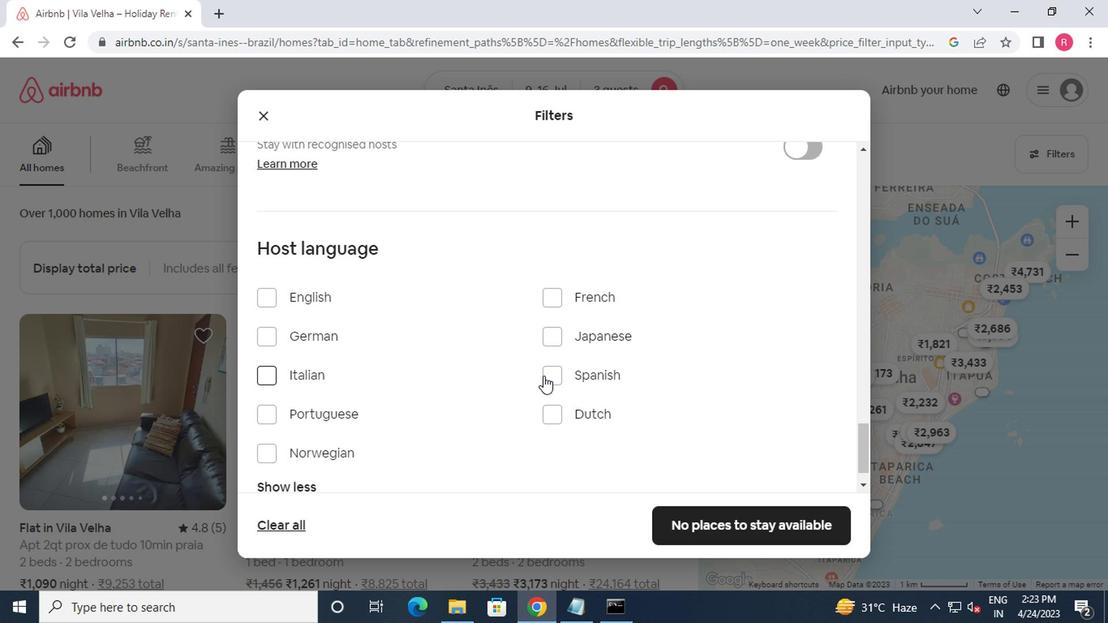 
Action: Mouse pressed left at (546, 378)
Screenshot: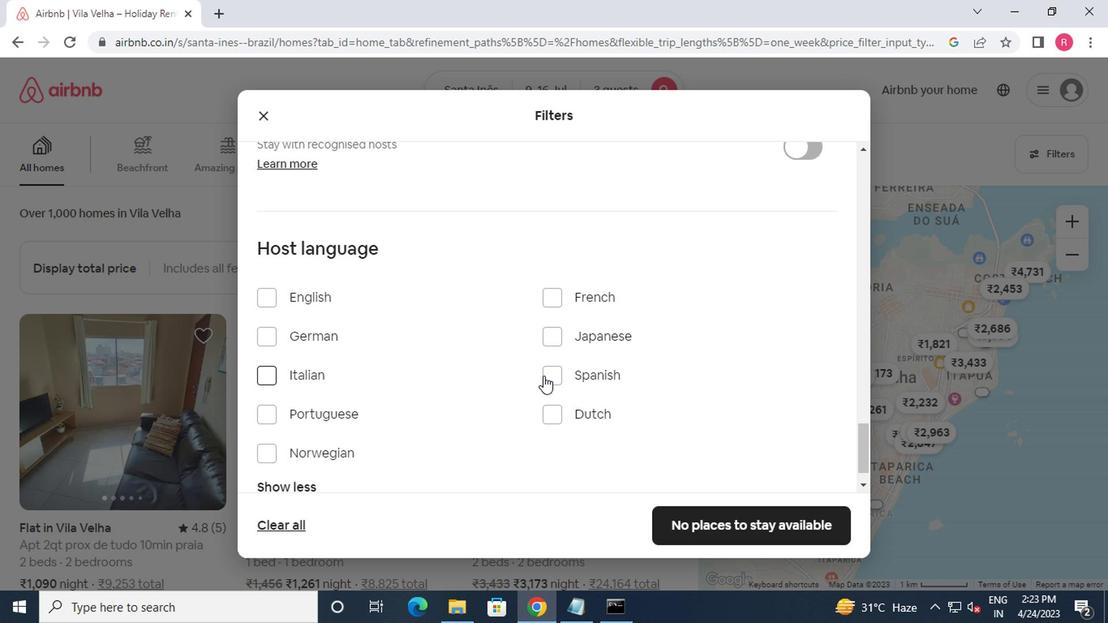 
Action: Mouse moved to (686, 523)
Screenshot: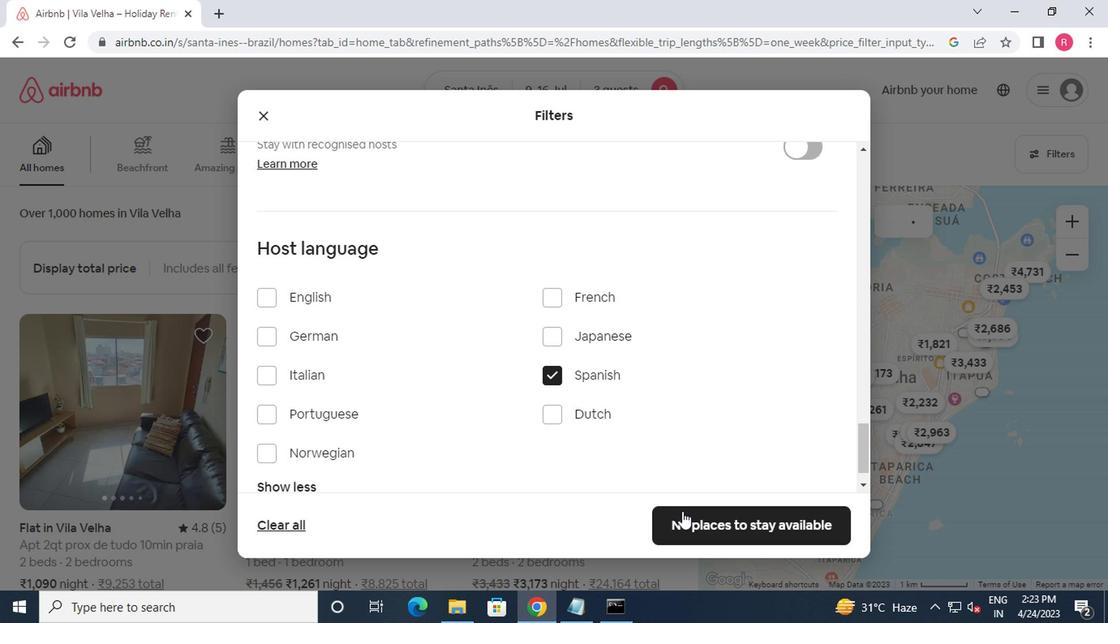 
Action: Mouse pressed left at (686, 523)
Screenshot: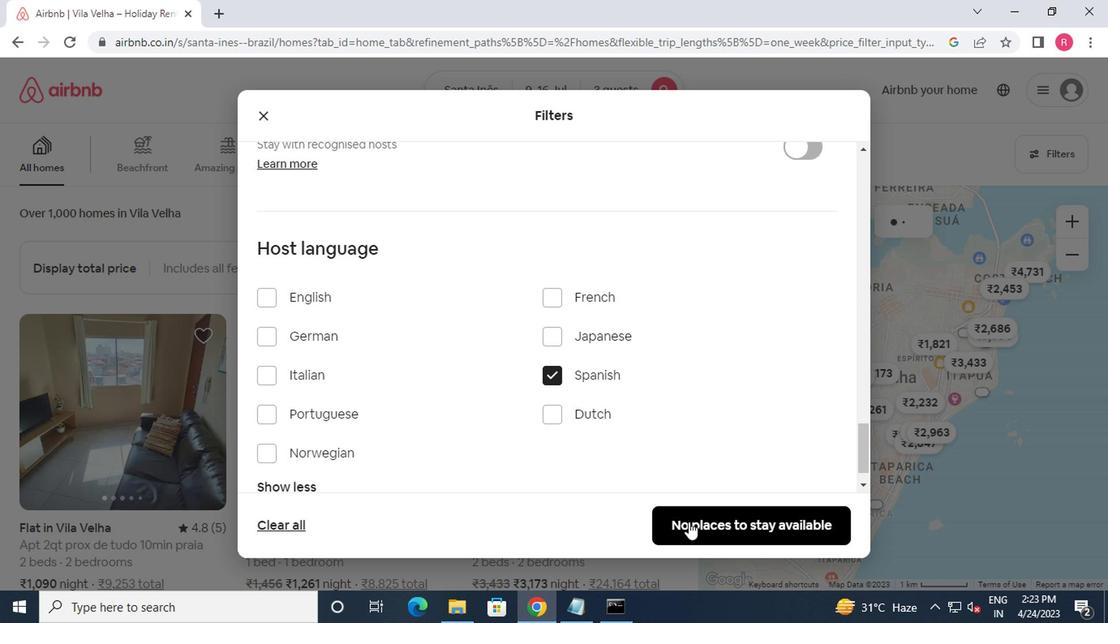 
Action: Mouse moved to (651, 619)
Screenshot: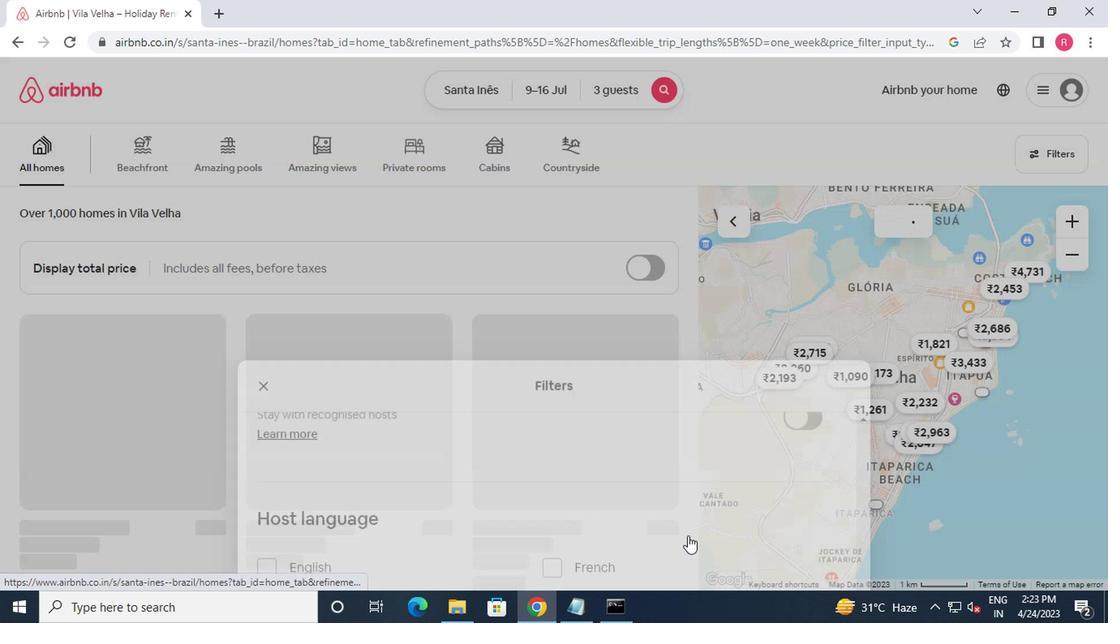 
